 Task: Search for people on LinkedIn using the following filters: School - Babu Banarasi Das University, Location - Sanchazi, Talks about - Wellness, Current company - BookMyShow, Service categories - Life Insurance, Title - Control.
Action: Mouse moved to (684, 98)
Screenshot: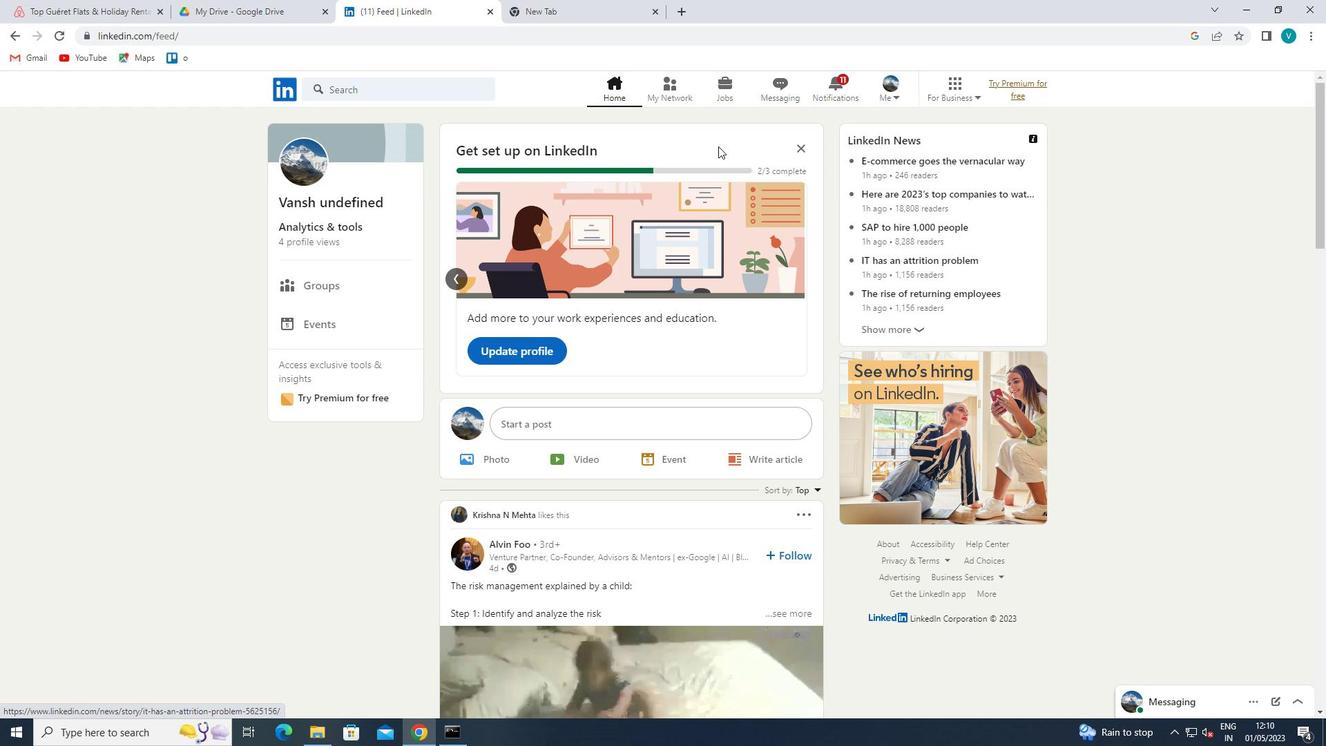 
Action: Mouse pressed left at (684, 98)
Screenshot: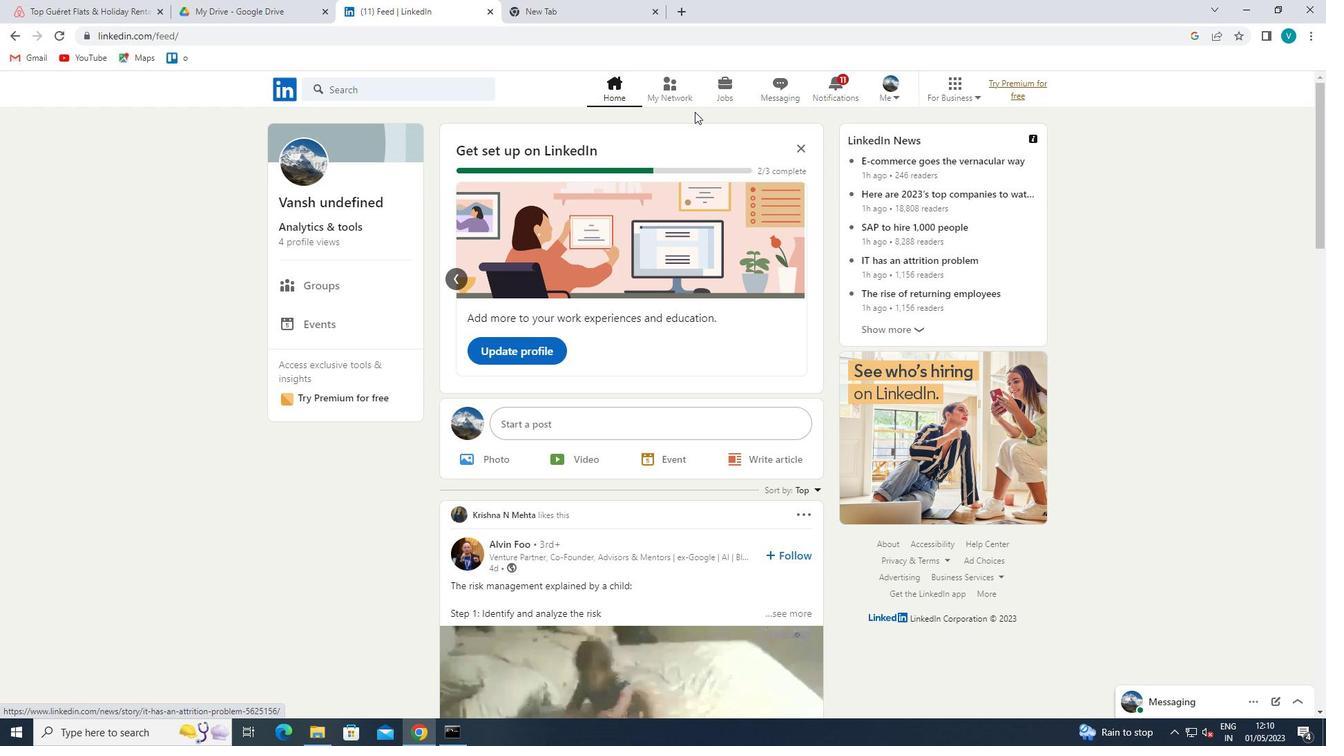 
Action: Mouse moved to (410, 167)
Screenshot: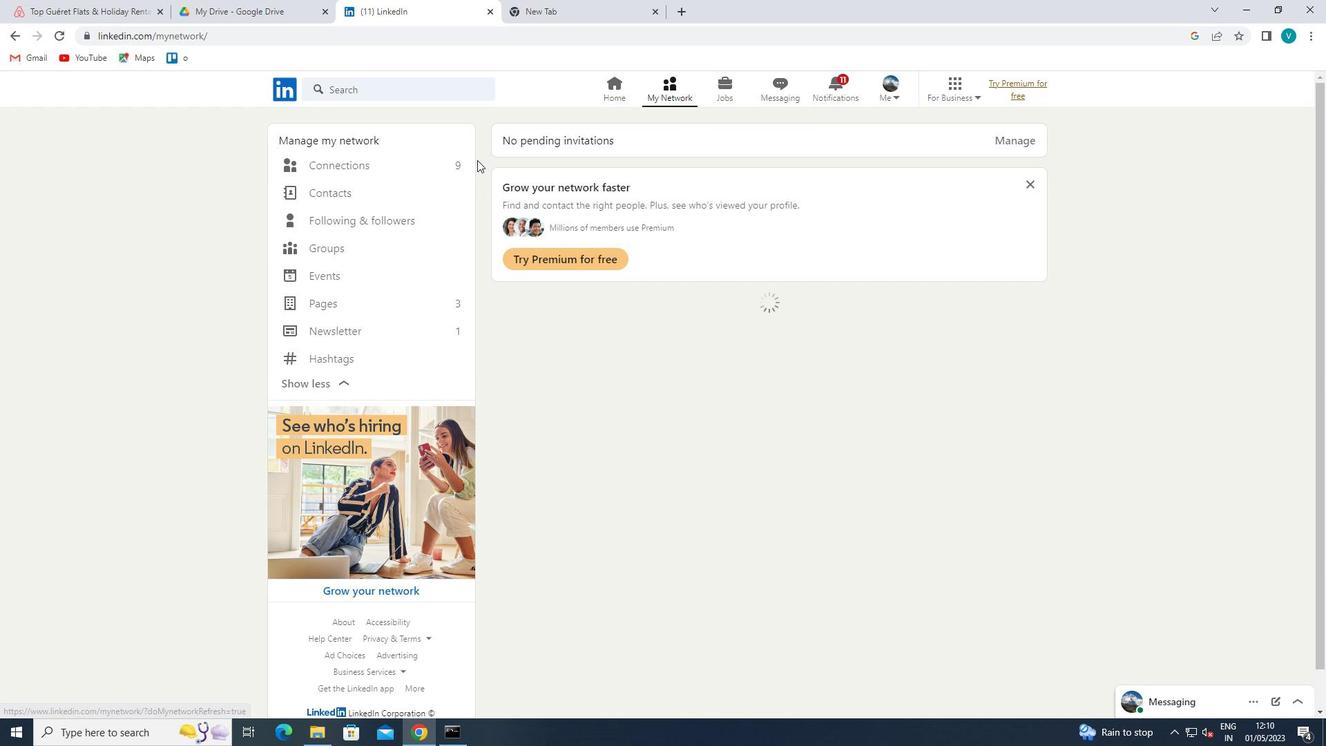 
Action: Mouse pressed left at (410, 167)
Screenshot: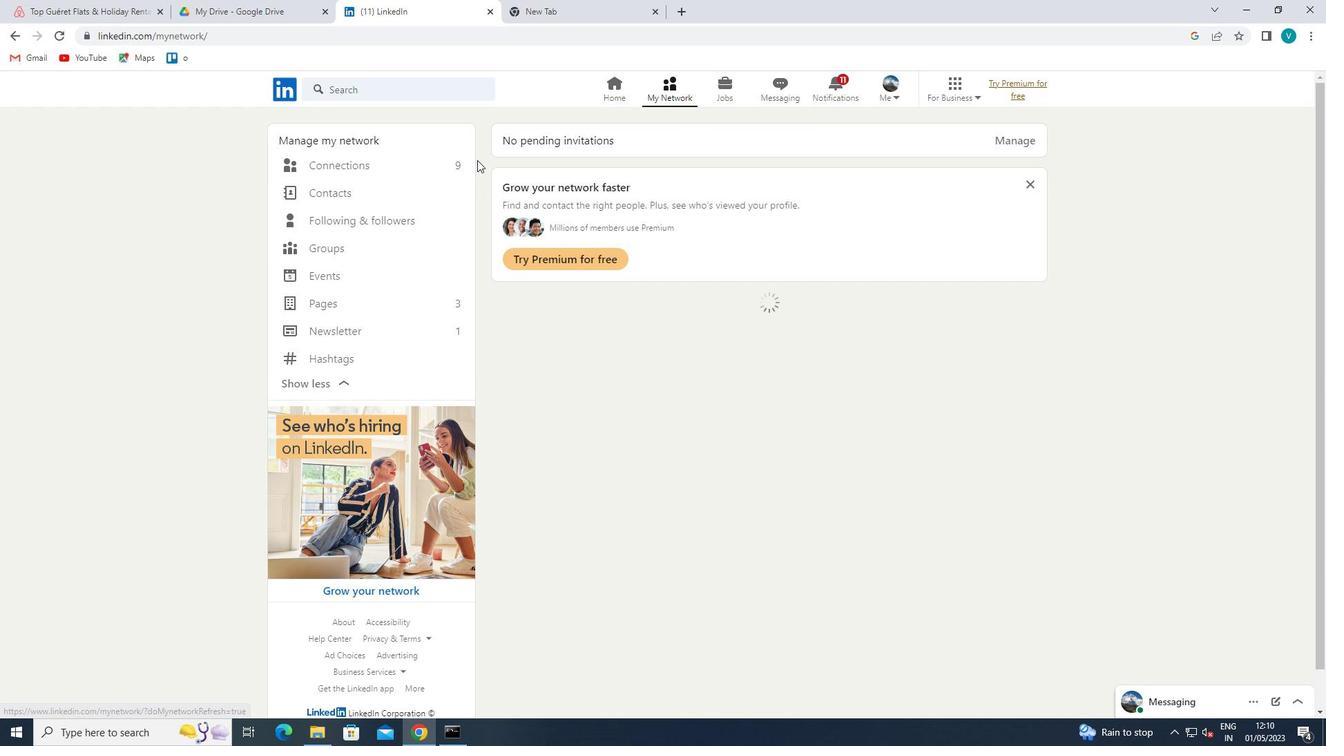 
Action: Mouse moved to (747, 163)
Screenshot: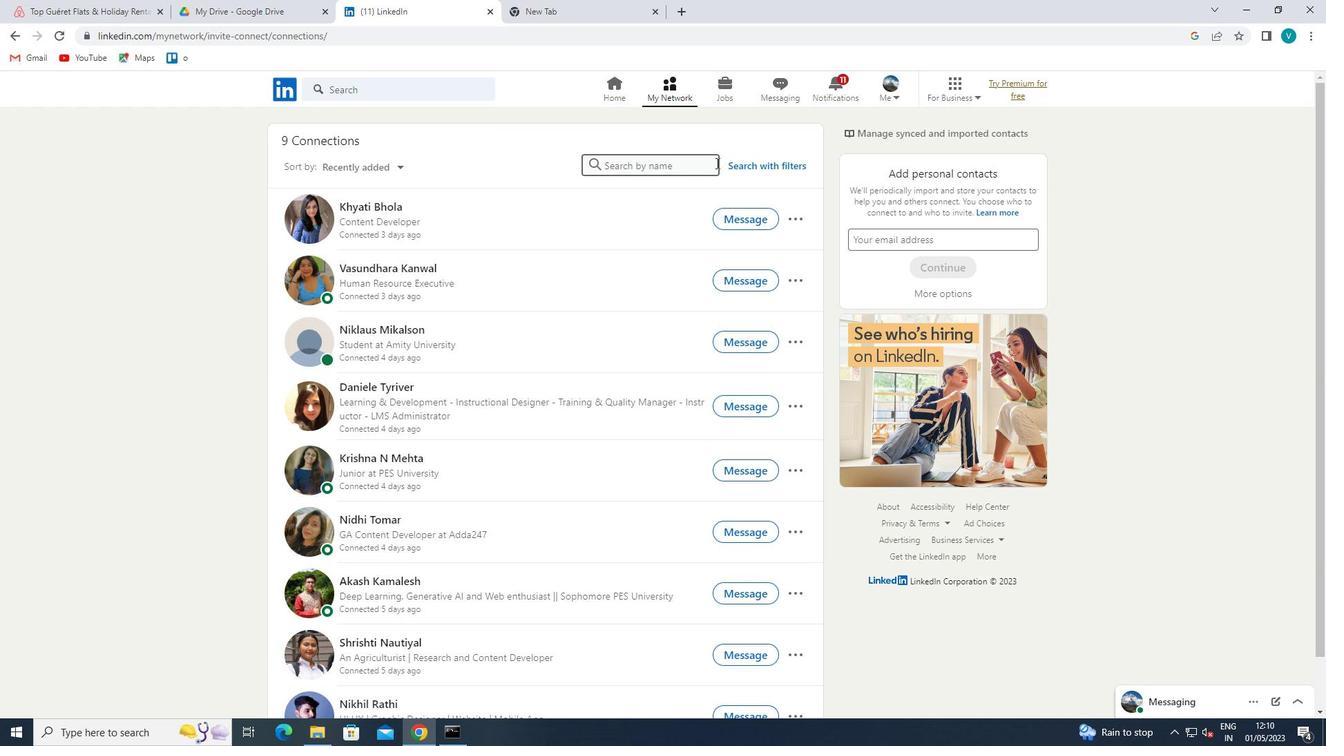 
Action: Mouse pressed left at (747, 163)
Screenshot: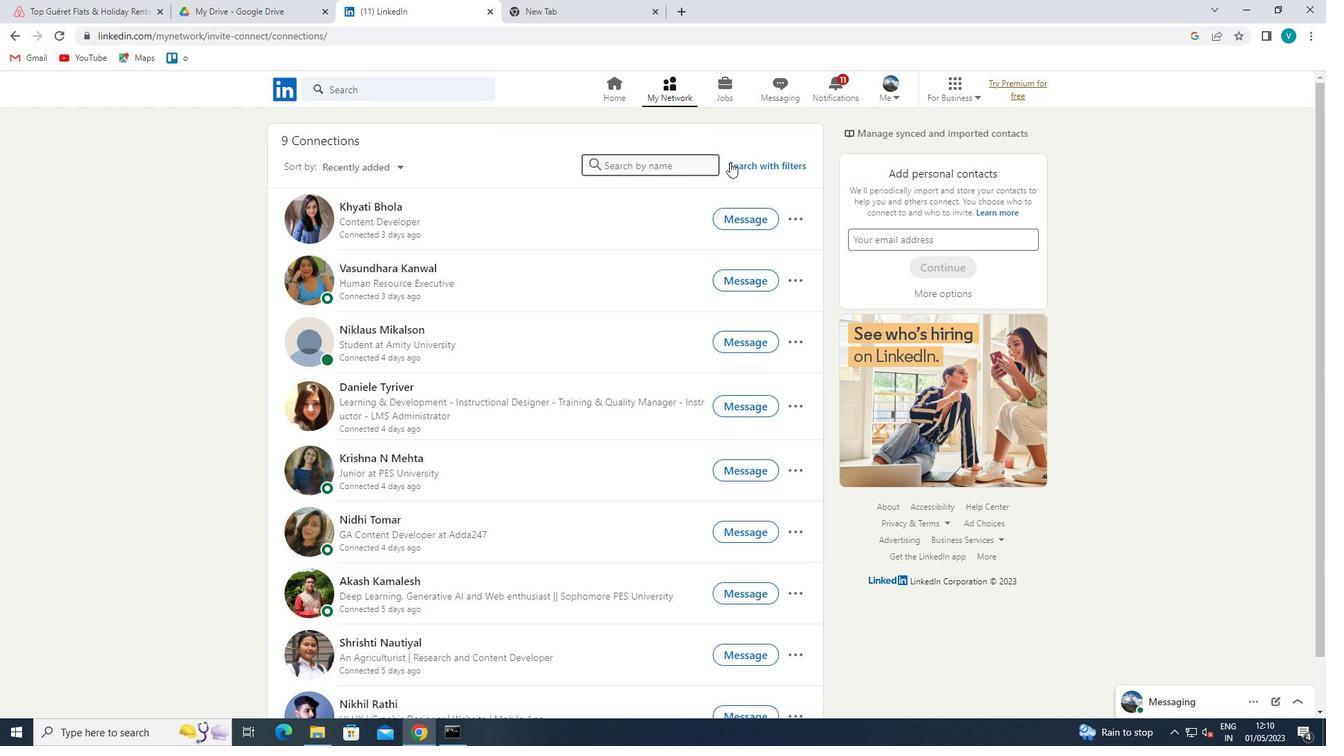 
Action: Mouse moved to (624, 110)
Screenshot: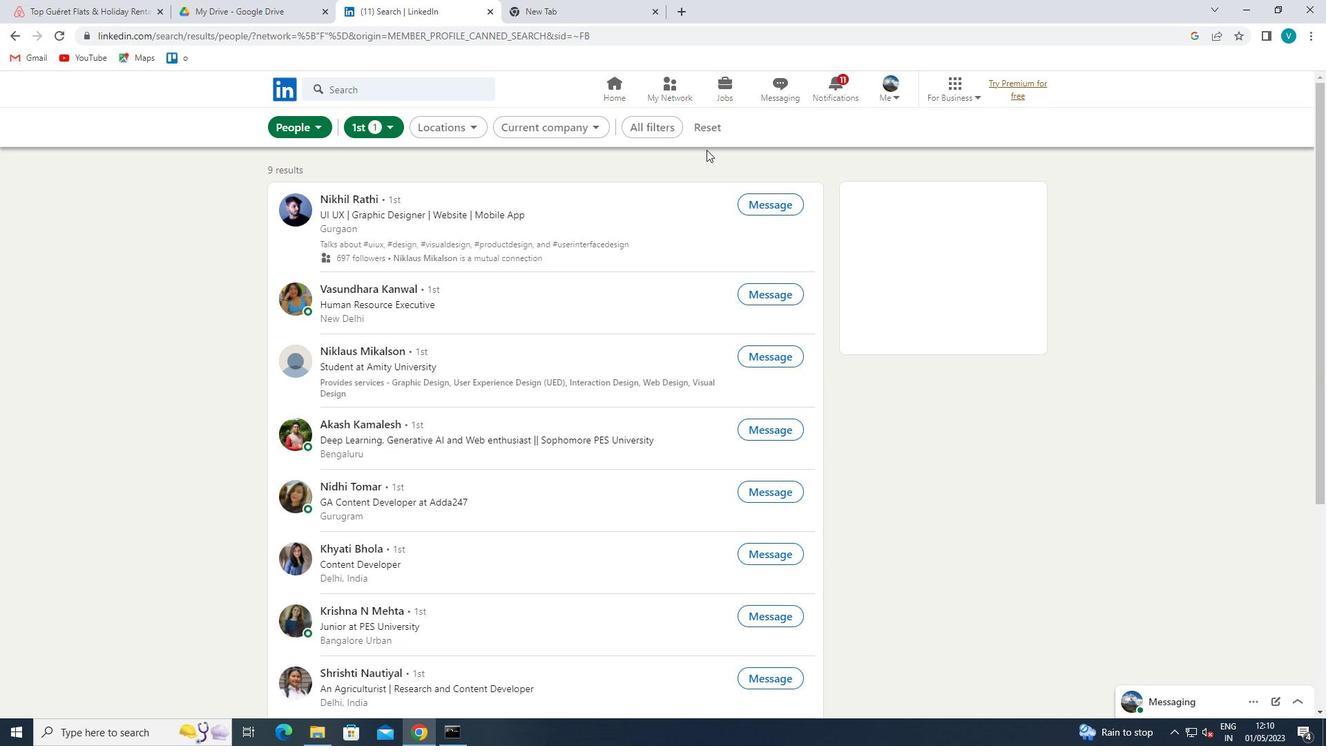 
Action: Mouse pressed left at (624, 110)
Screenshot: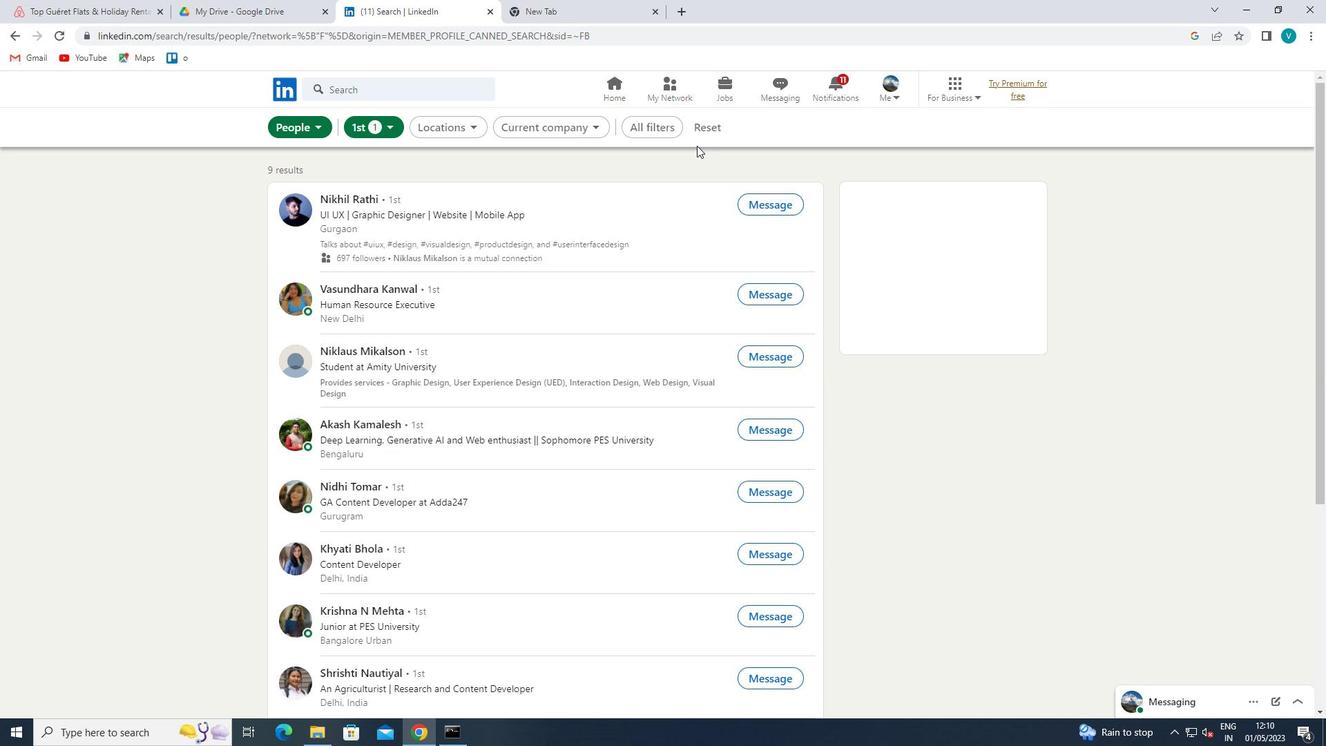 
Action: Mouse moved to (633, 123)
Screenshot: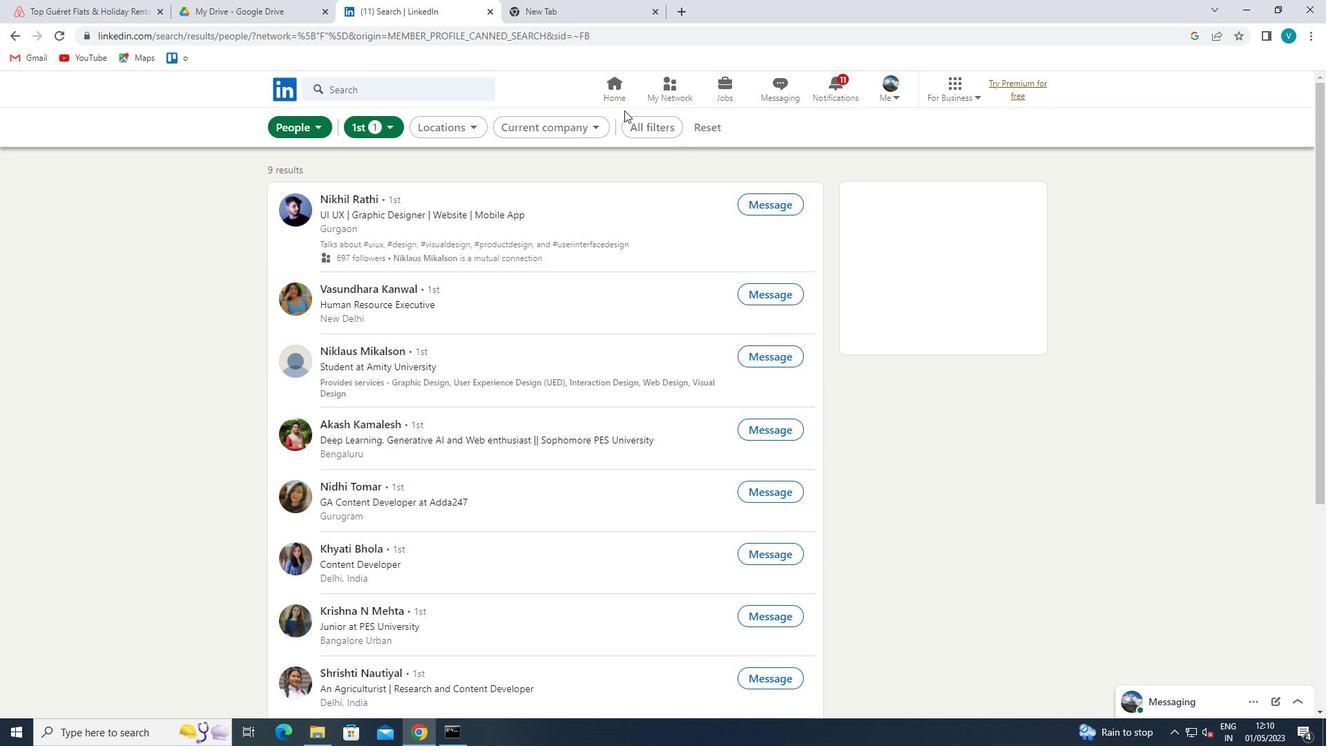 
Action: Mouse pressed left at (633, 123)
Screenshot: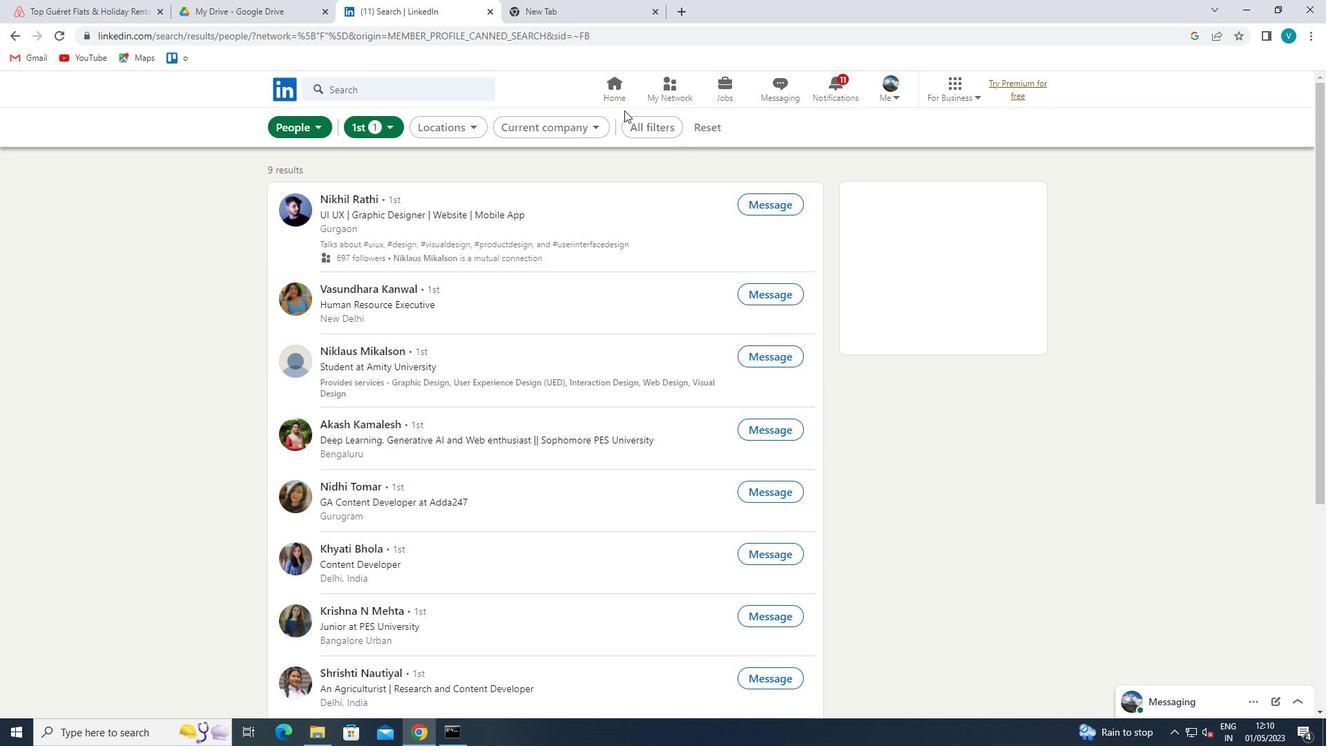 
Action: Mouse moved to (1156, 328)
Screenshot: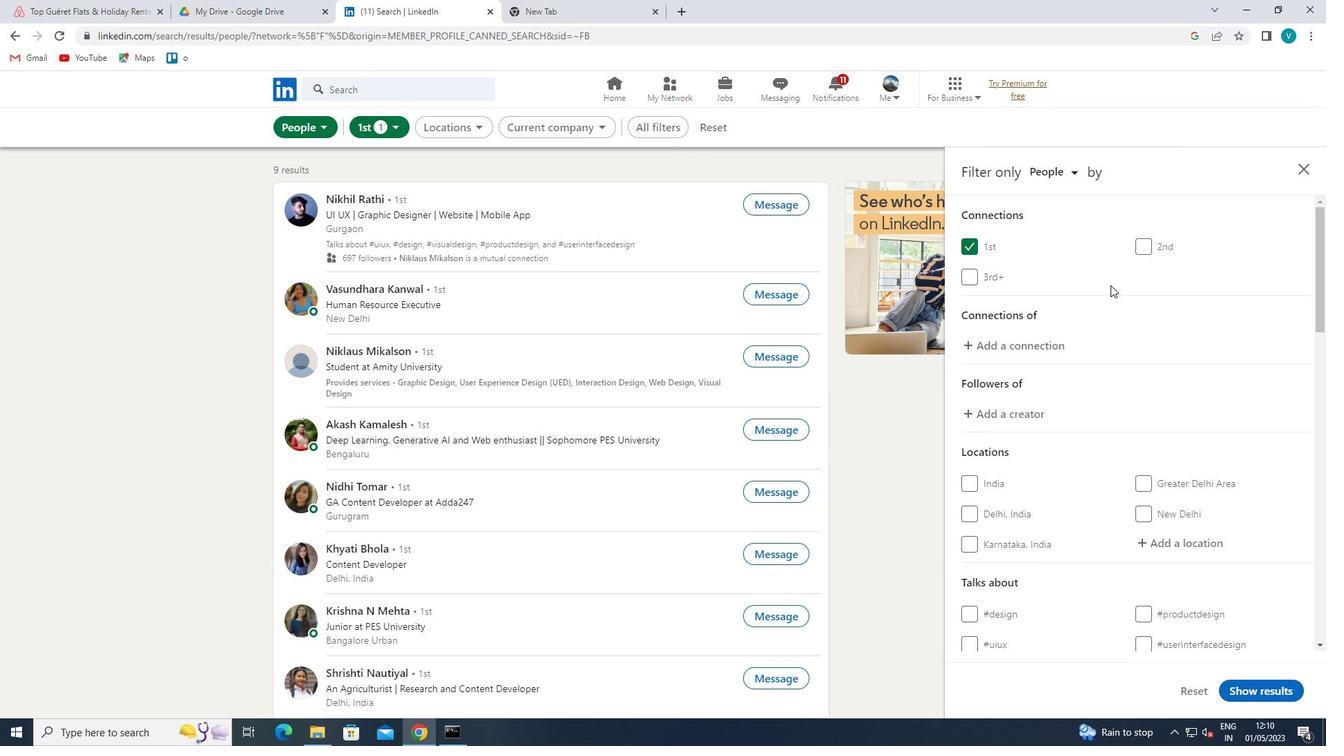 
Action: Mouse scrolled (1156, 328) with delta (0, 0)
Screenshot: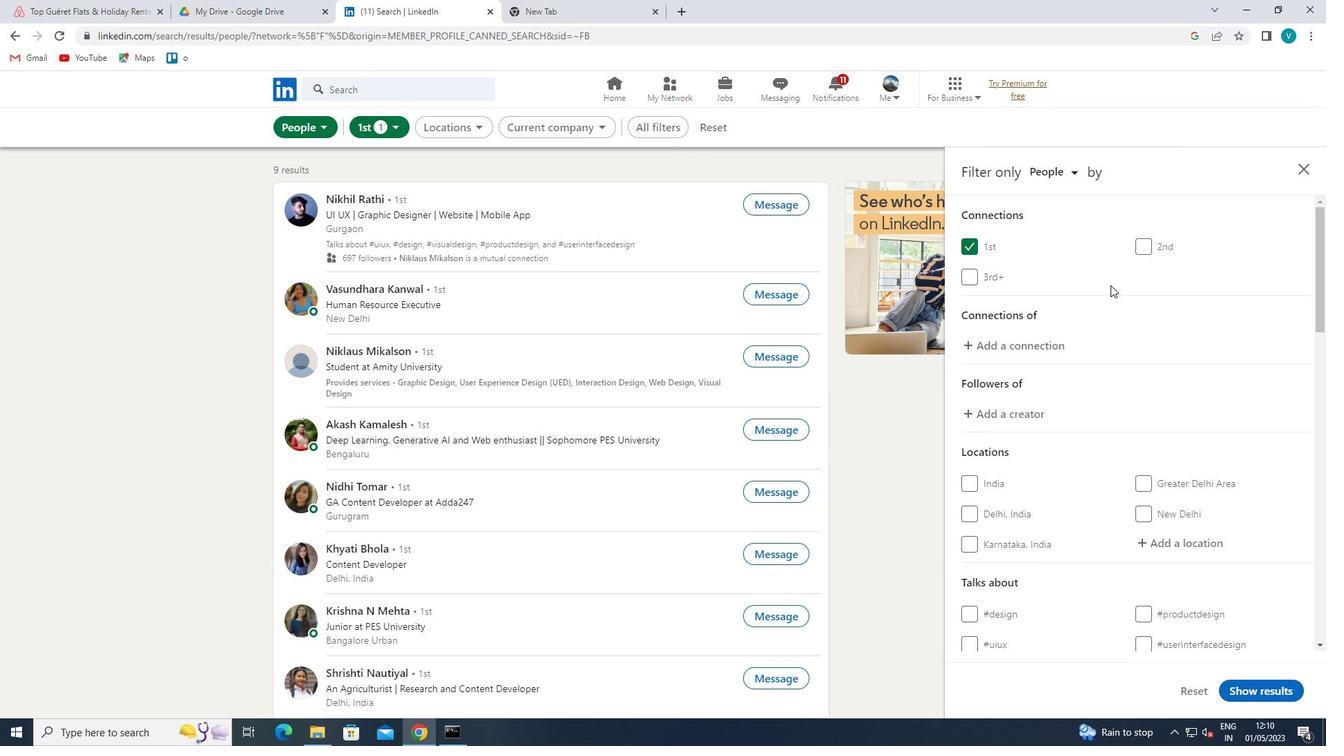 
Action: Mouse moved to (1202, 472)
Screenshot: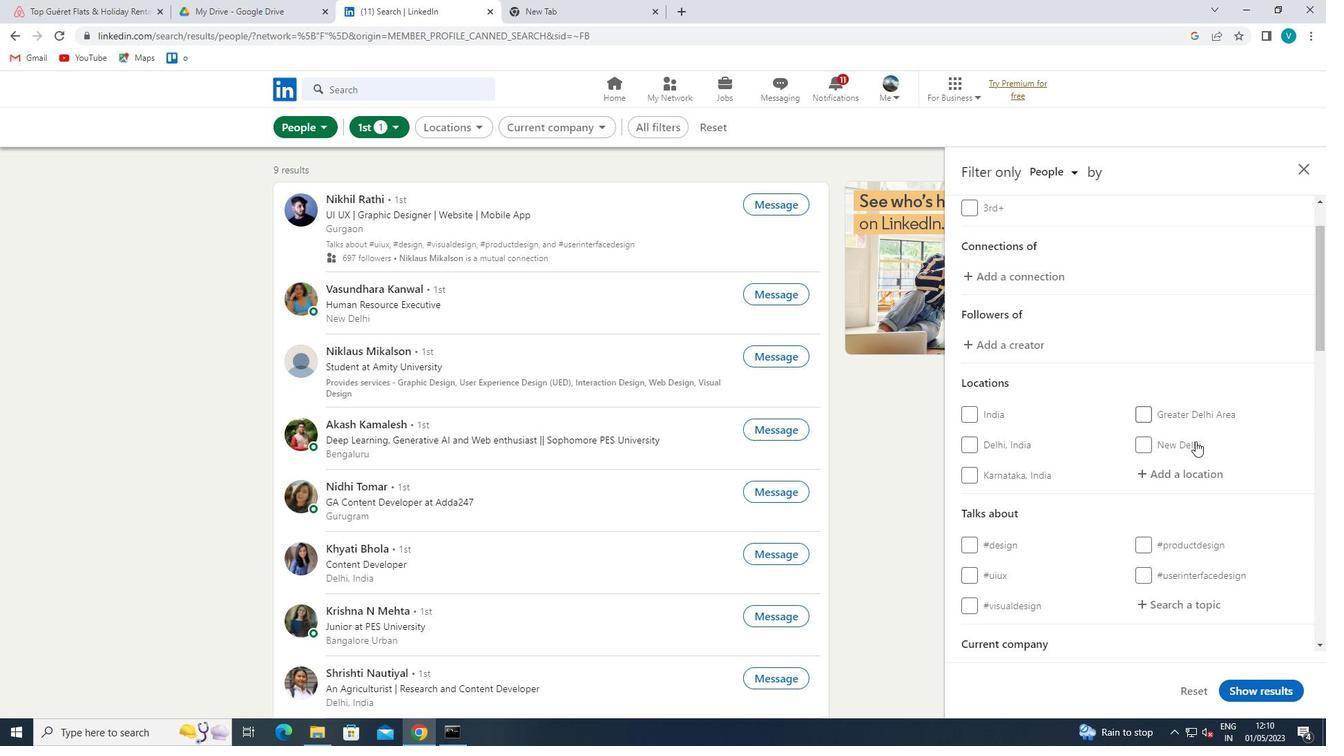 
Action: Mouse pressed left at (1202, 472)
Screenshot: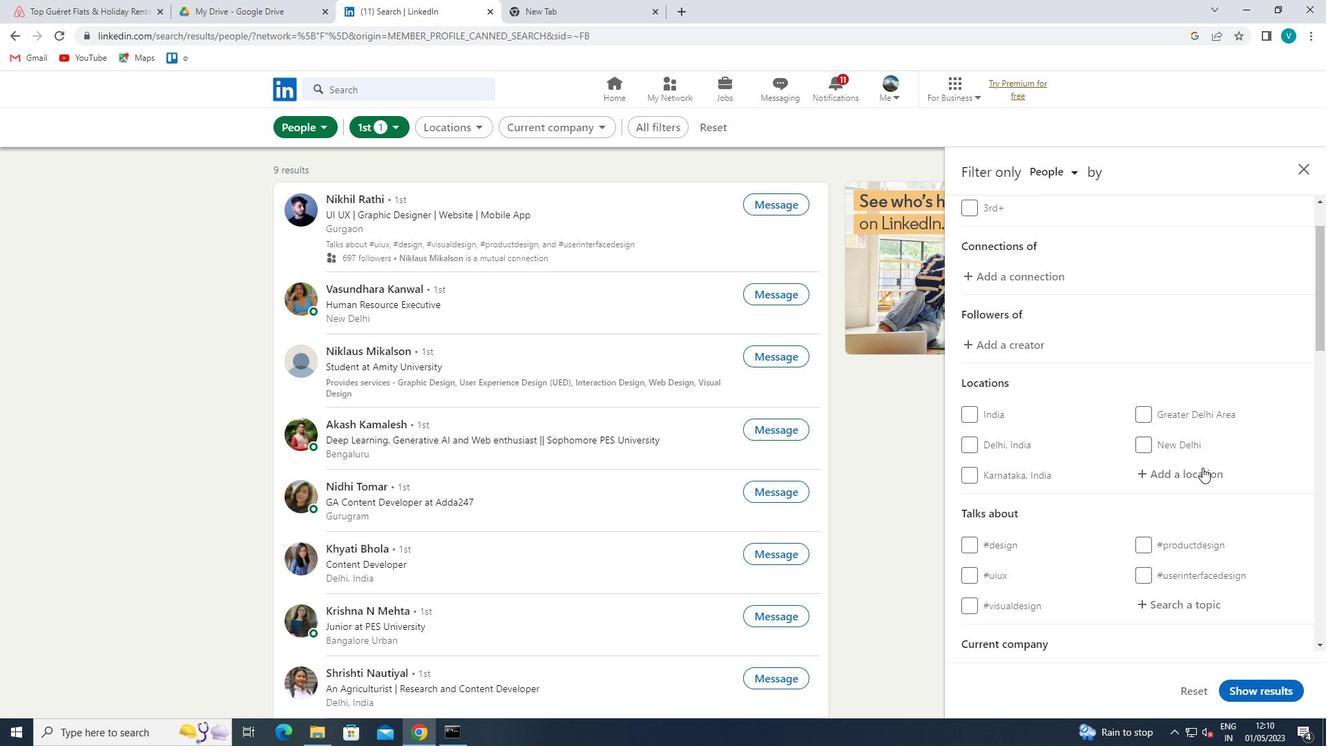 
Action: Mouse moved to (1100, 445)
Screenshot: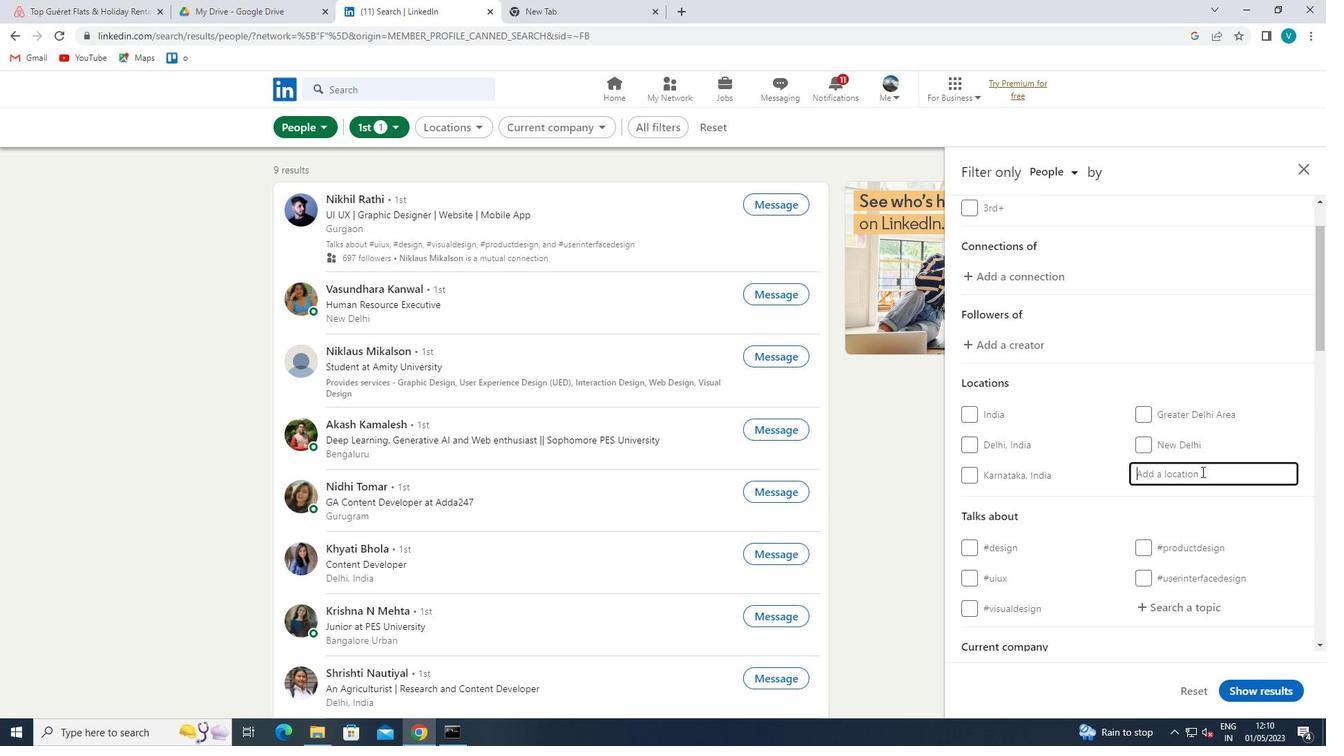 
Action: Key pressed <Key.shift>SANCHAZI<Key.space>
Screenshot: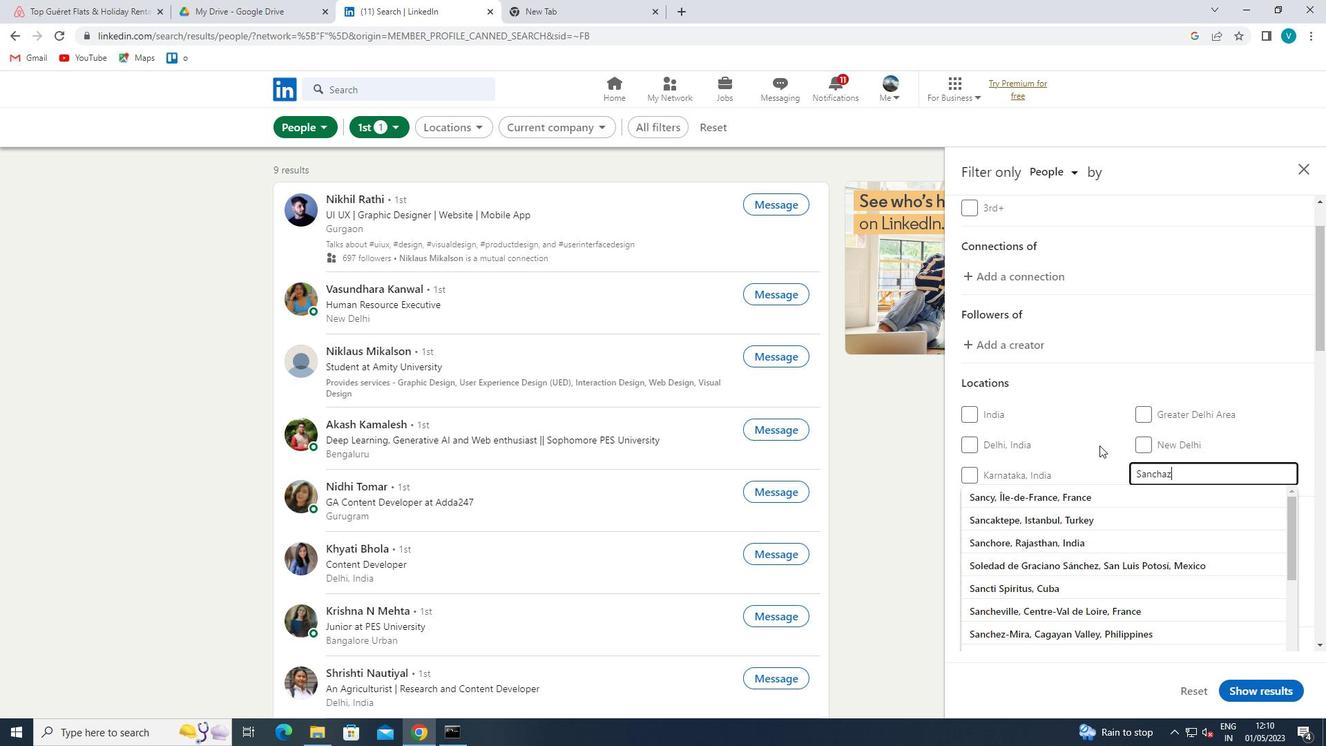 
Action: Mouse pressed left at (1100, 445)
Screenshot: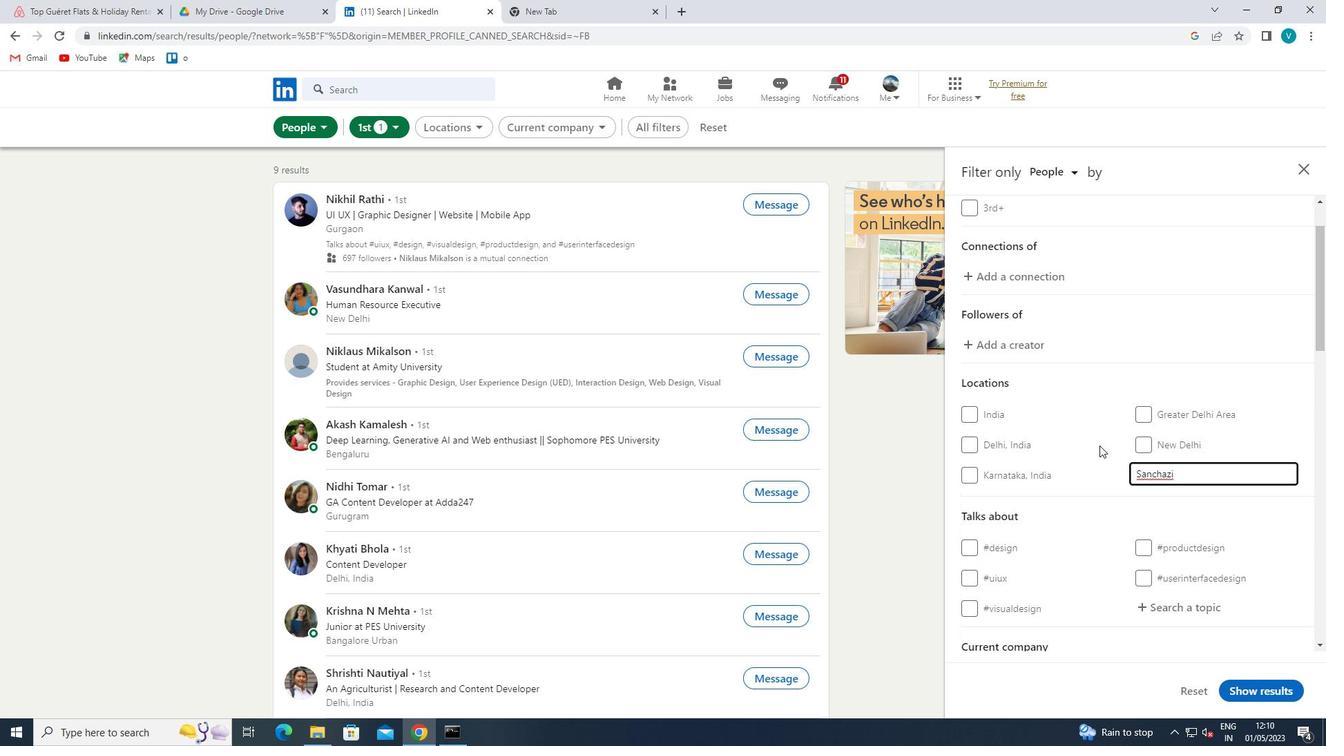
Action: Mouse scrolled (1100, 445) with delta (0, 0)
Screenshot: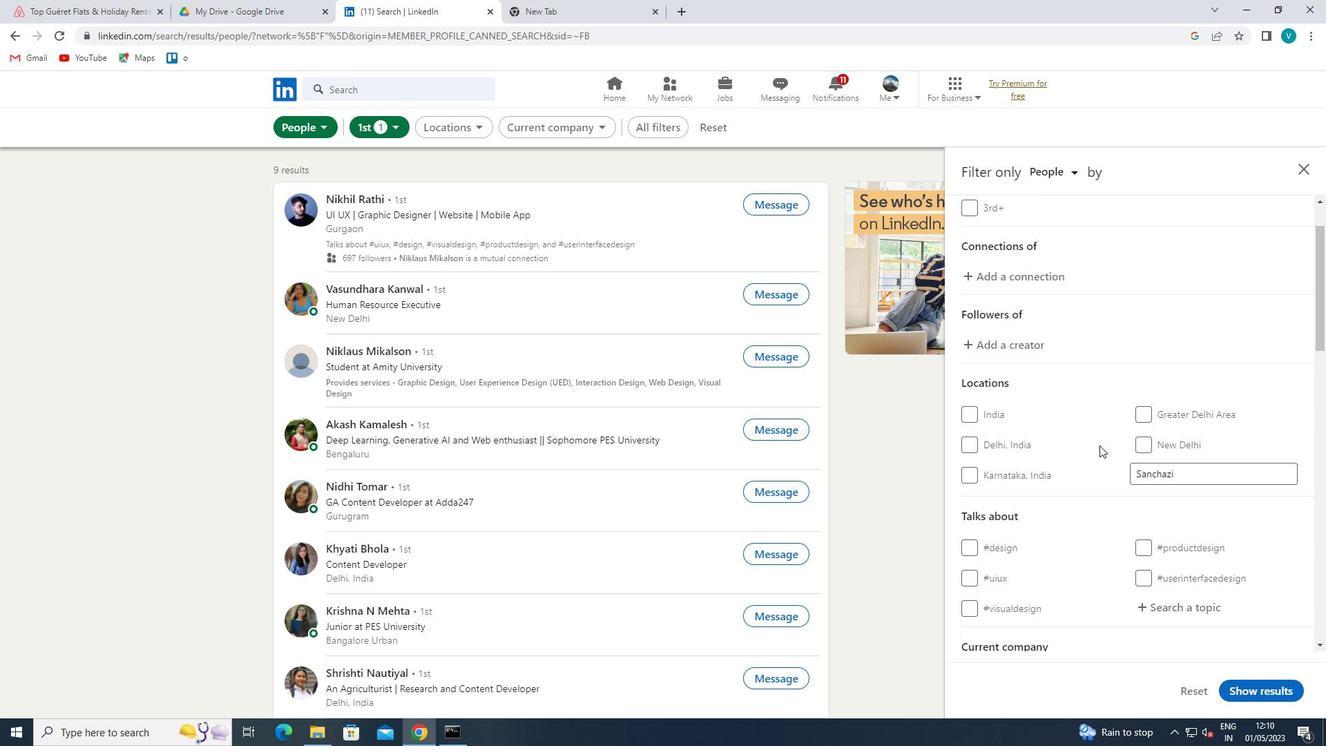 
Action: Mouse scrolled (1100, 445) with delta (0, 0)
Screenshot: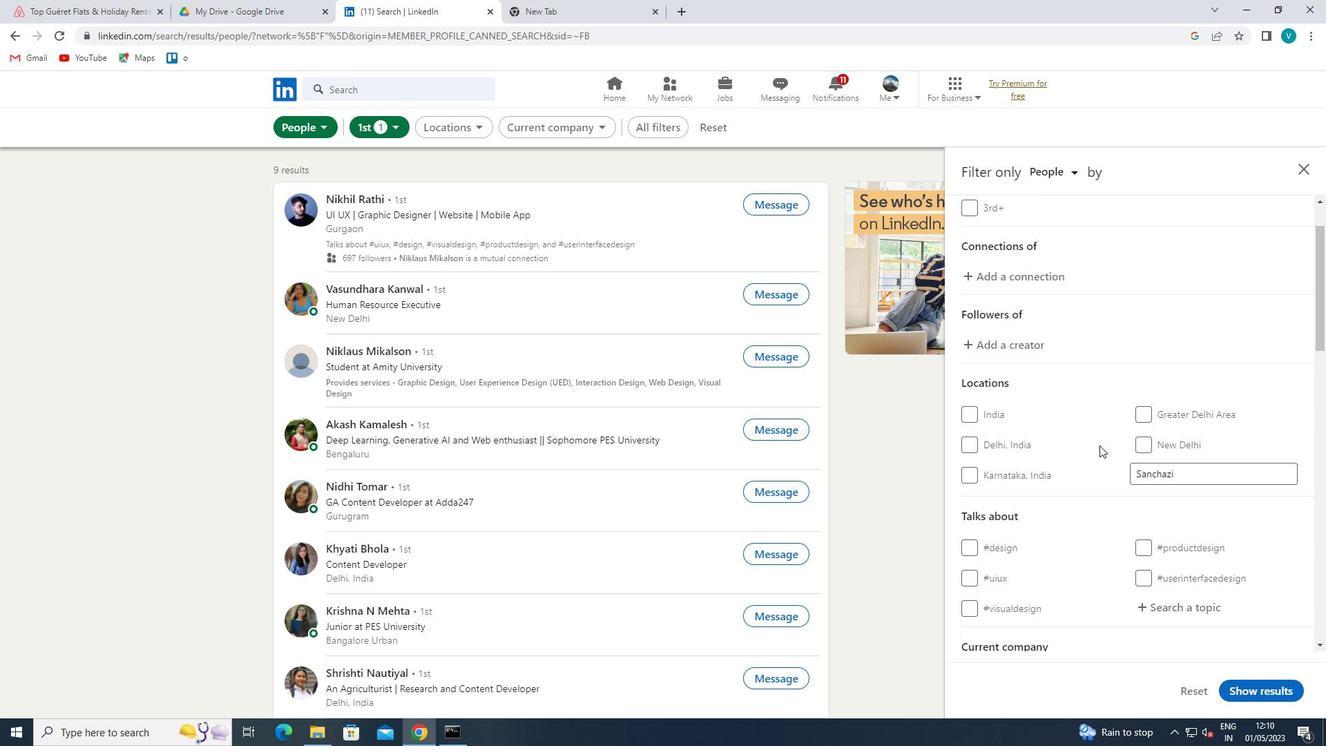 
Action: Mouse moved to (1147, 467)
Screenshot: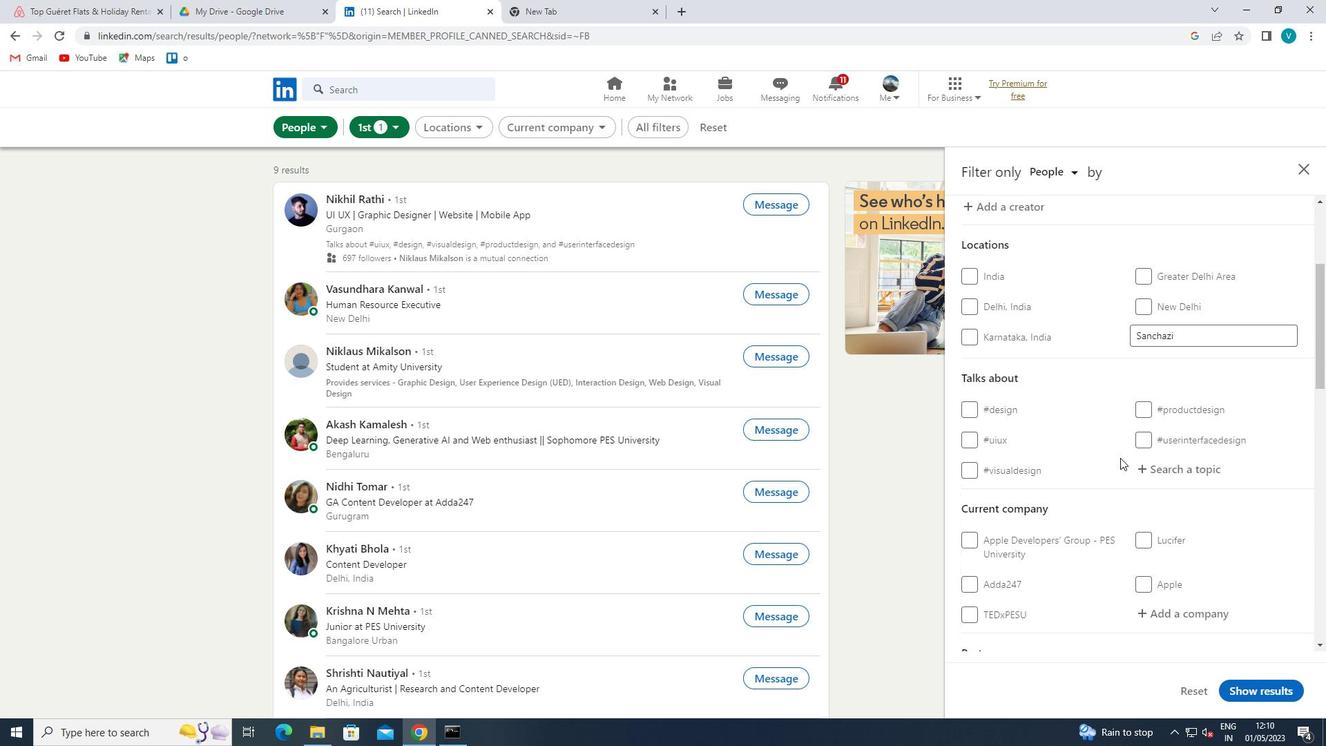 
Action: Mouse pressed left at (1147, 467)
Screenshot: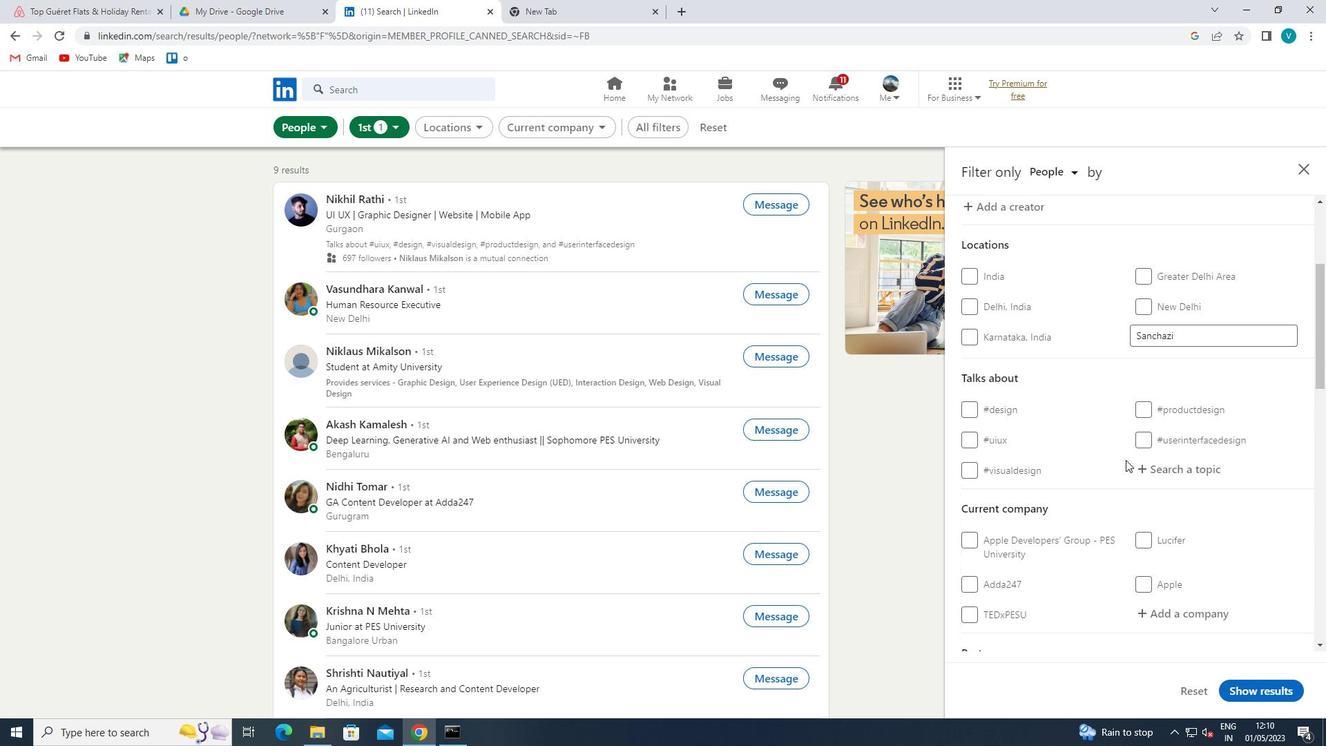 
Action: Mouse moved to (1148, 467)
Screenshot: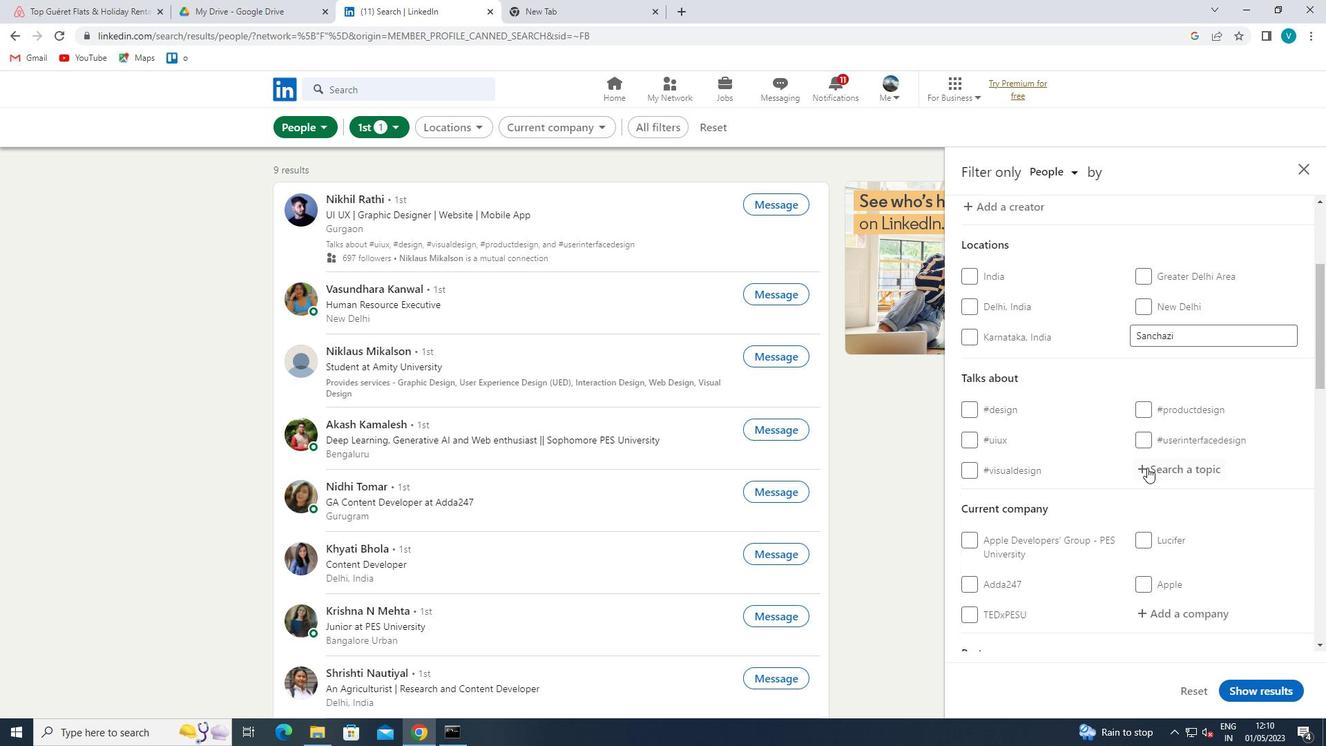 
Action: Key pressed <Key.shift>
Screenshot: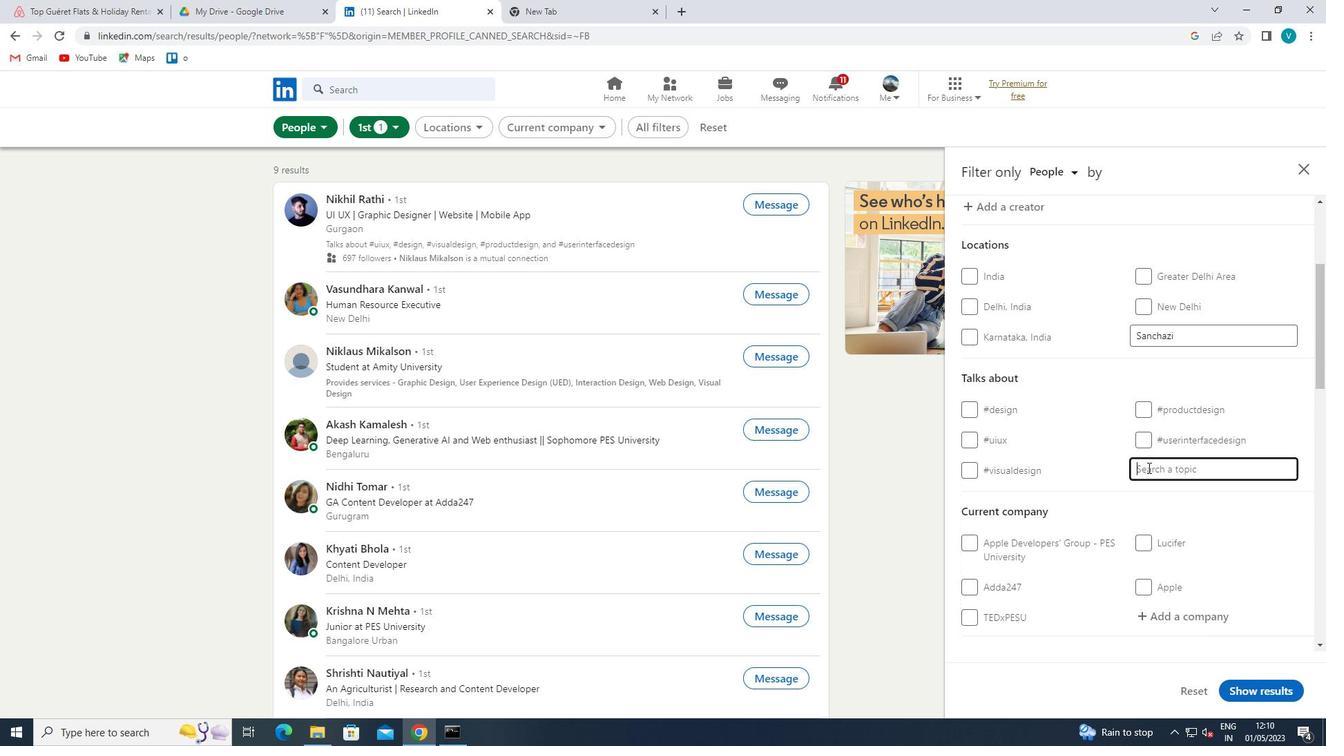 
Action: Mouse moved to (1119, 460)
Screenshot: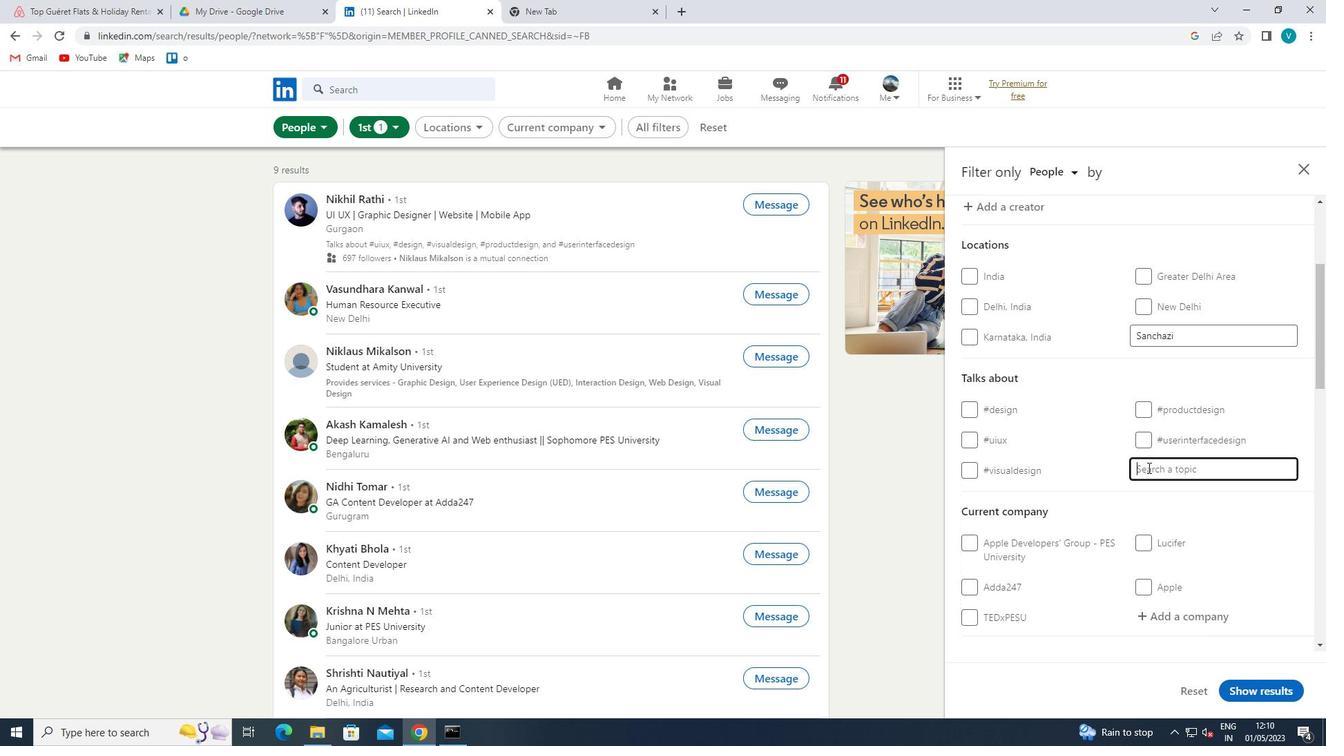 
Action: Key pressed #WELLNESS<Key.space>
Screenshot: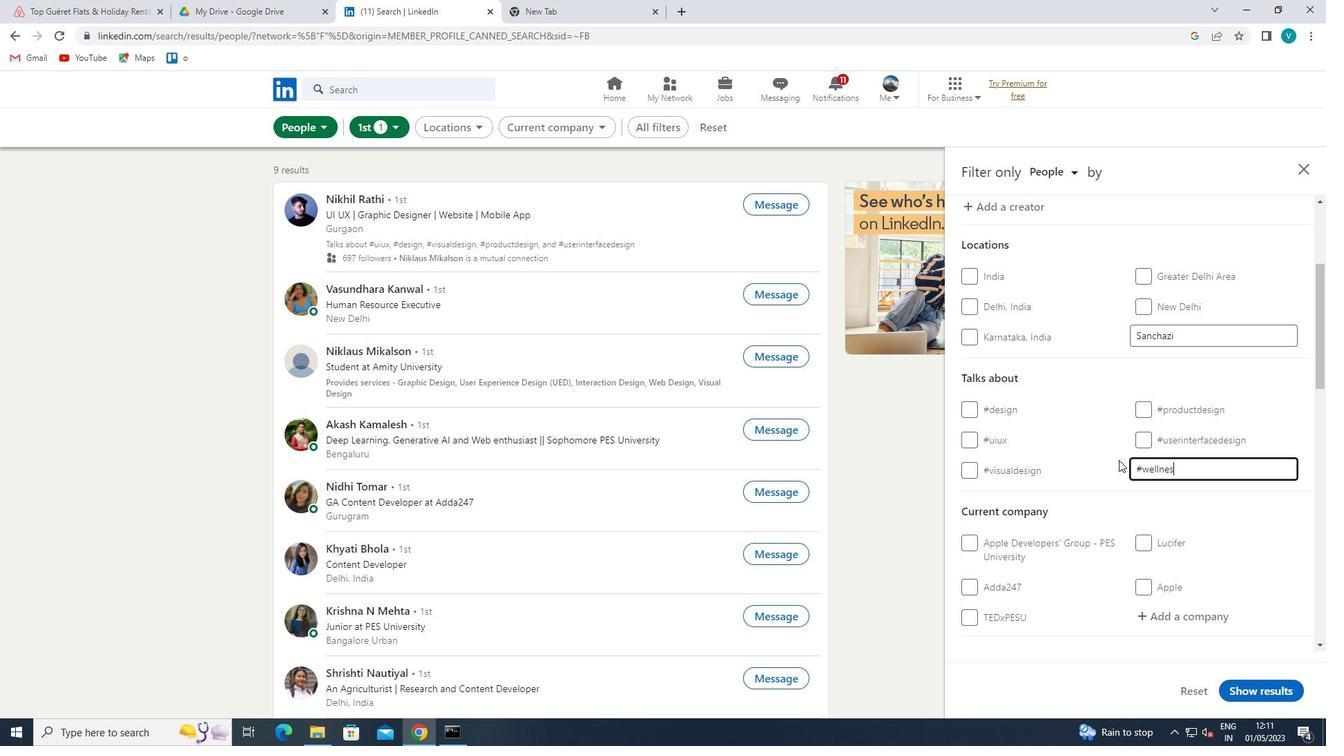 
Action: Mouse pressed left at (1119, 460)
Screenshot: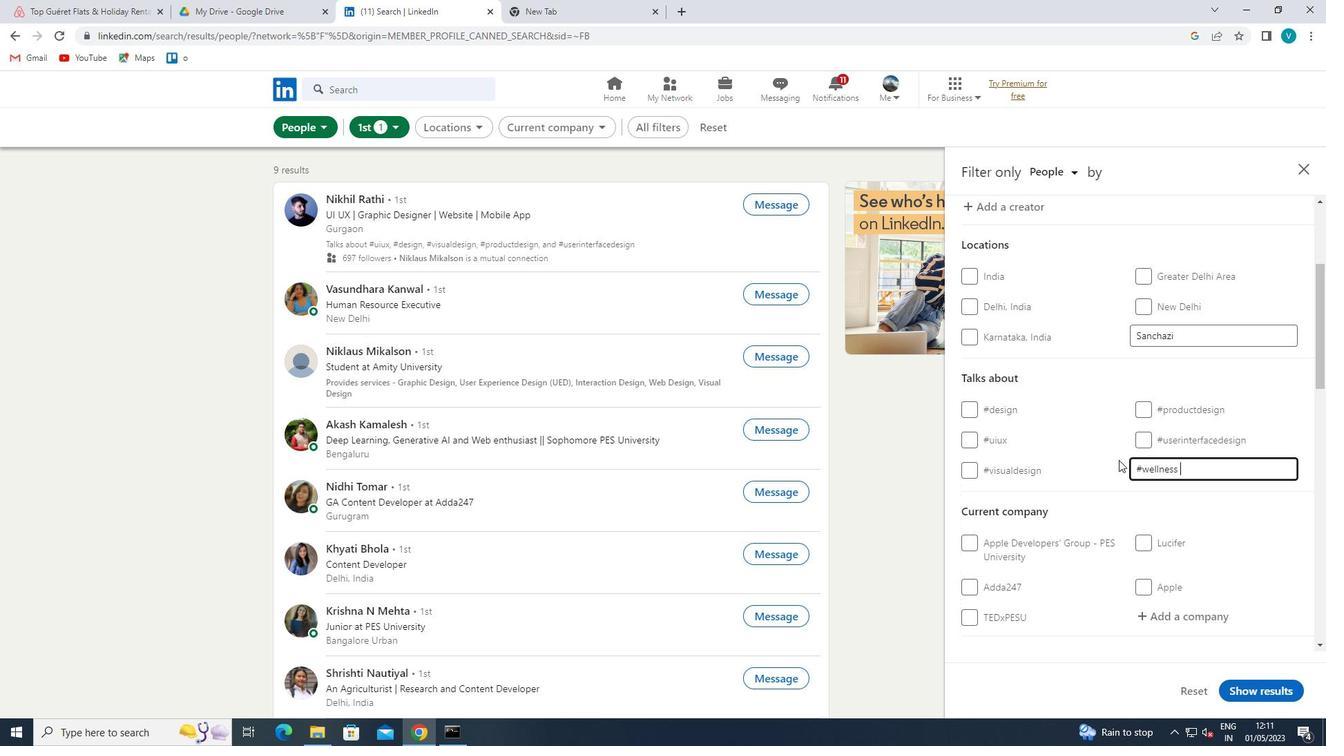 
Action: Mouse moved to (1118, 460)
Screenshot: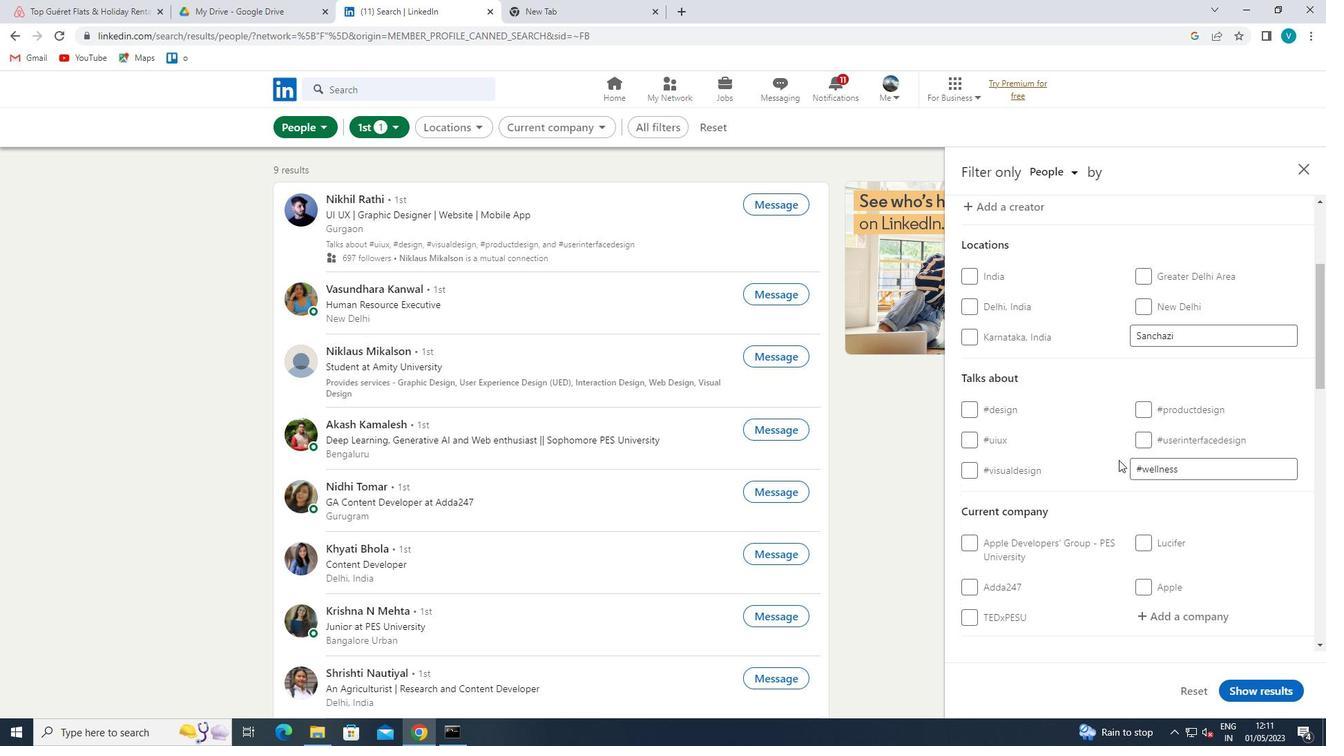 
Action: Mouse scrolled (1118, 459) with delta (0, 0)
Screenshot: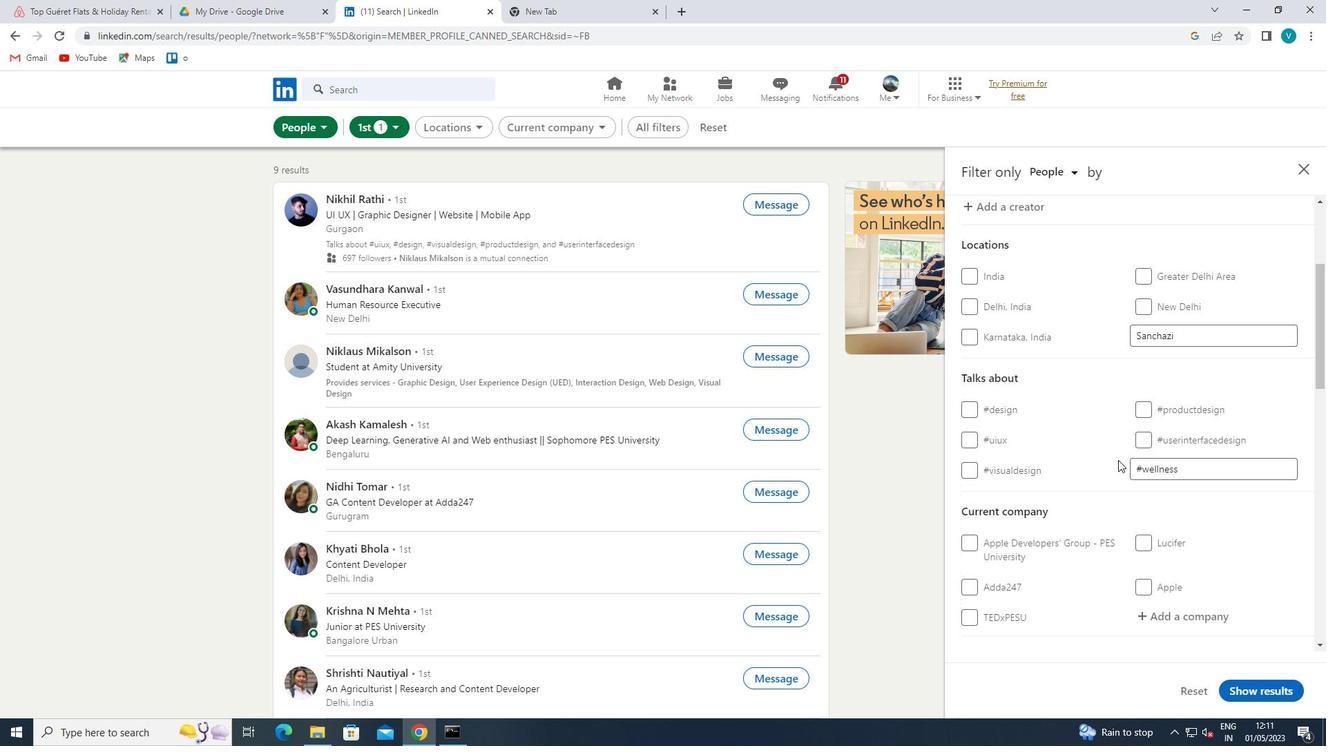 
Action: Mouse scrolled (1118, 459) with delta (0, 0)
Screenshot: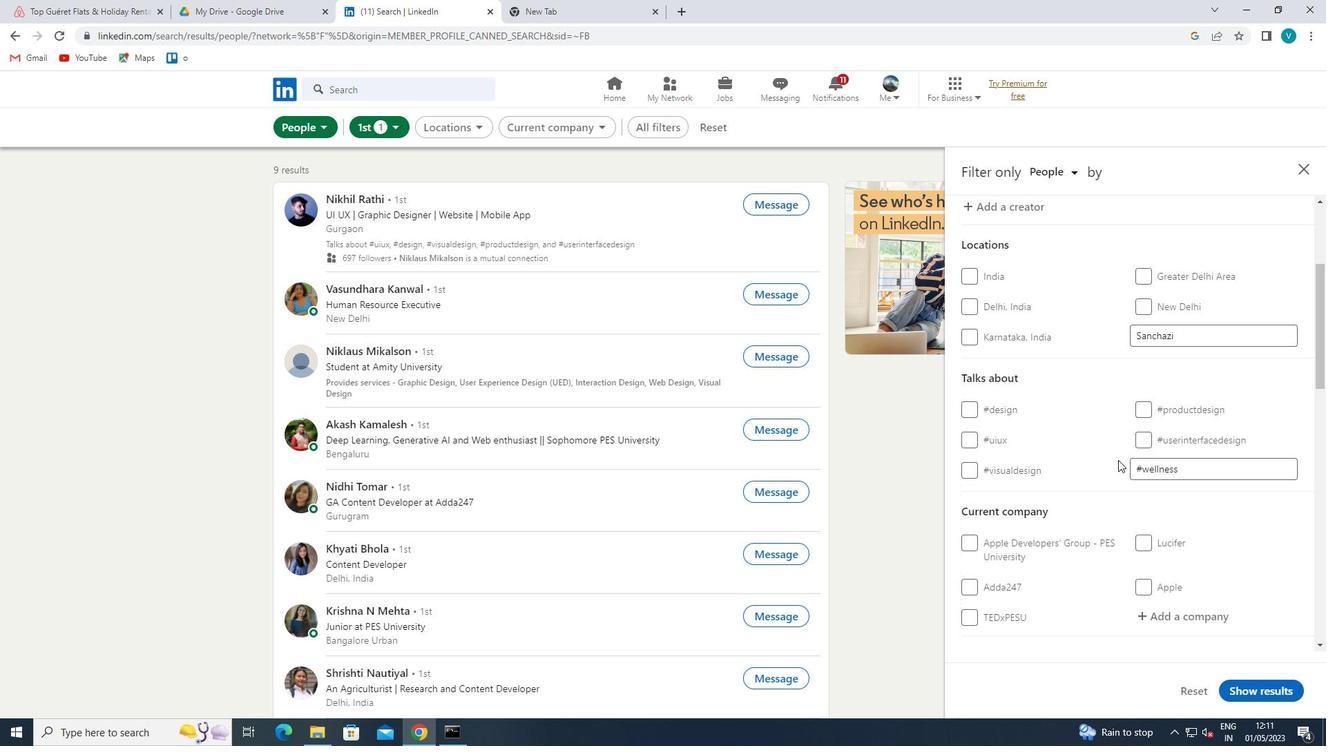 
Action: Mouse scrolled (1118, 459) with delta (0, 0)
Screenshot: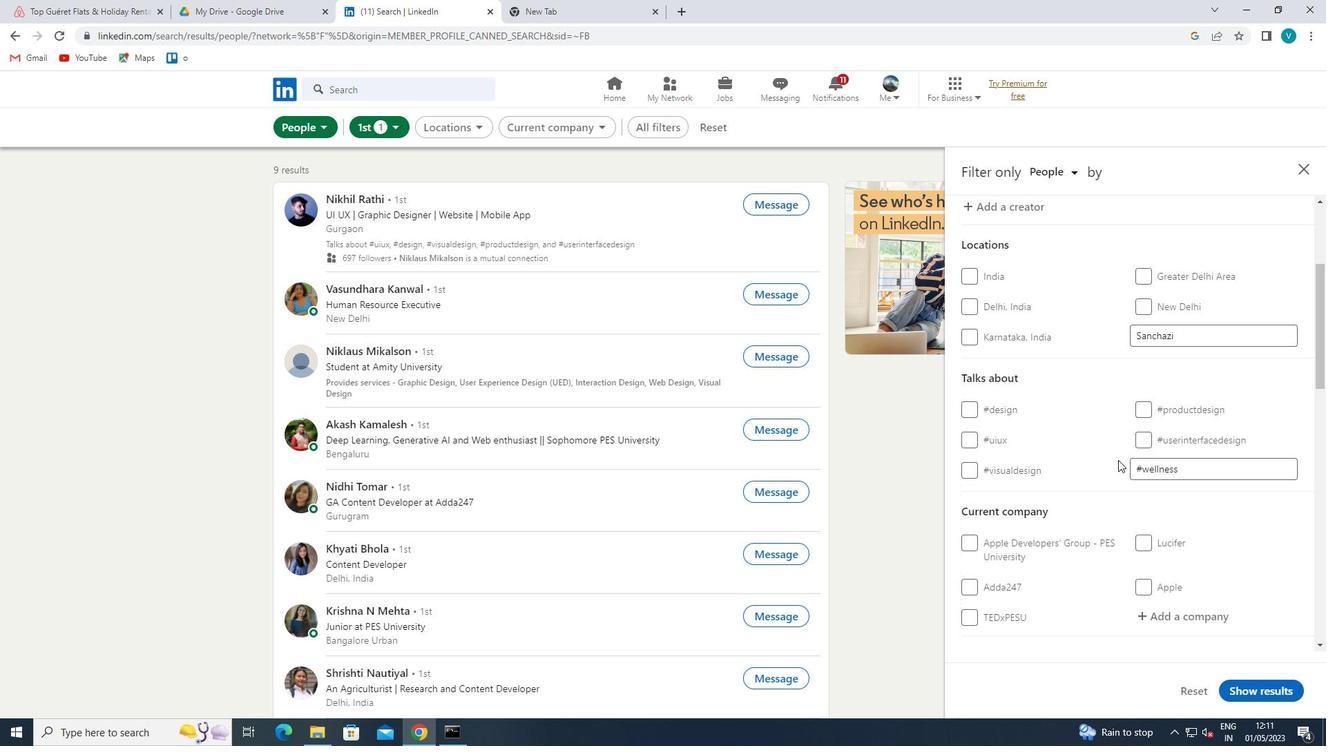 
Action: Mouse scrolled (1118, 459) with delta (0, 0)
Screenshot: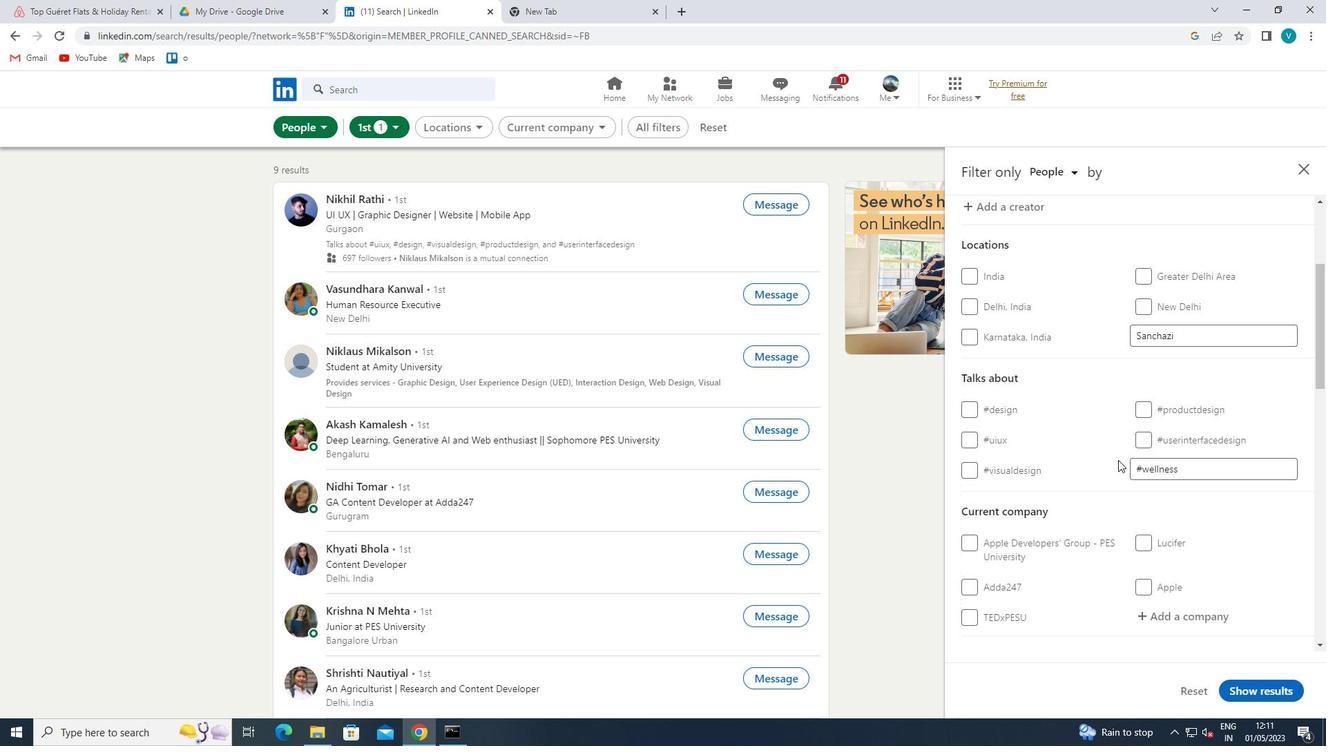 
Action: Mouse scrolled (1118, 459) with delta (0, 0)
Screenshot: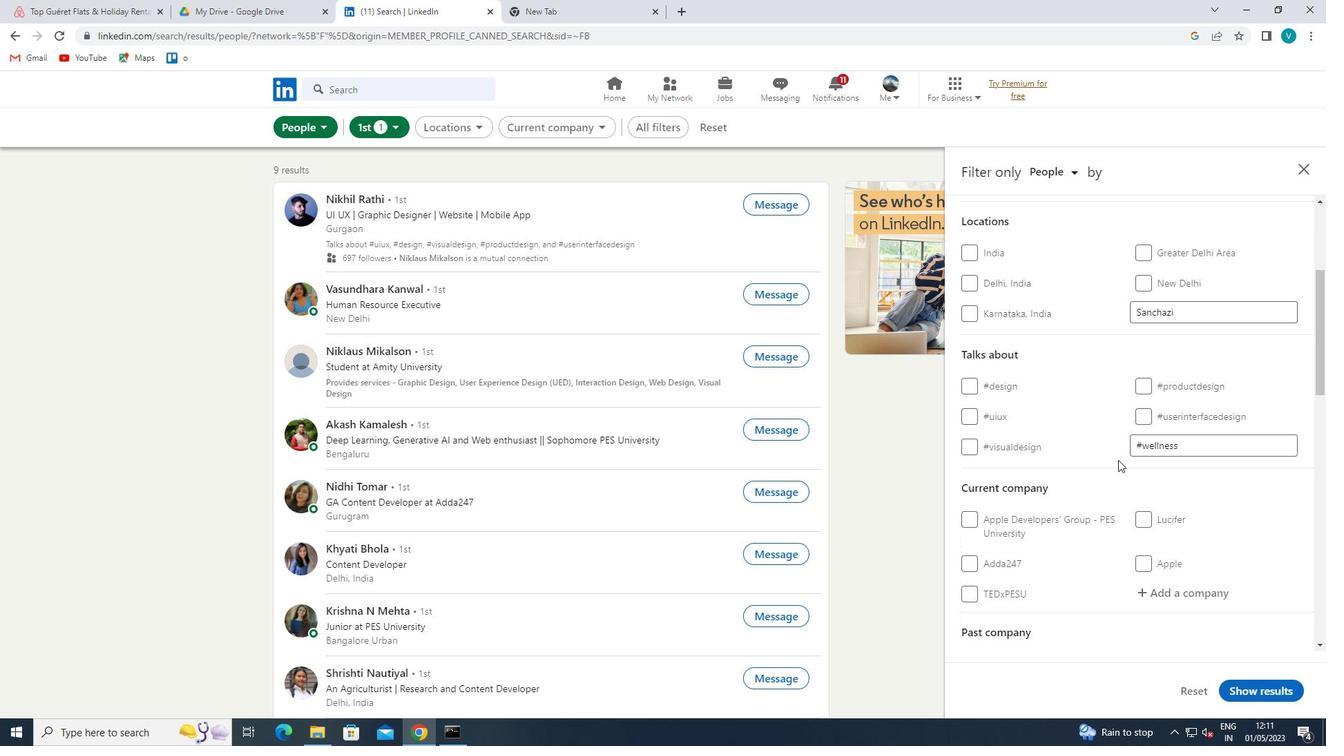 
Action: Mouse scrolled (1118, 459) with delta (0, 0)
Screenshot: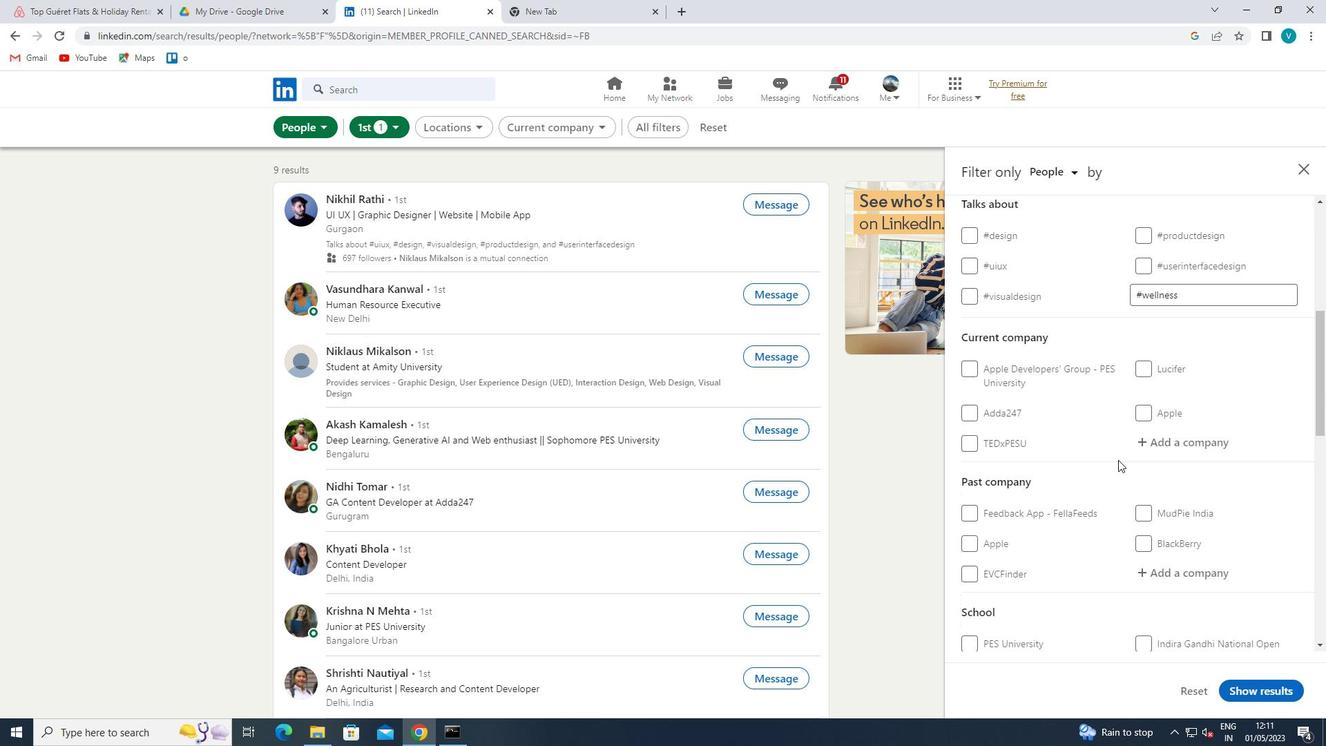 
Action: Mouse scrolled (1118, 459) with delta (0, 0)
Screenshot: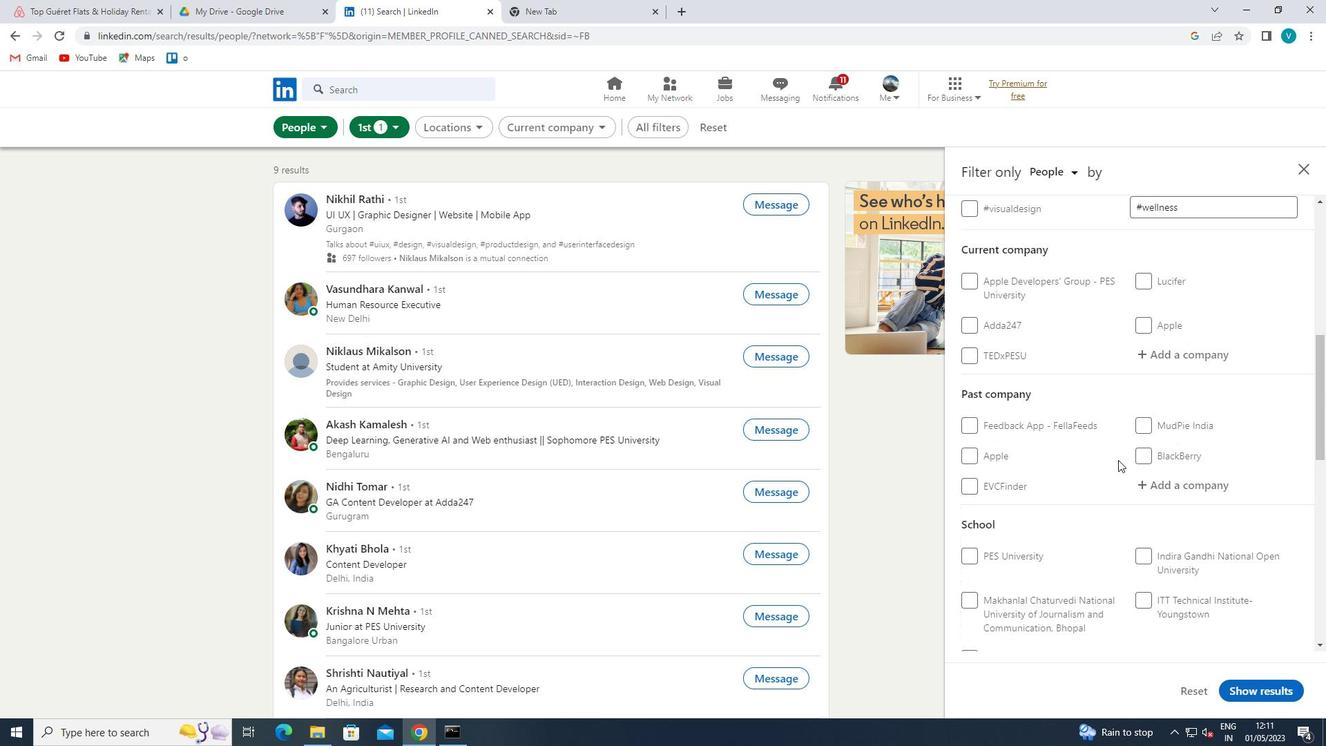 
Action: Mouse scrolled (1118, 459) with delta (0, 0)
Screenshot: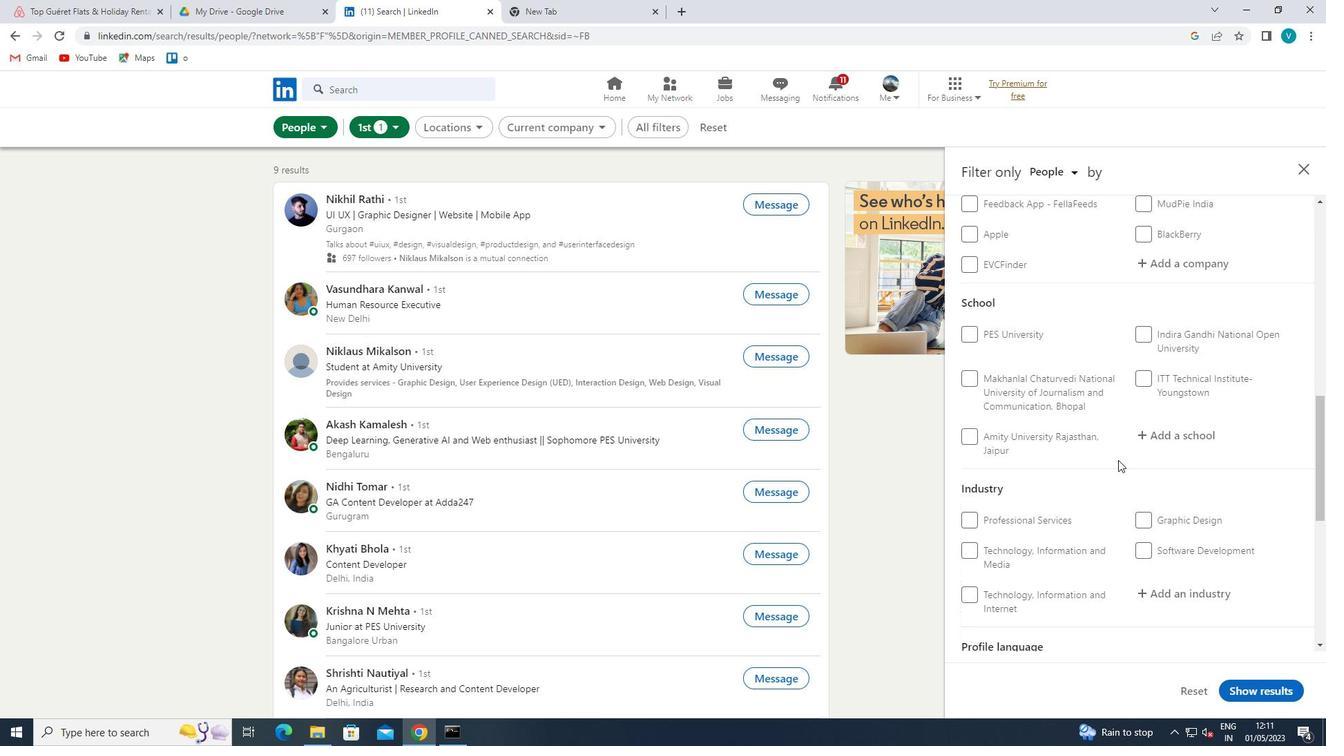 
Action: Mouse moved to (1118, 460)
Screenshot: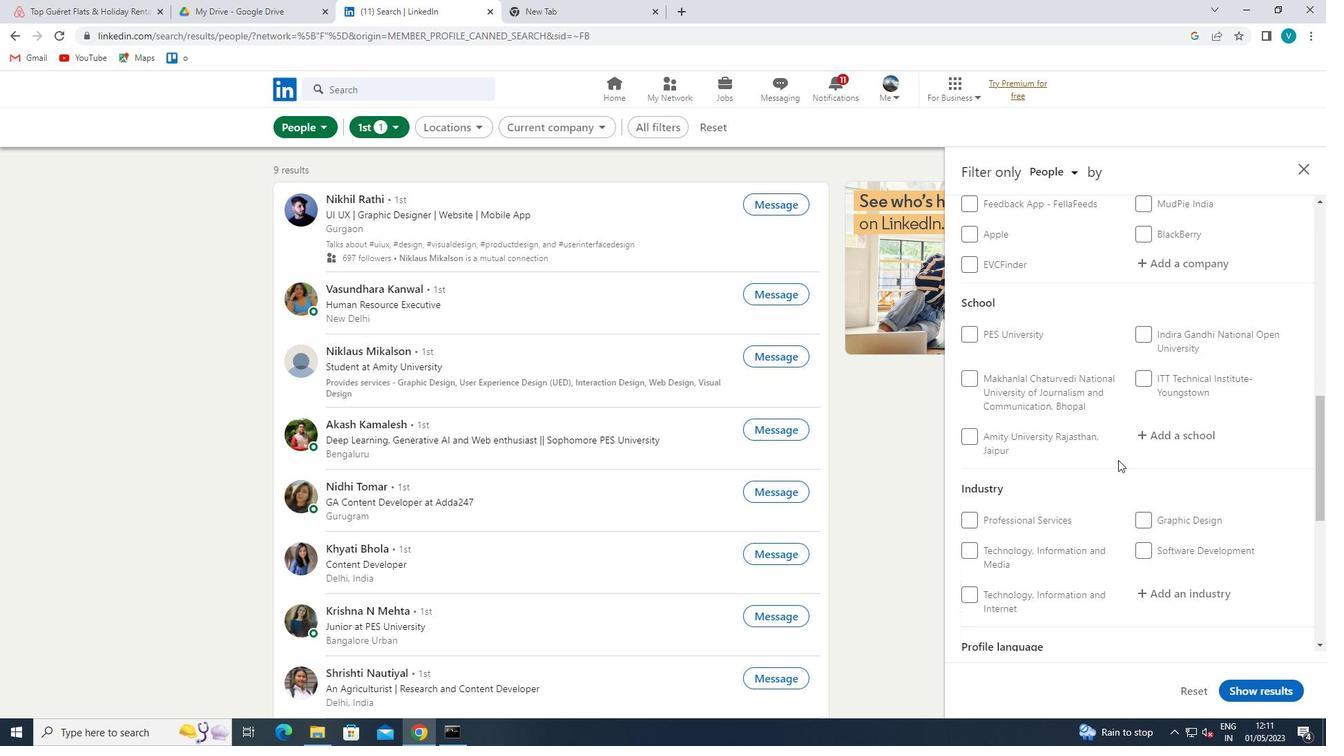 
Action: Mouse scrolled (1118, 459) with delta (0, 0)
Screenshot: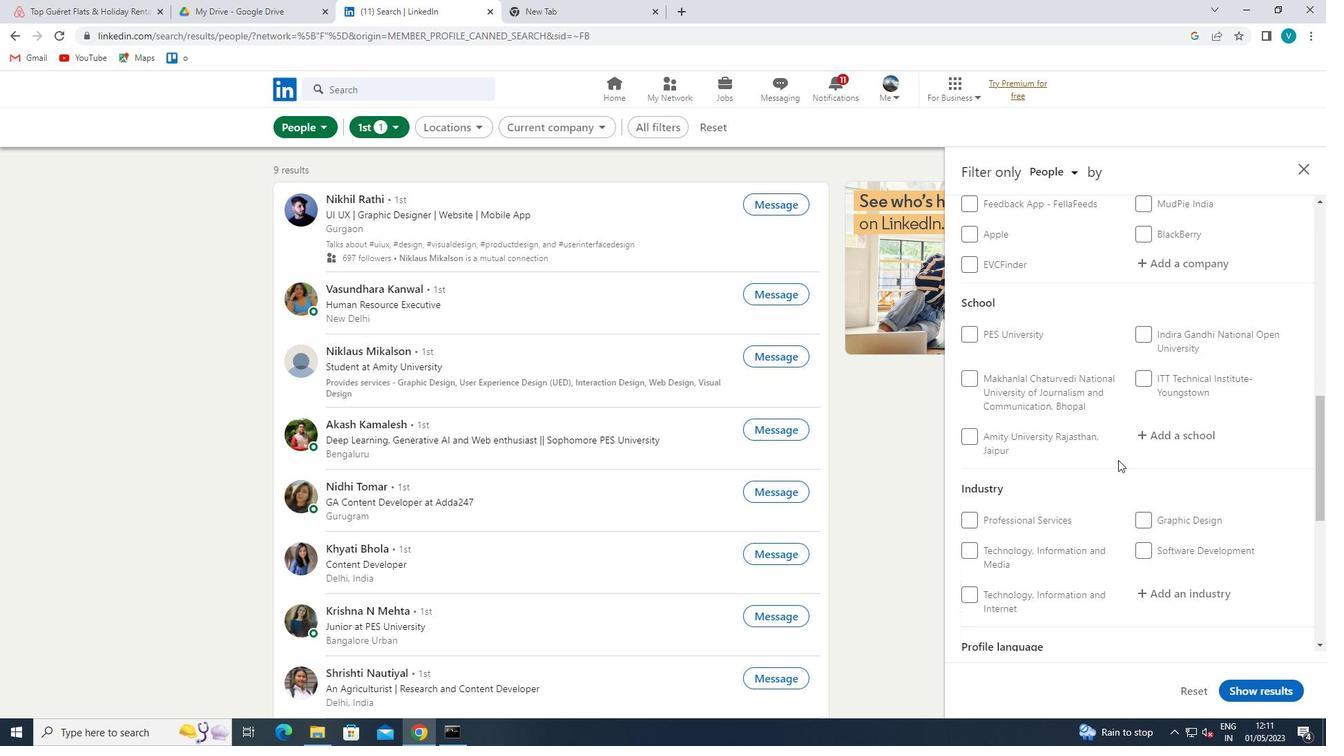 
Action: Mouse scrolled (1118, 459) with delta (0, 0)
Screenshot: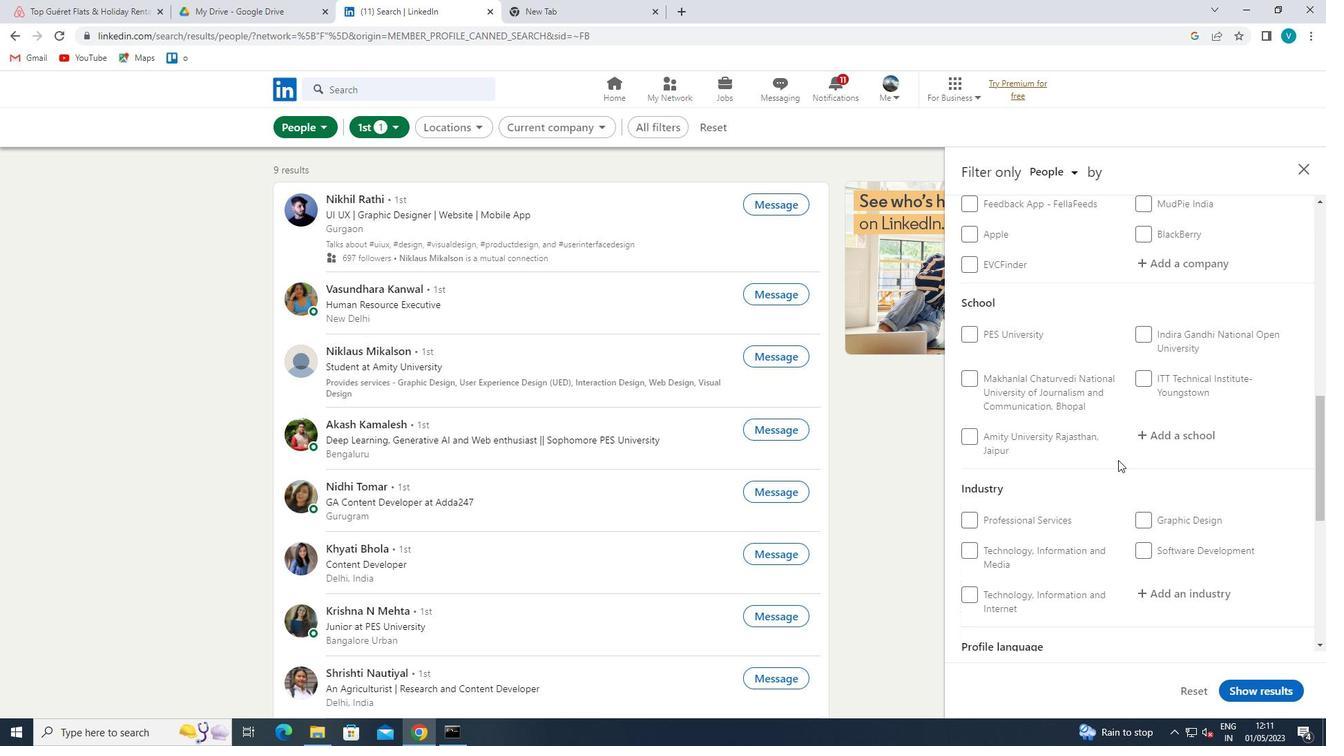 
Action: Mouse scrolled (1118, 459) with delta (0, 0)
Screenshot: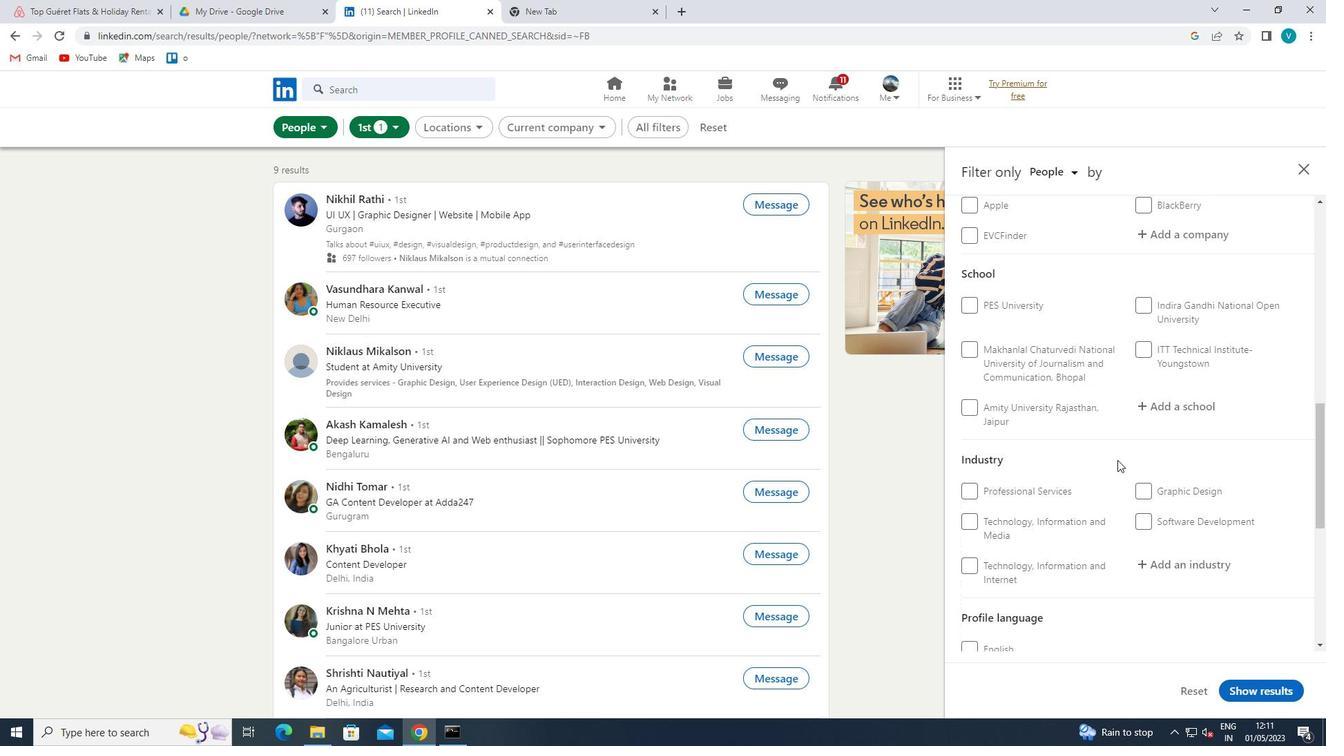 
Action: Mouse moved to (1051, 514)
Screenshot: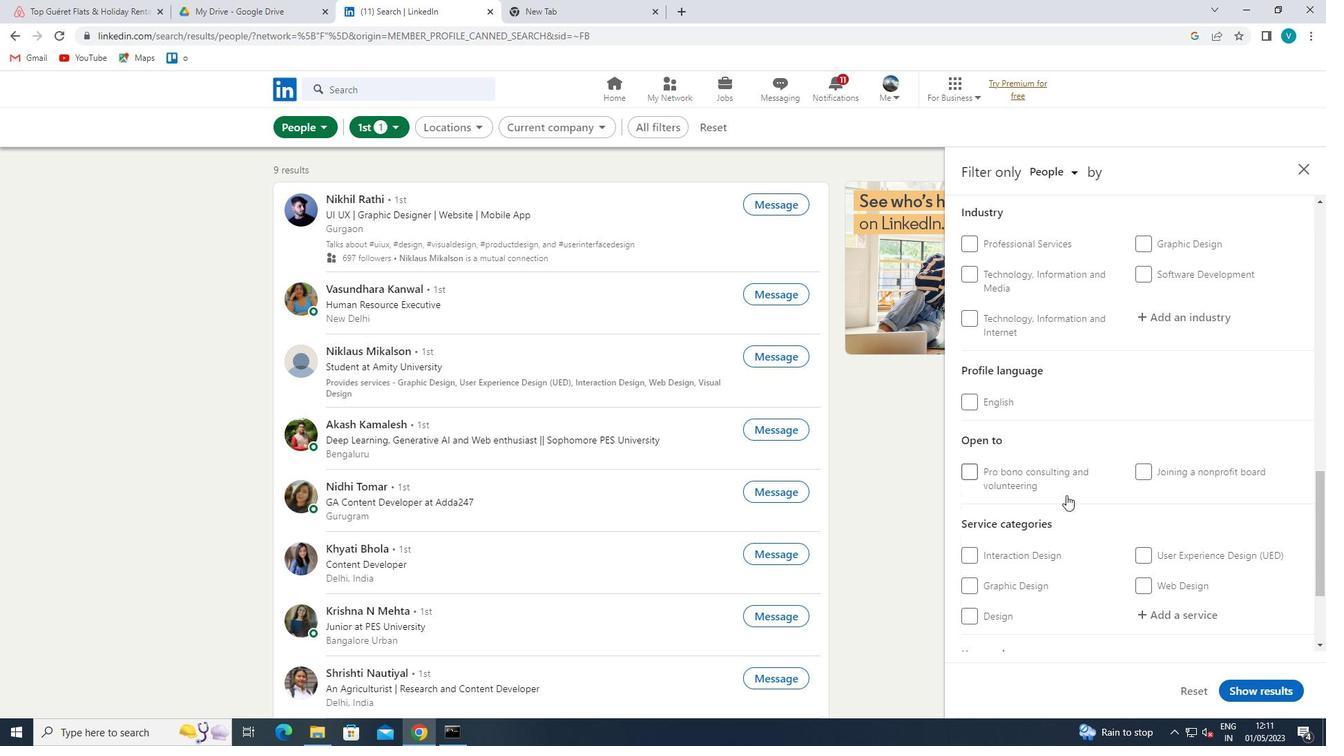 
Action: Mouse scrolled (1051, 513) with delta (0, 0)
Screenshot: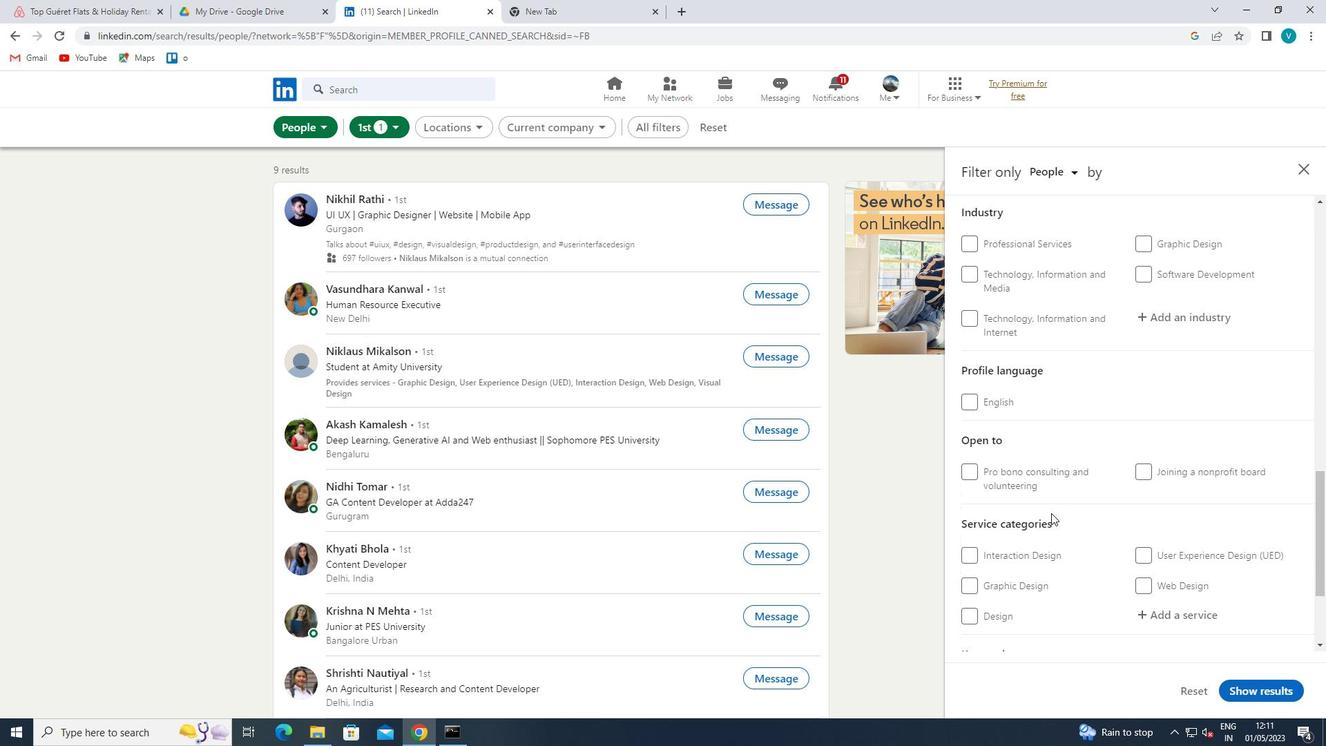 
Action: Mouse scrolled (1051, 513) with delta (0, 0)
Screenshot: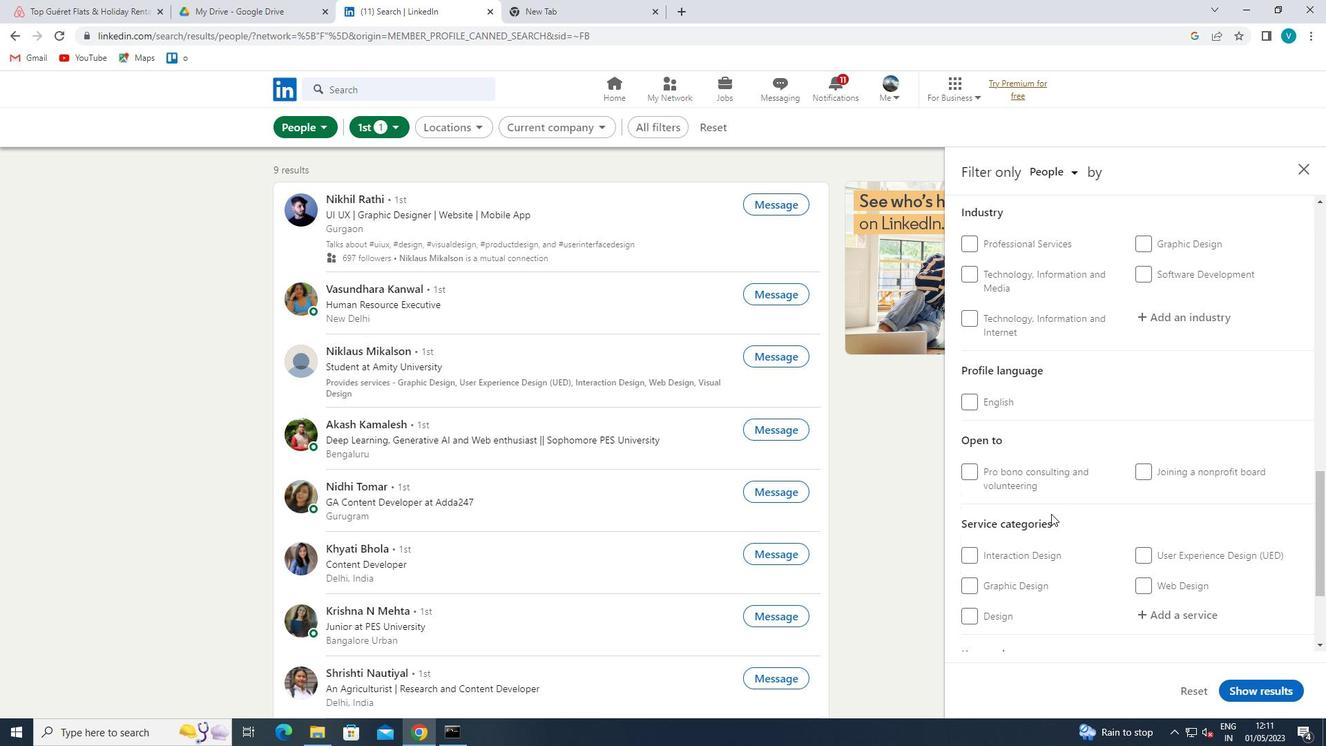 
Action: Mouse moved to (1015, 529)
Screenshot: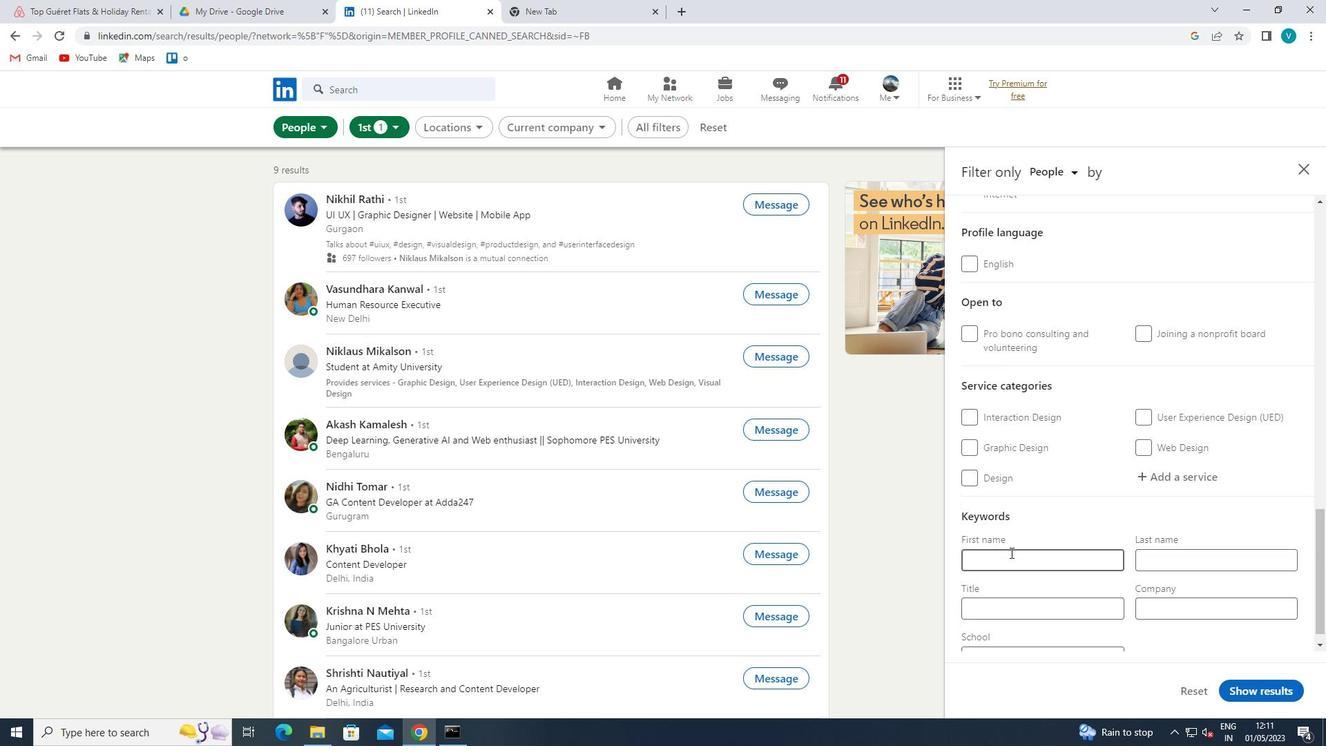 
Action: Mouse scrolled (1015, 530) with delta (0, 0)
Screenshot: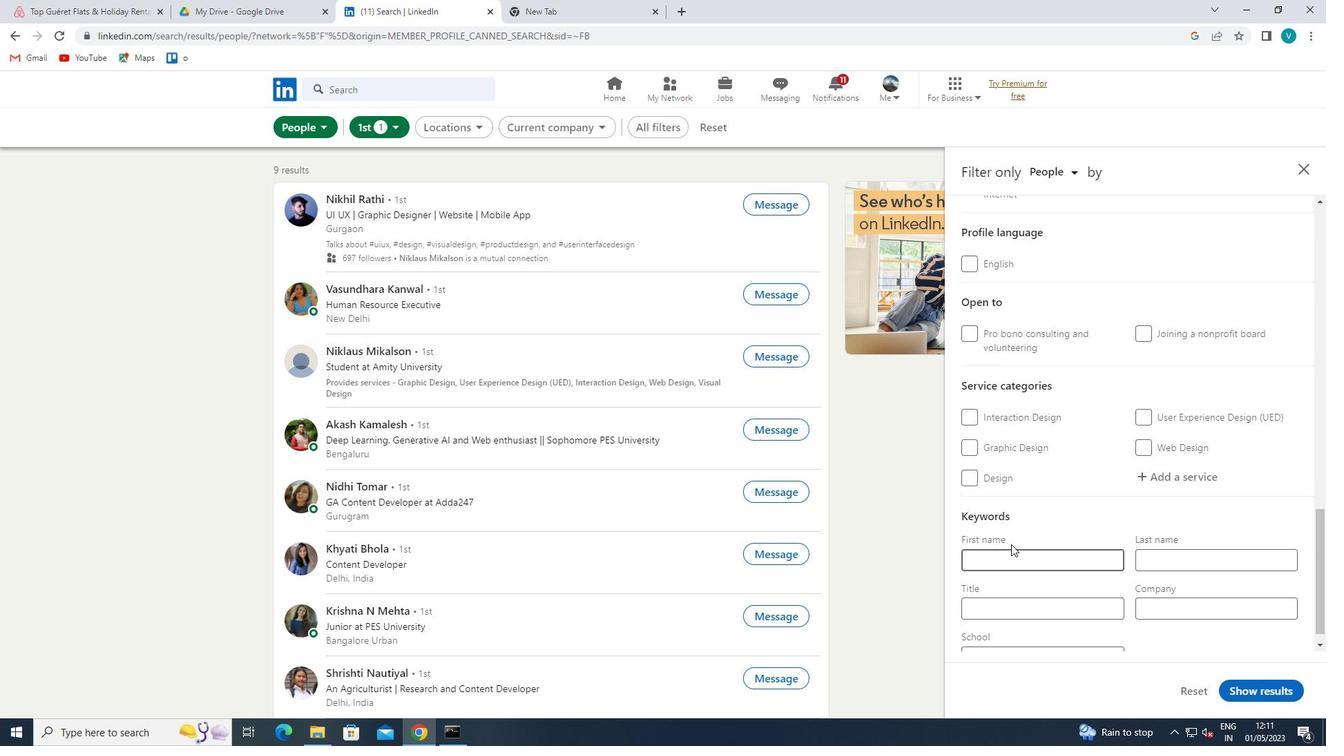 
Action: Mouse moved to (1015, 528)
Screenshot: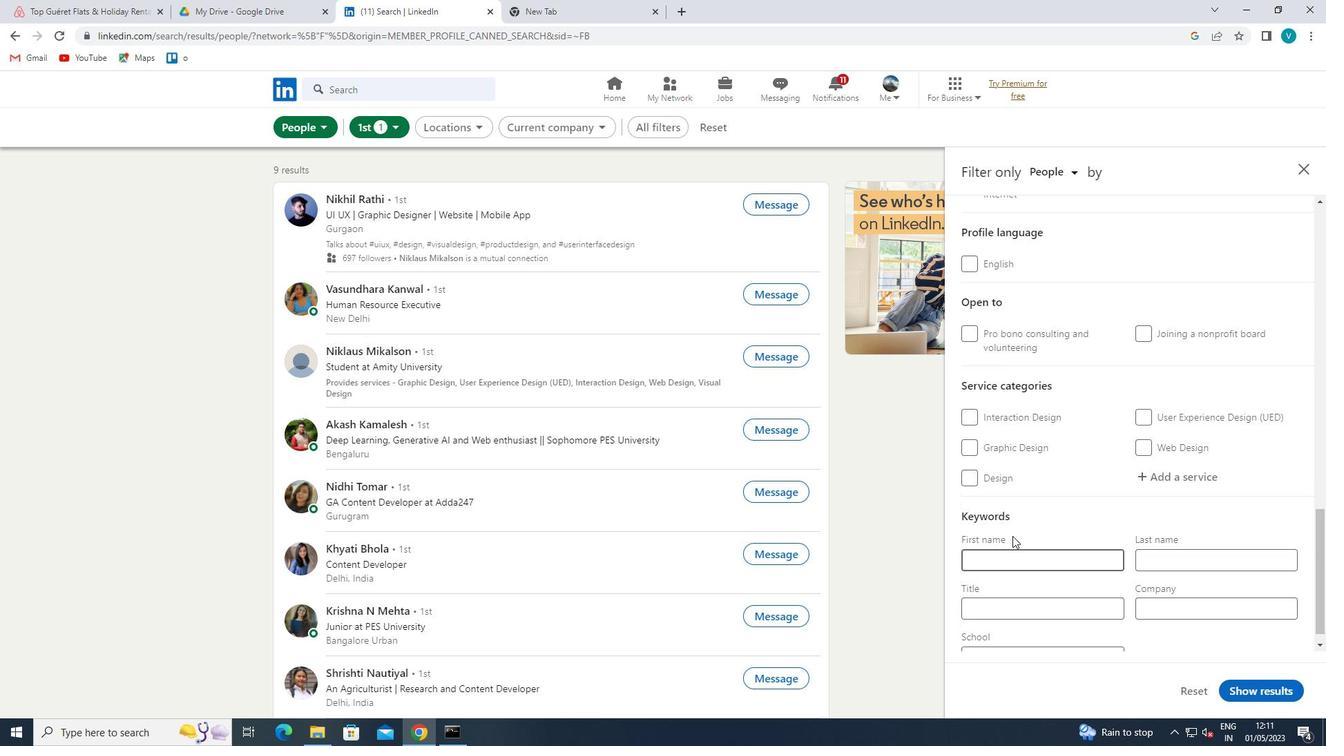 
Action: Mouse scrolled (1015, 528) with delta (0, 0)
Screenshot: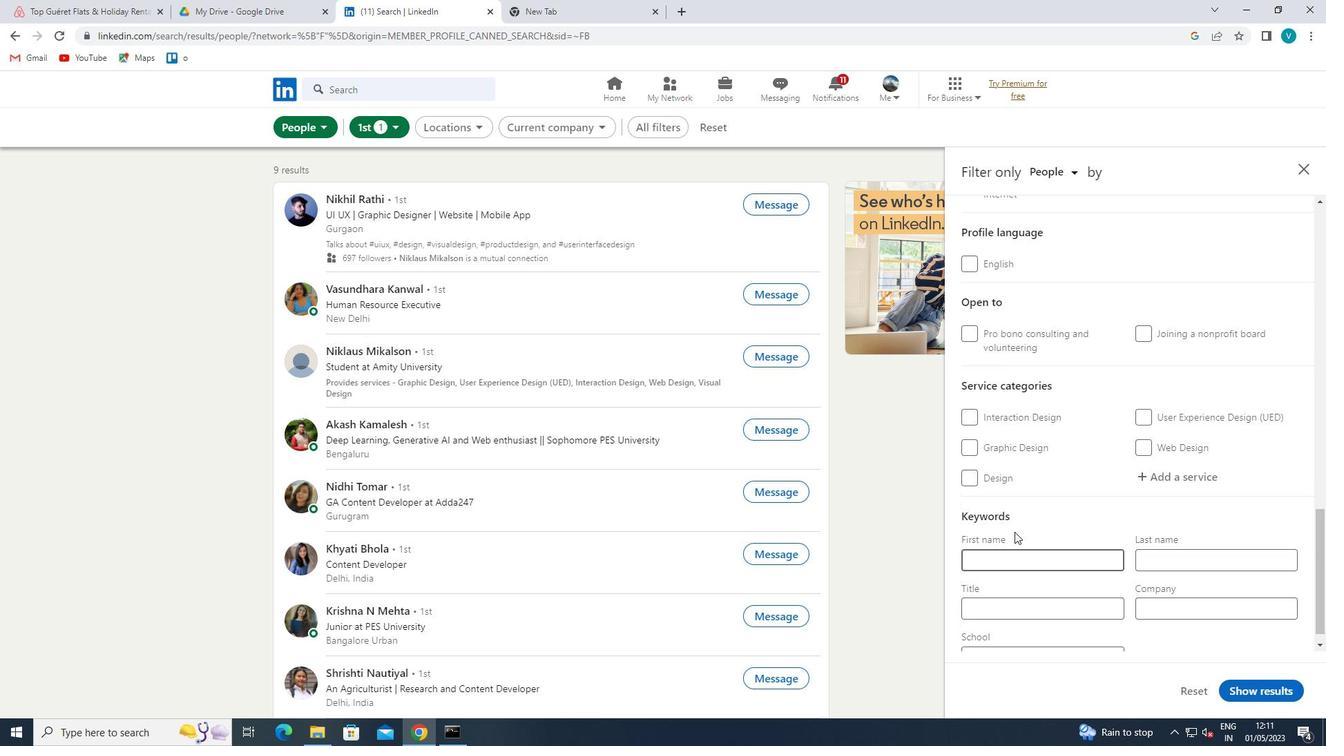 
Action: Mouse scrolled (1015, 528) with delta (0, 0)
Screenshot: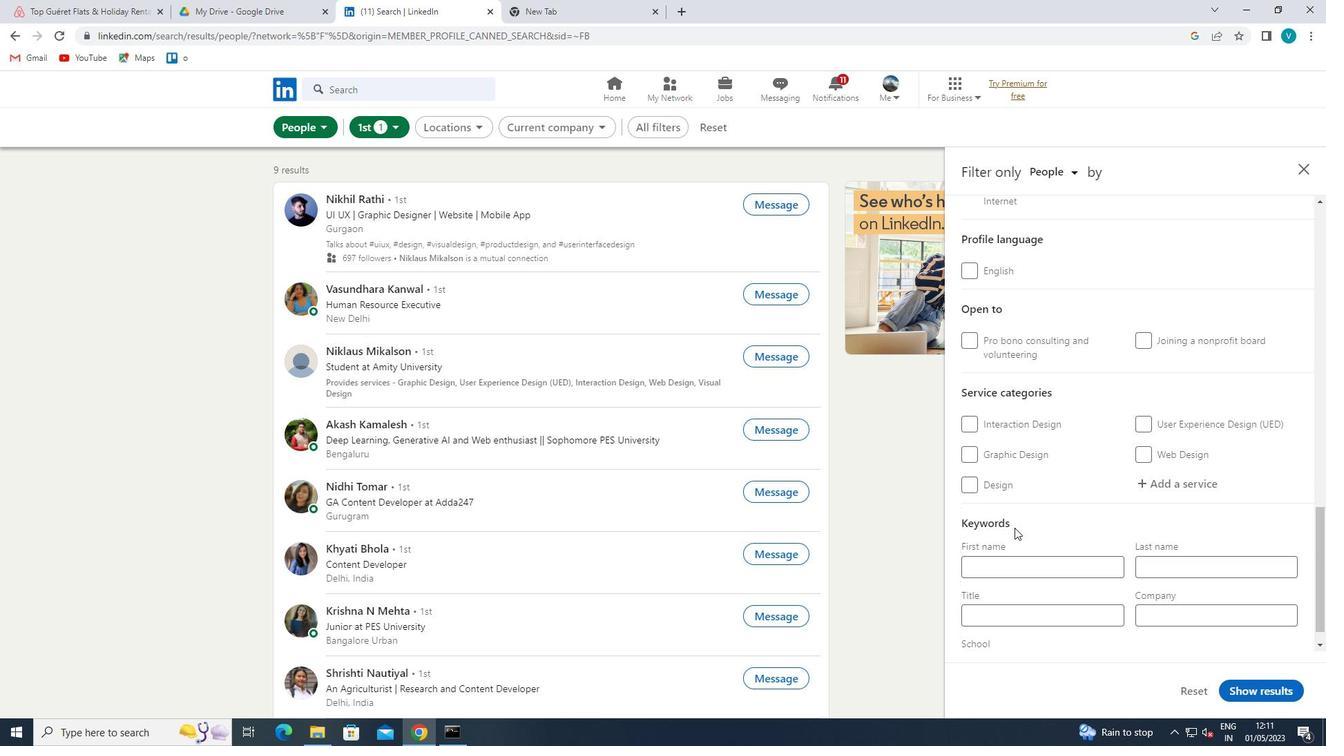 
Action: Mouse moved to (967, 474)
Screenshot: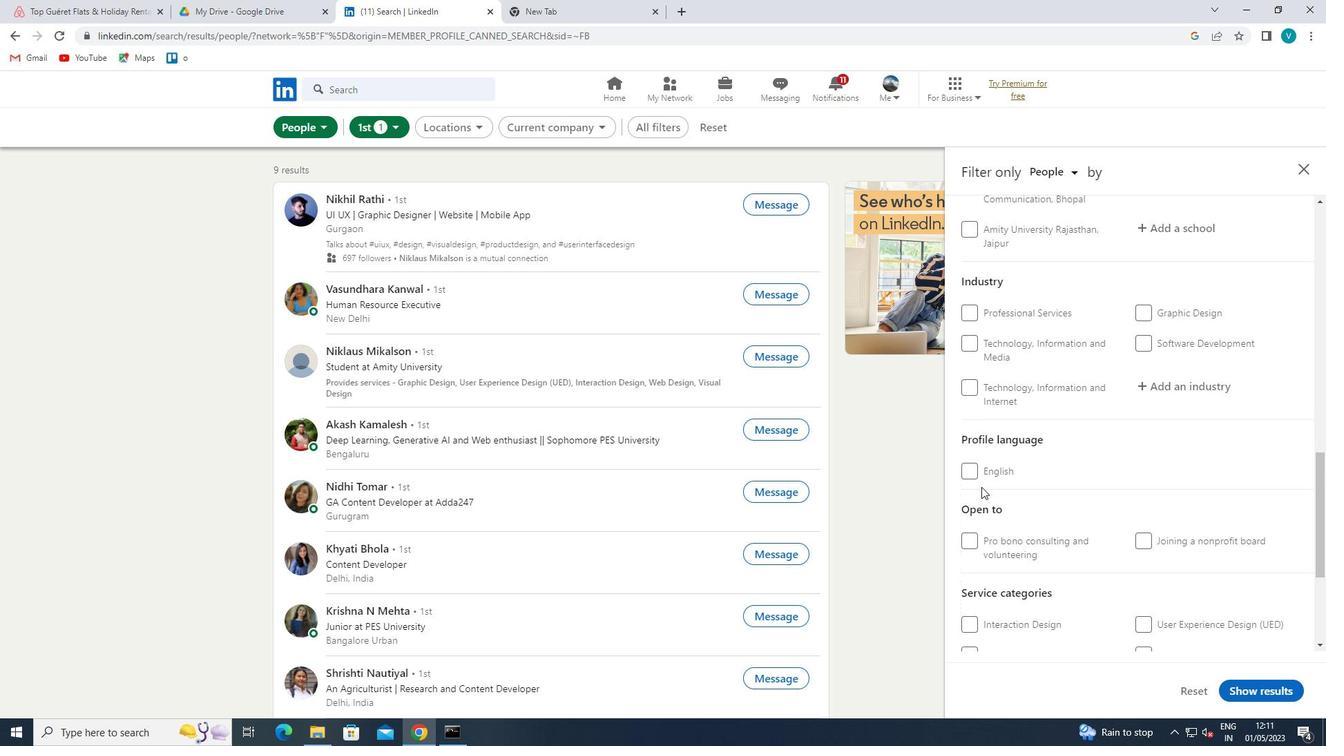 
Action: Mouse pressed left at (967, 474)
Screenshot: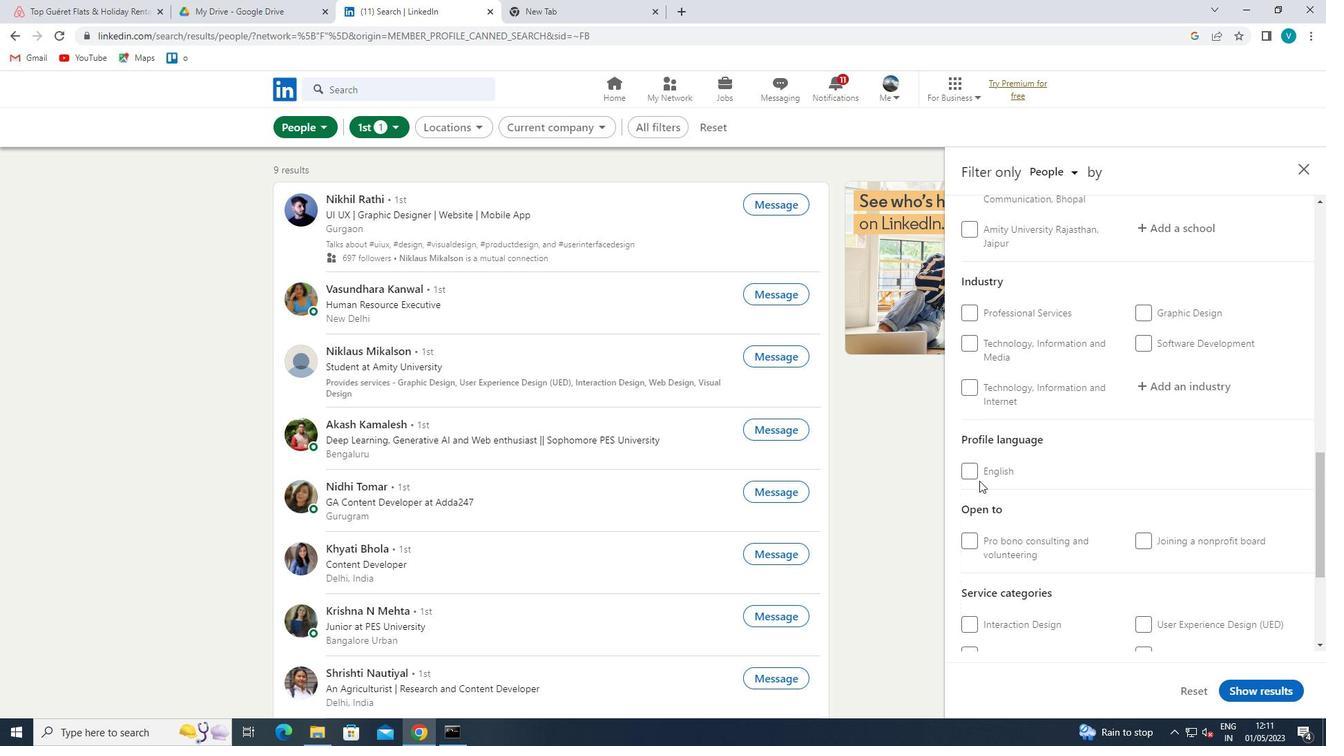 
Action: Mouse moved to (1099, 451)
Screenshot: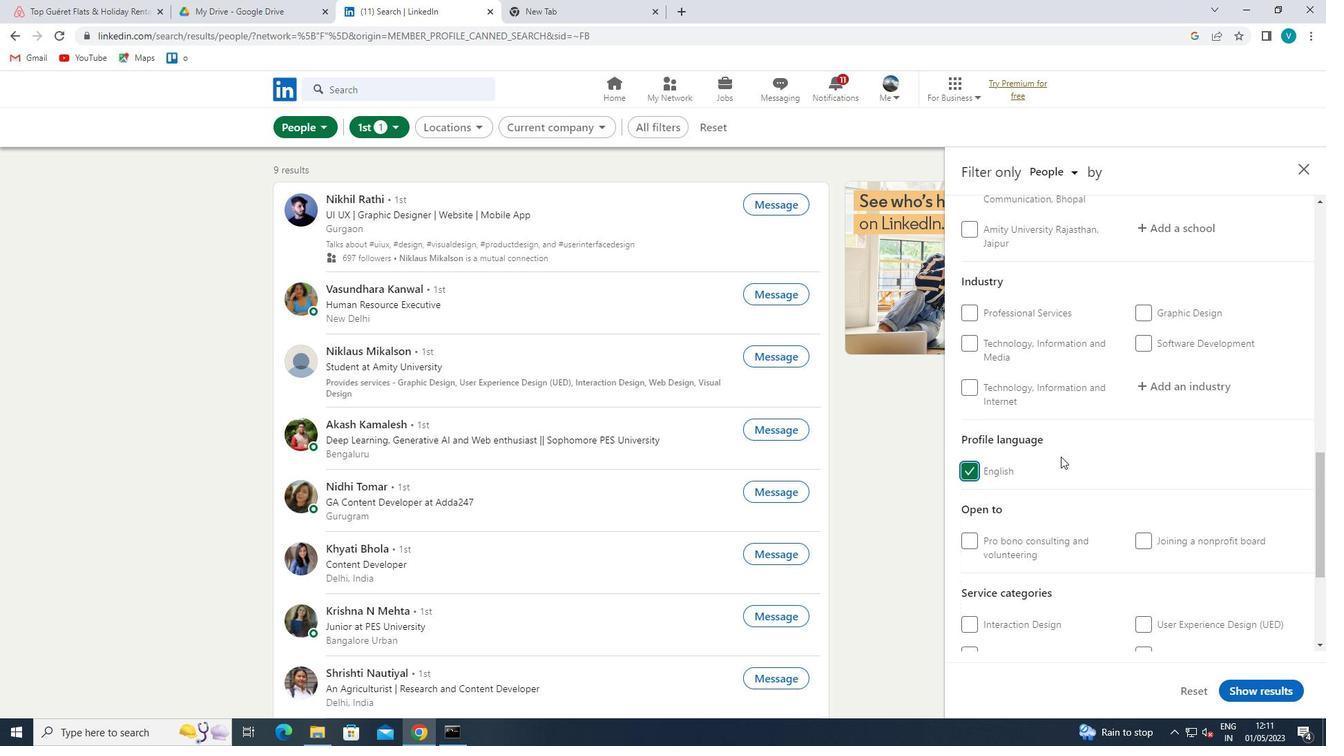
Action: Mouse scrolled (1099, 451) with delta (0, 0)
Screenshot: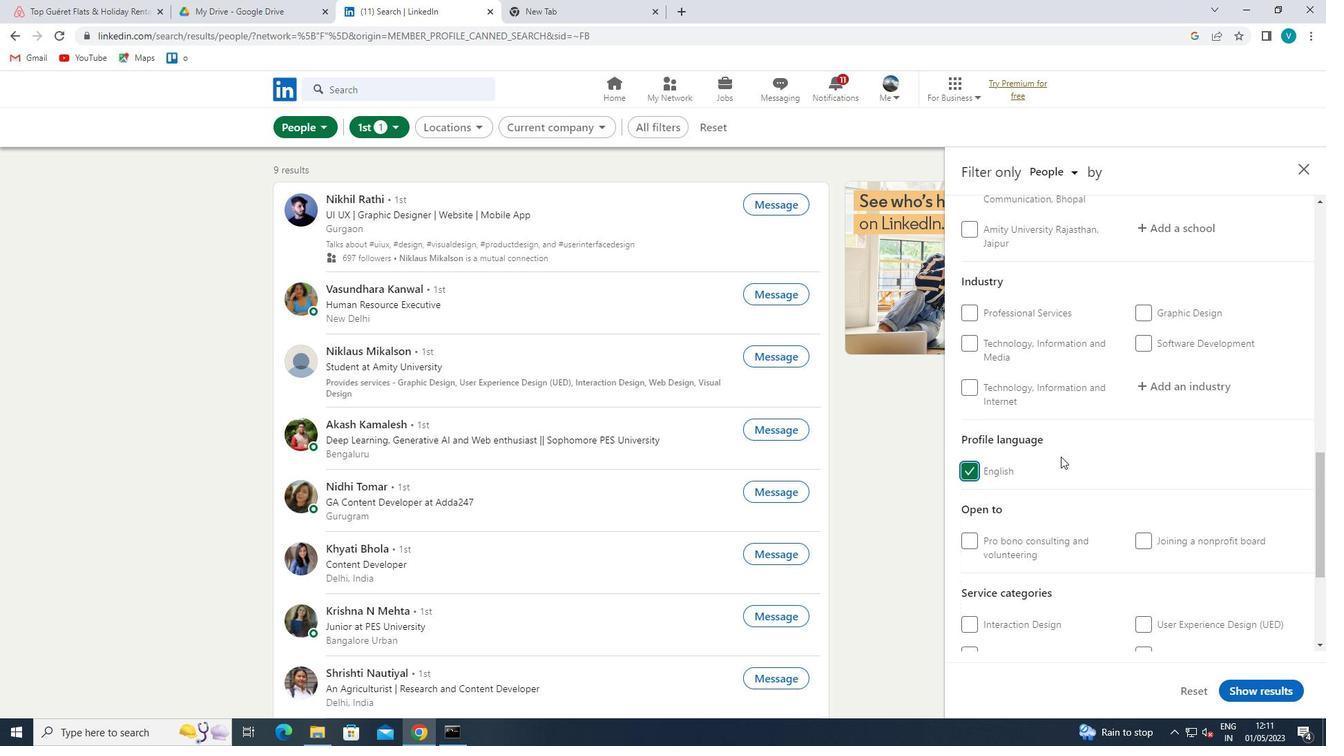 
Action: Mouse moved to (1100, 451)
Screenshot: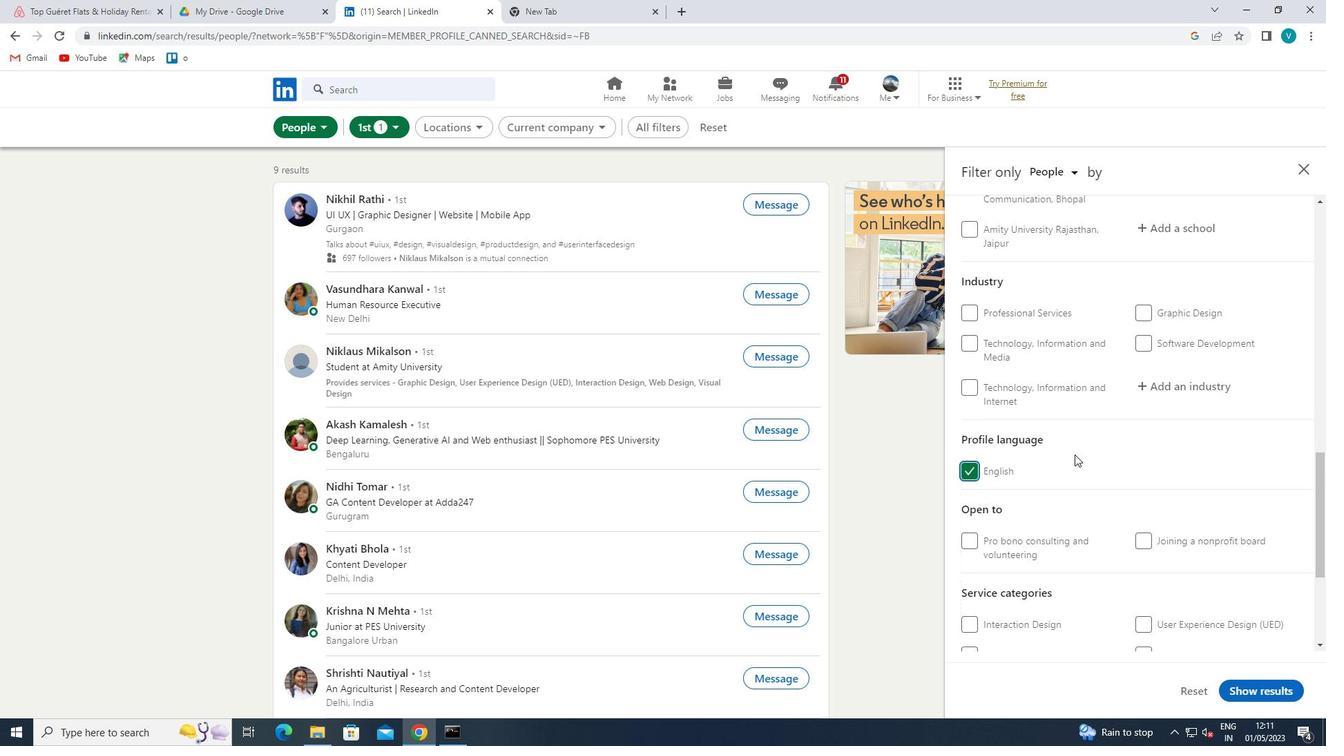 
Action: Mouse scrolled (1100, 451) with delta (0, 0)
Screenshot: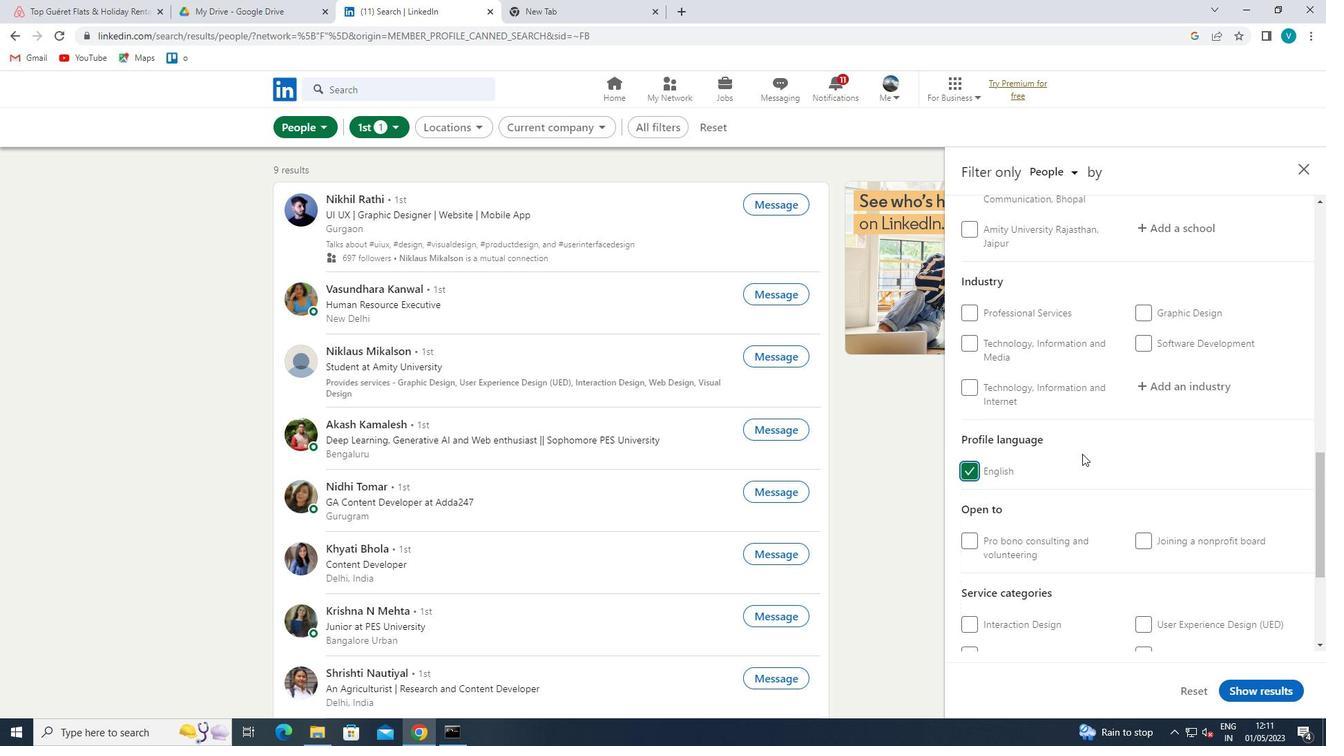 
Action: Mouse scrolled (1100, 451) with delta (0, 0)
Screenshot: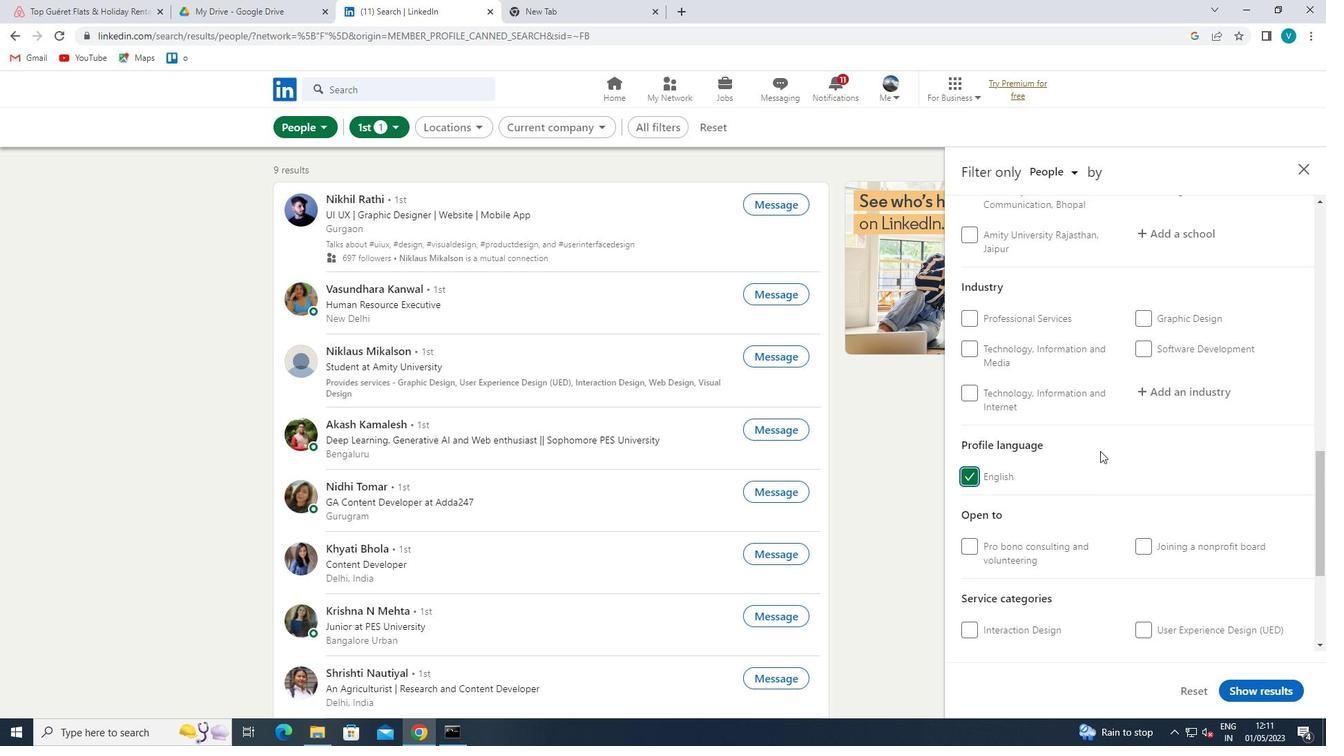
Action: Mouse scrolled (1100, 451) with delta (0, 0)
Screenshot: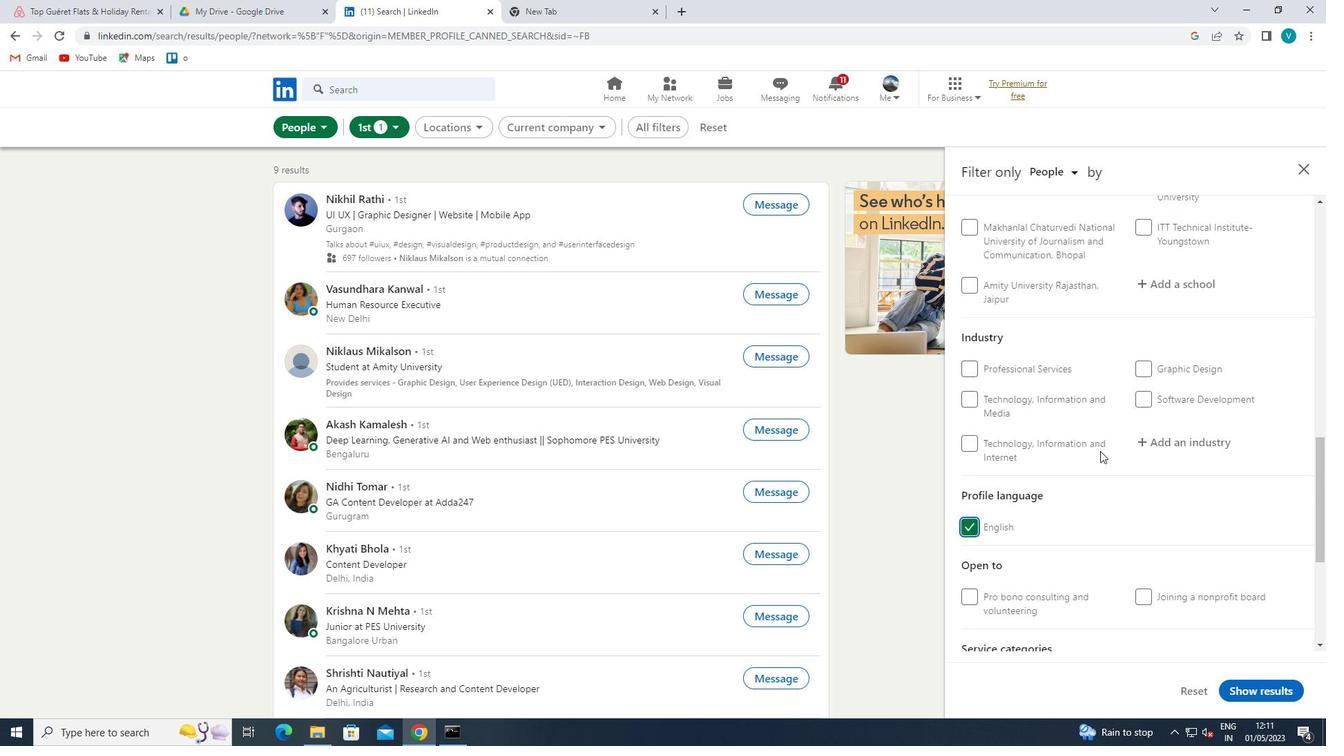 
Action: Mouse scrolled (1100, 451) with delta (0, 0)
Screenshot: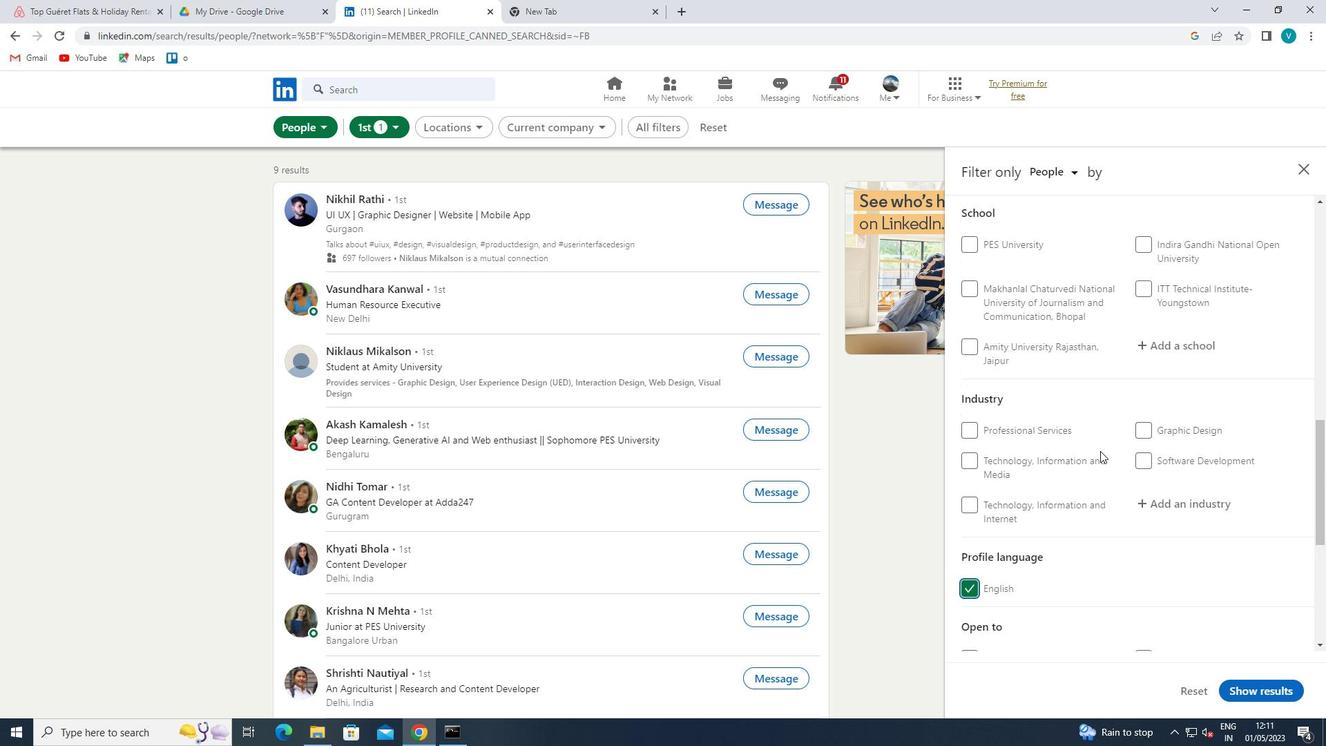 
Action: Mouse scrolled (1100, 451) with delta (0, 0)
Screenshot: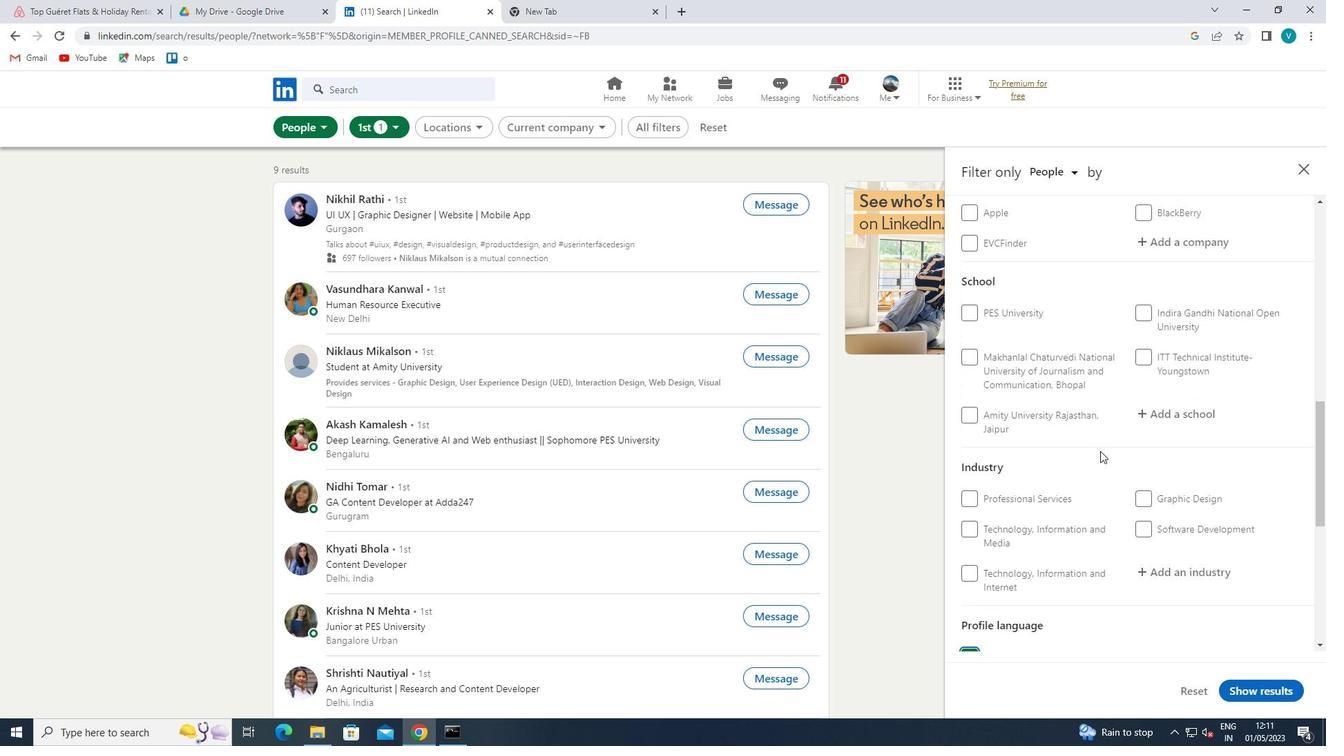 
Action: Mouse scrolled (1100, 451) with delta (0, 0)
Screenshot: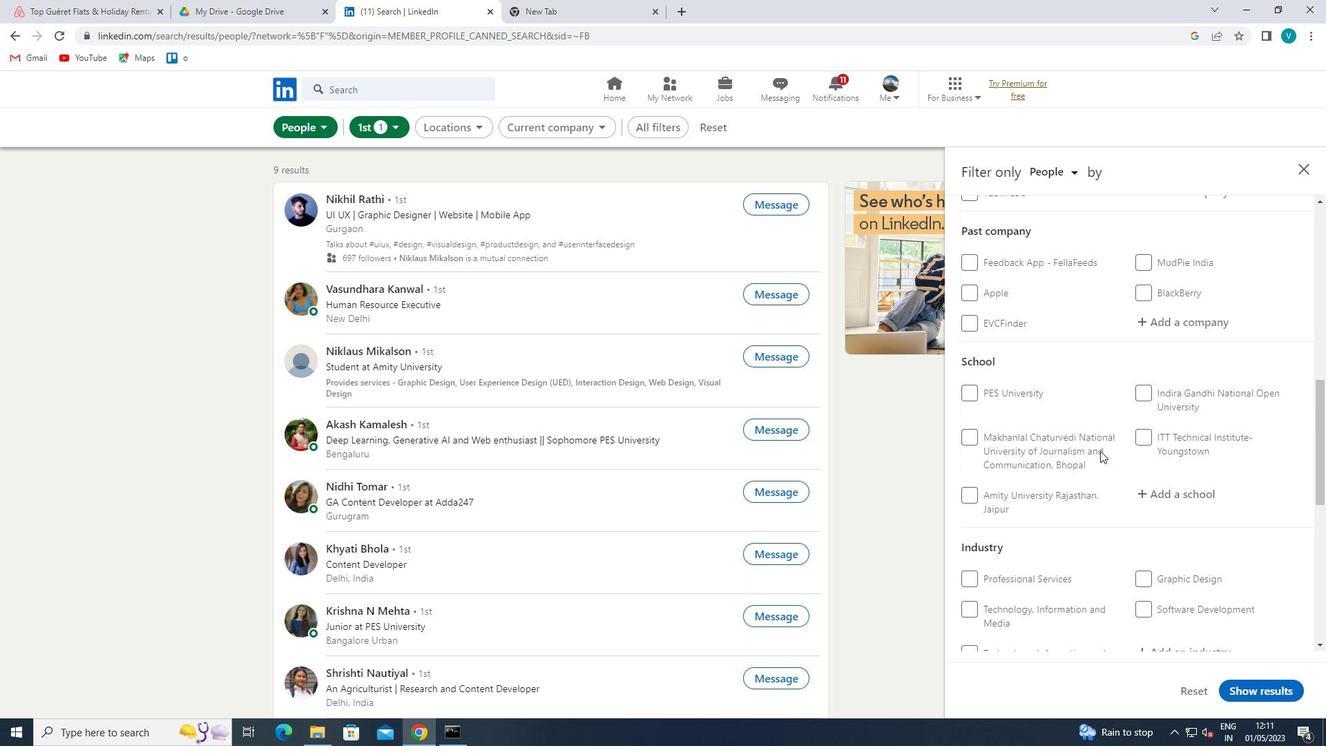 
Action: Mouse scrolled (1100, 451) with delta (0, 0)
Screenshot: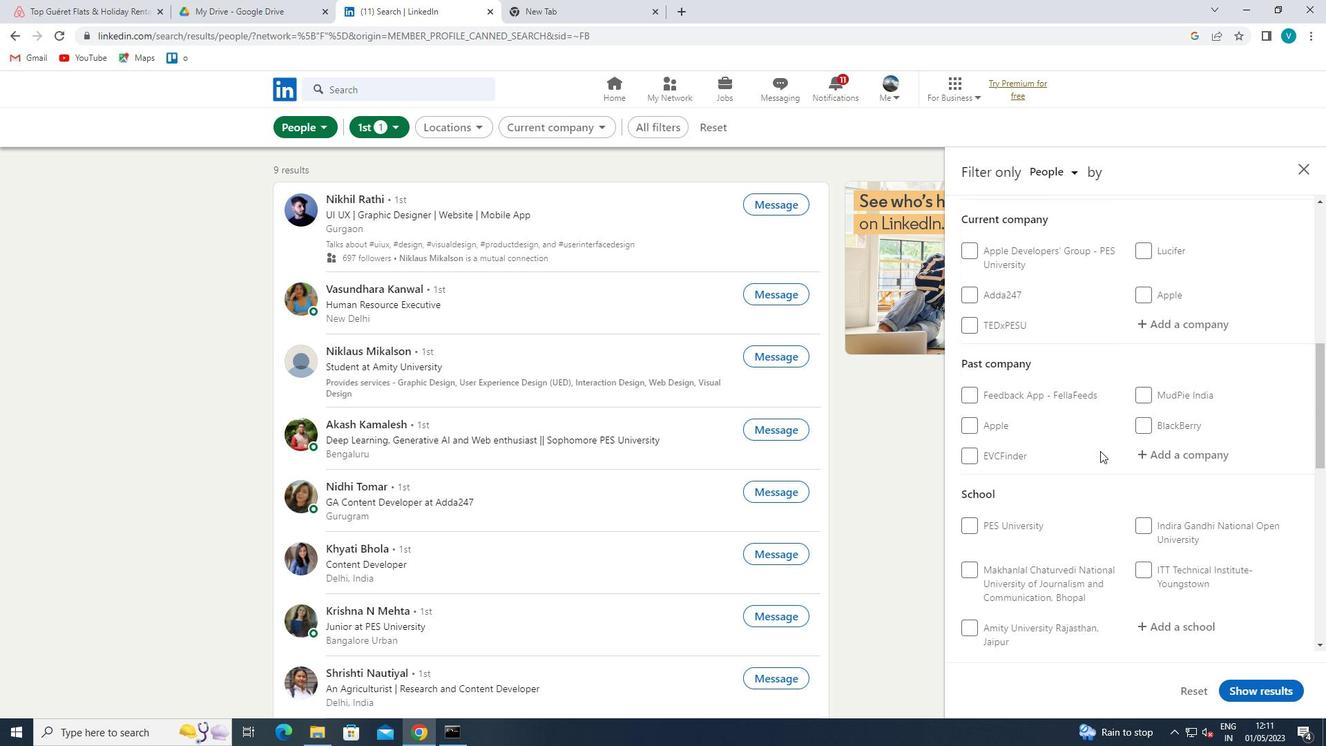 
Action: Mouse moved to (1177, 485)
Screenshot: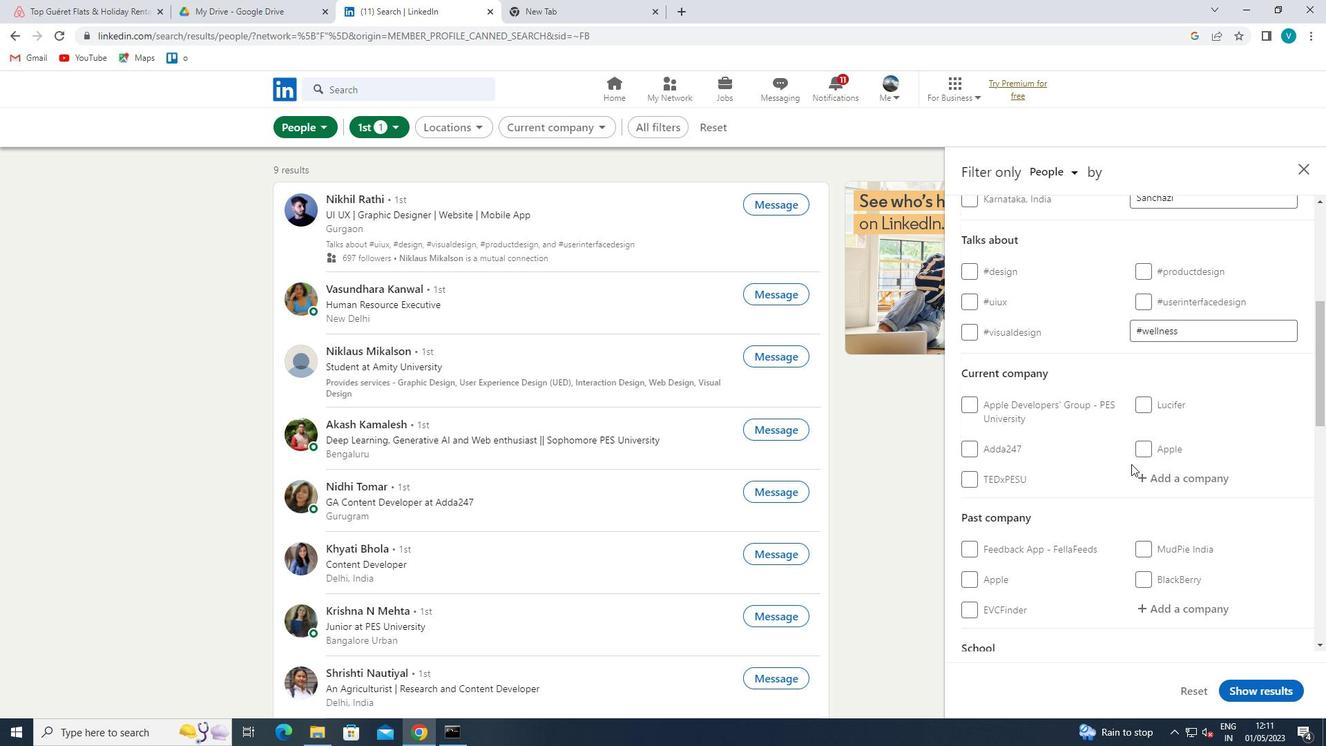 
Action: Mouse pressed left at (1177, 485)
Screenshot: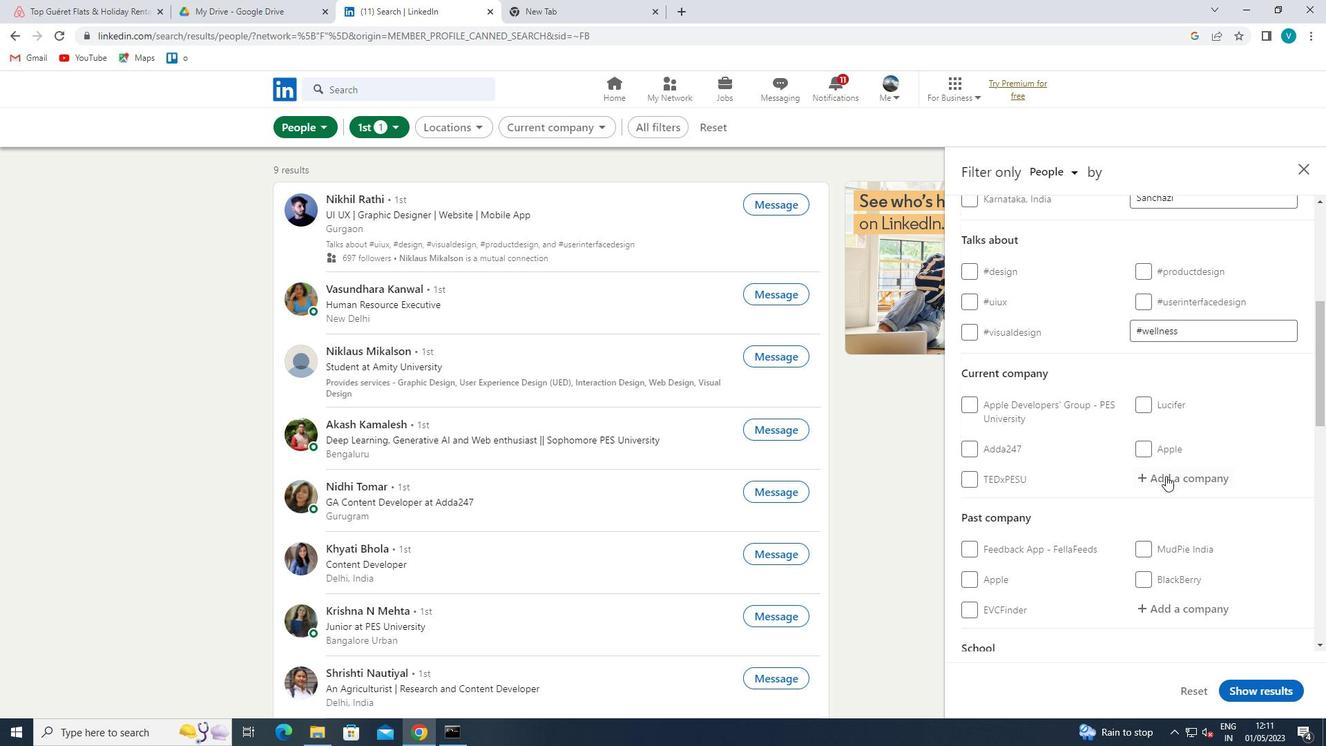 
Action: Mouse moved to (1099, 465)
Screenshot: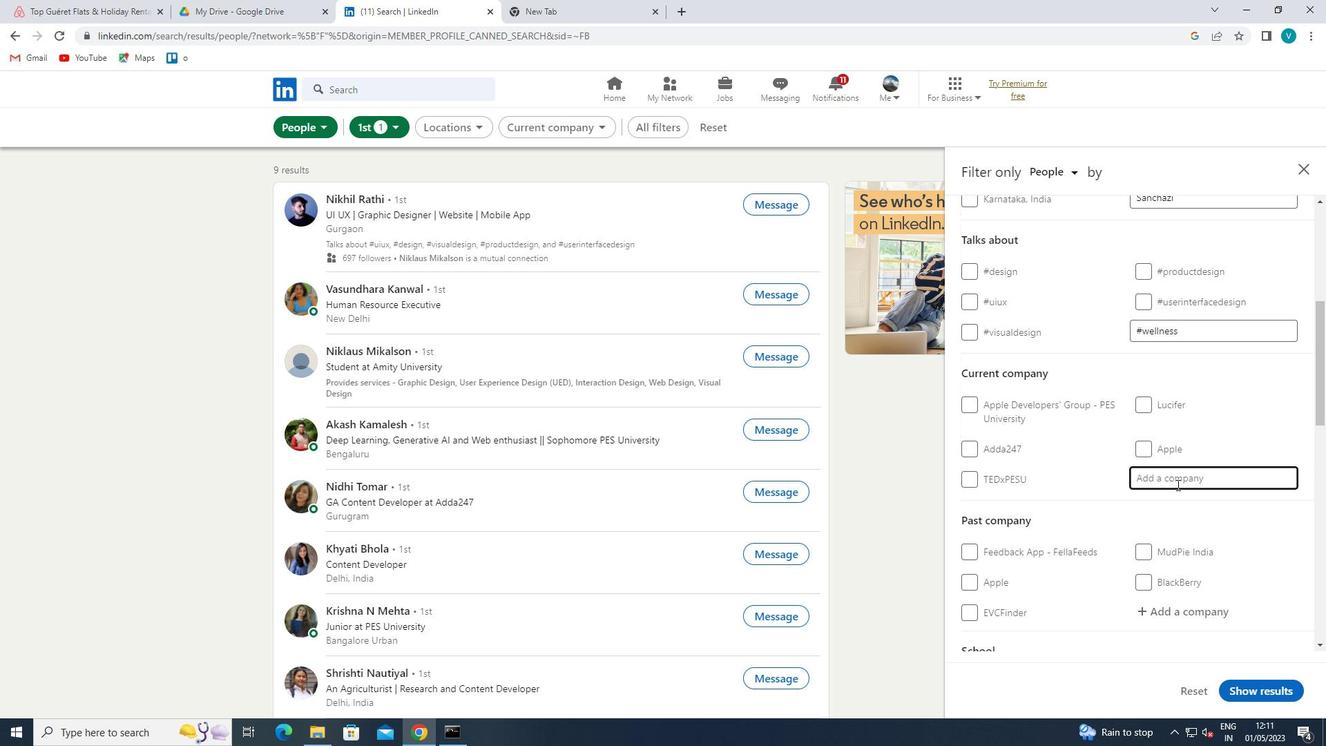 
Action: Key pressed <Key.shift>BOOK<Key.shift>MY
Screenshot: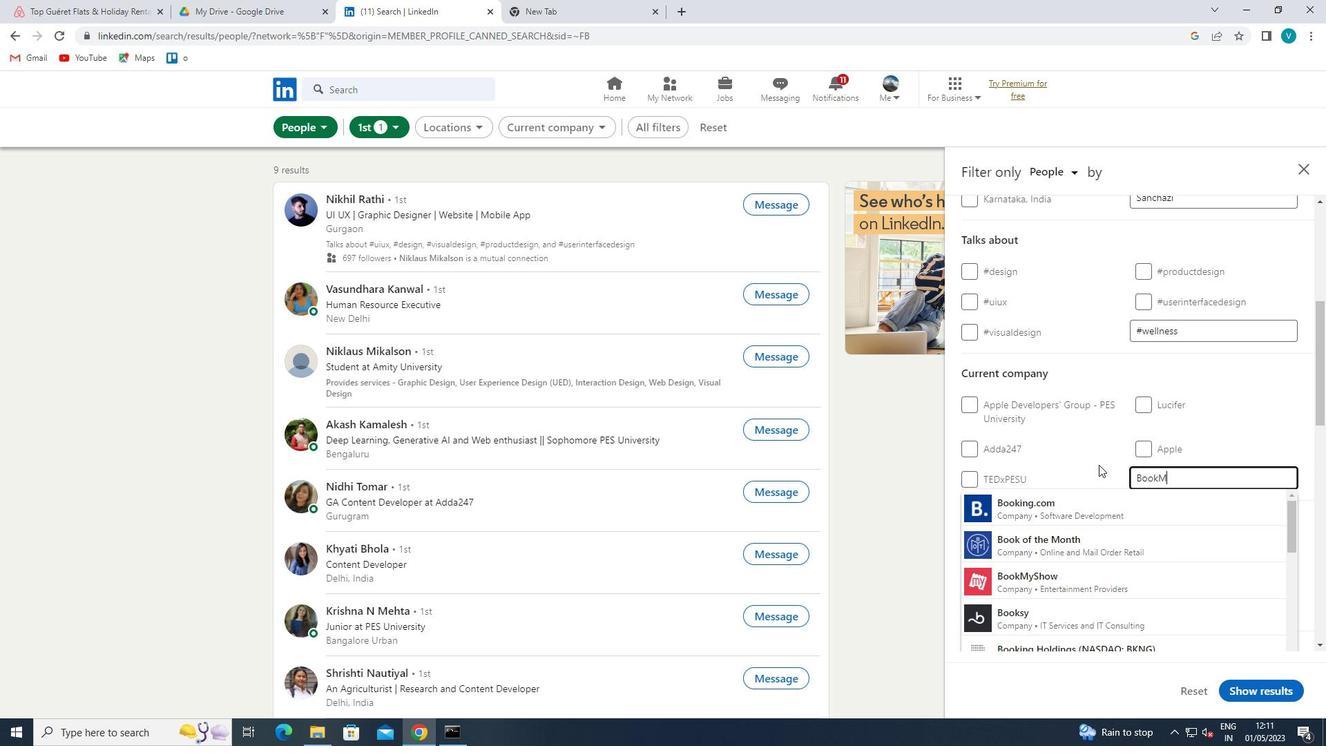 
Action: Mouse moved to (1094, 494)
Screenshot: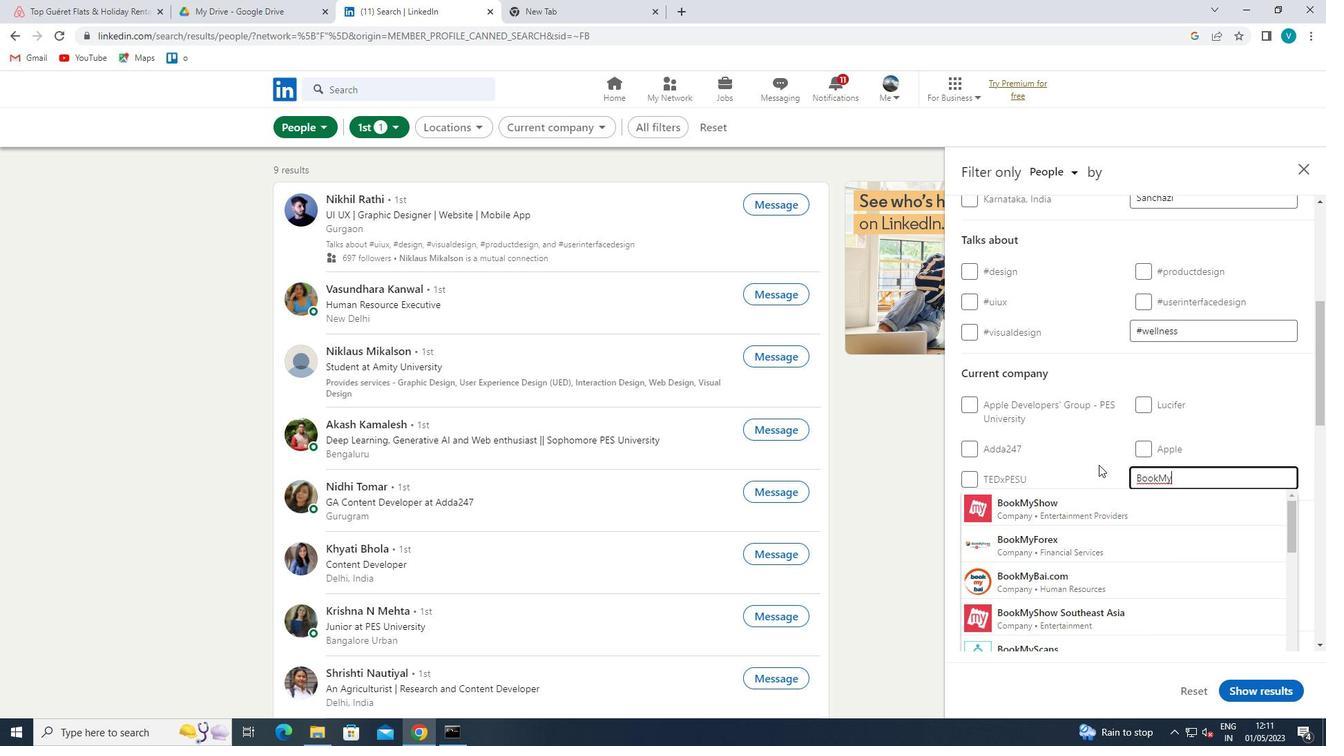 
Action: Mouse pressed left at (1094, 494)
Screenshot: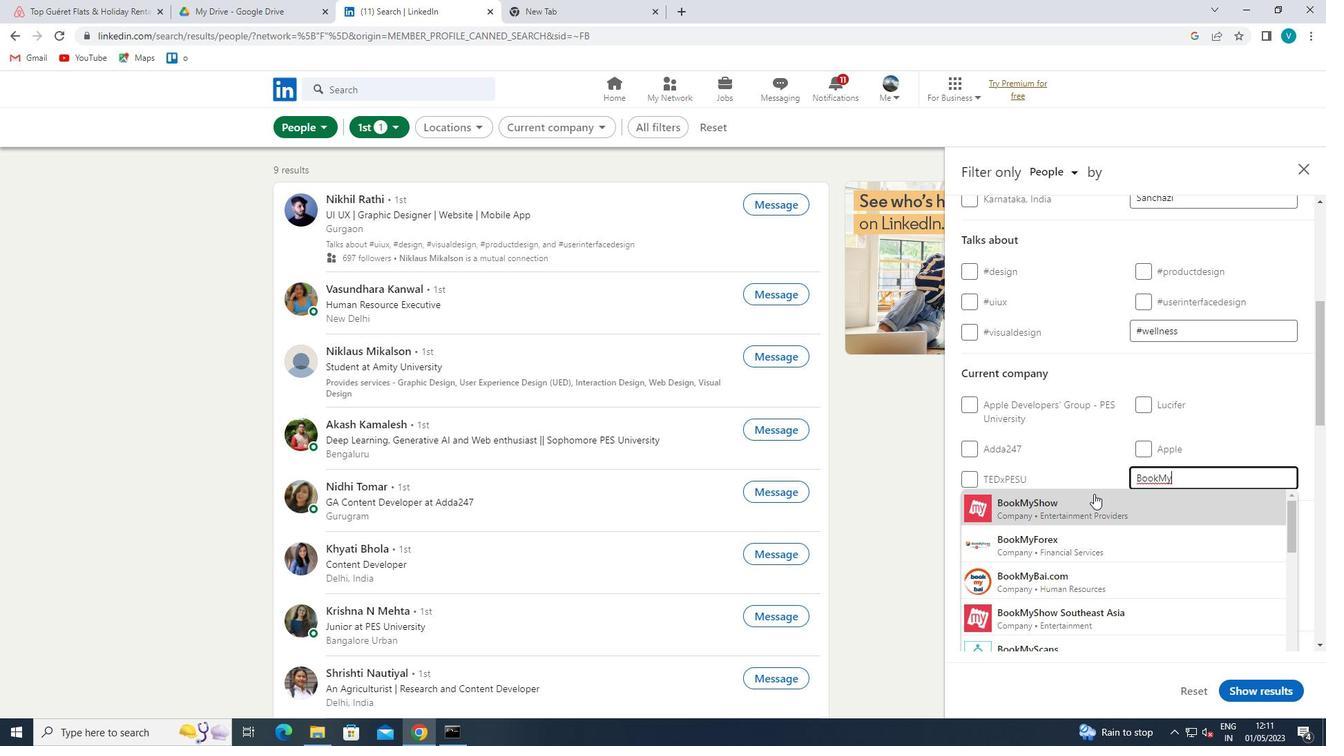 
Action: Mouse scrolled (1094, 493) with delta (0, 0)
Screenshot: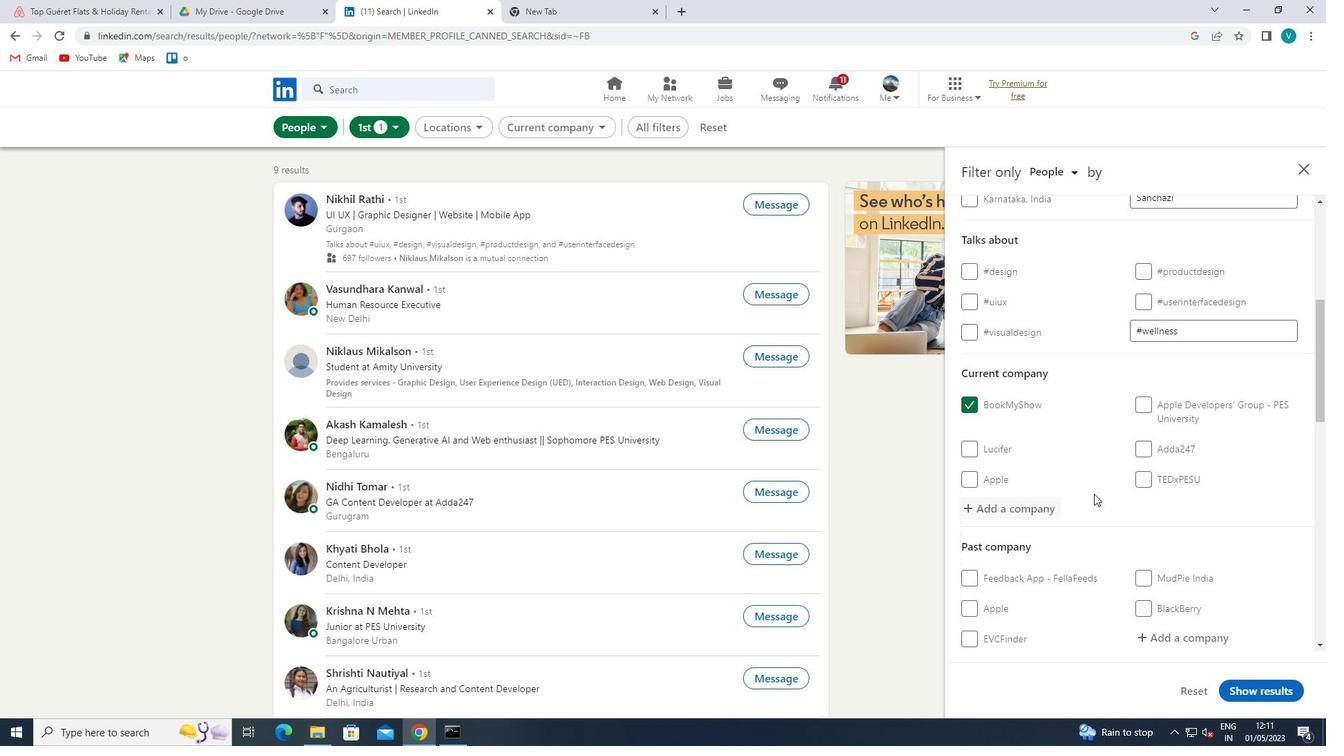 
Action: Mouse scrolled (1094, 493) with delta (0, 0)
Screenshot: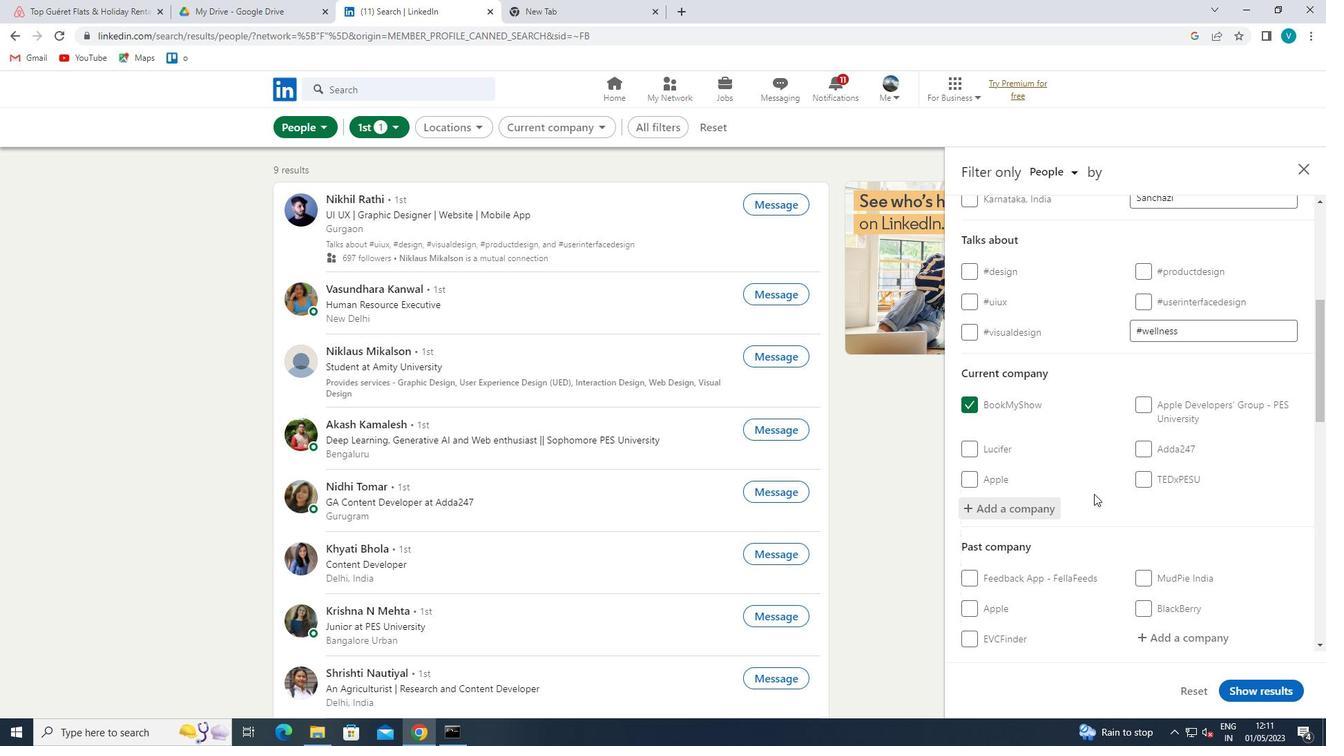 
Action: Mouse scrolled (1094, 493) with delta (0, 0)
Screenshot: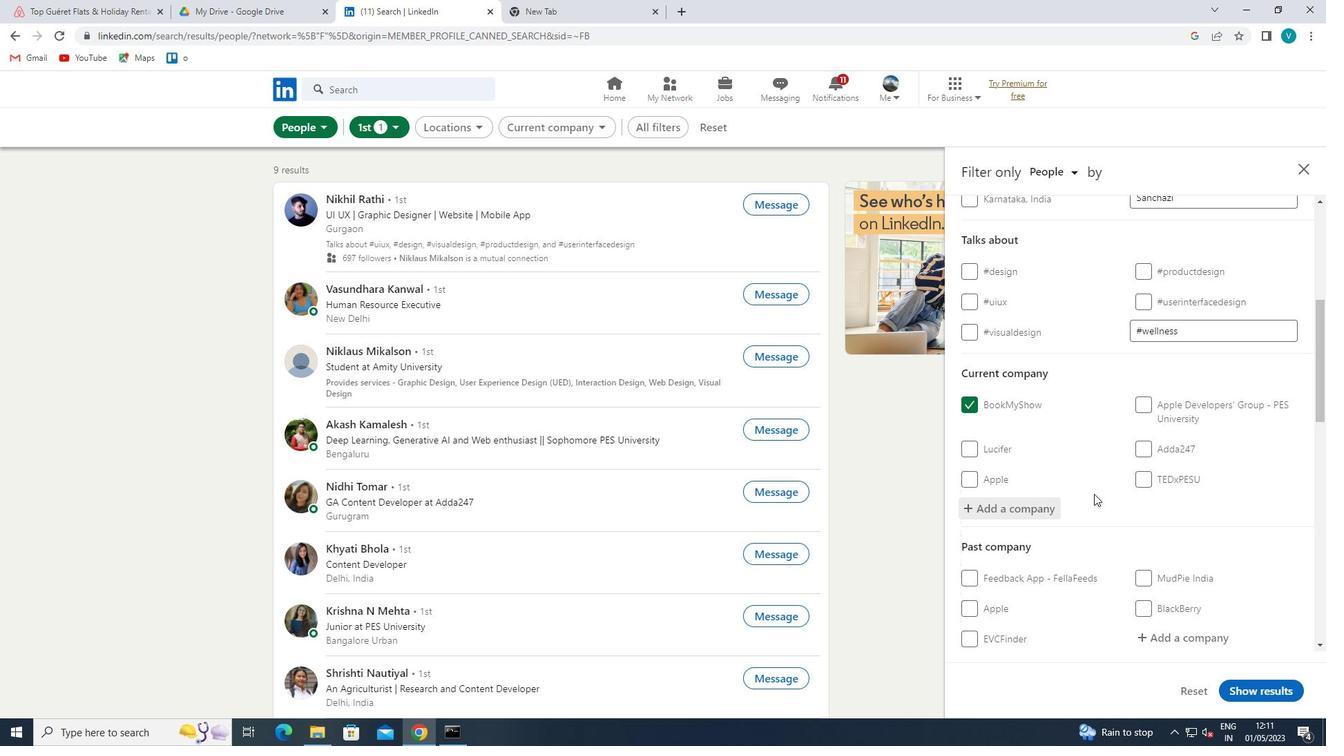 
Action: Mouse scrolled (1094, 493) with delta (0, 0)
Screenshot: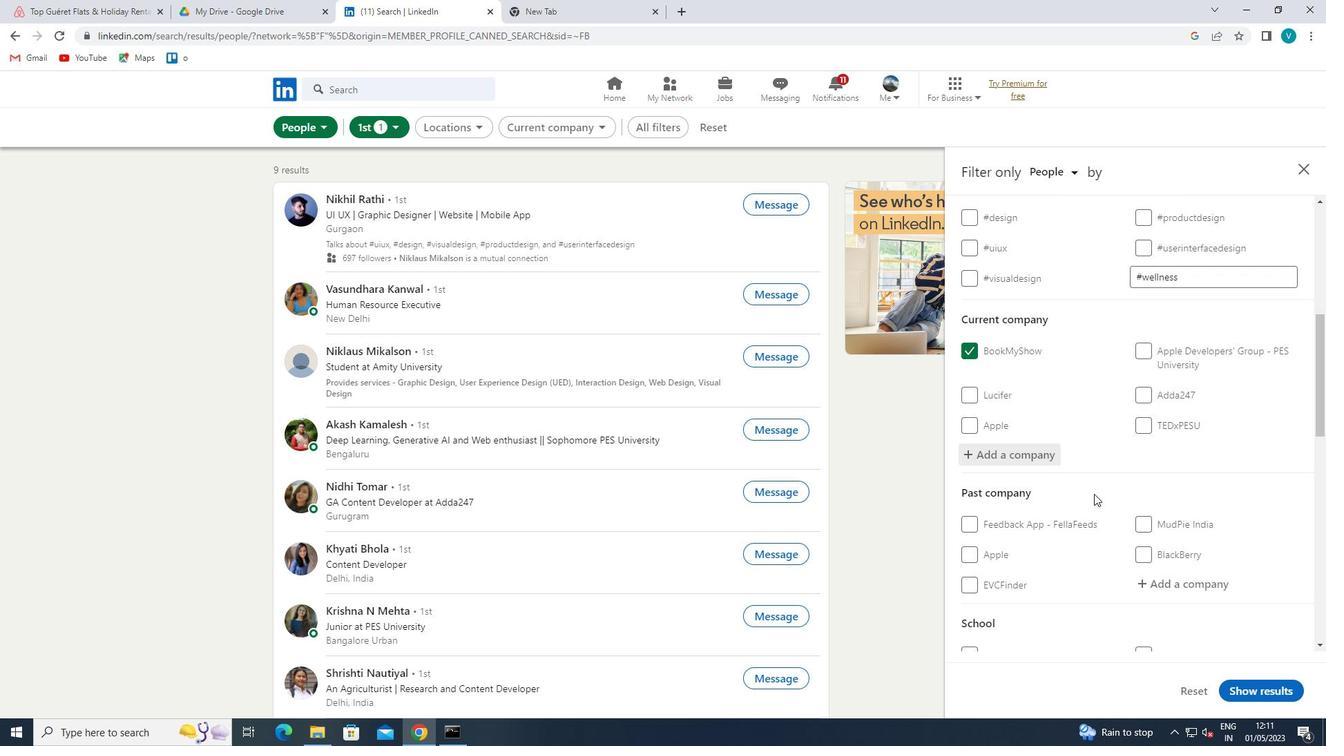 
Action: Mouse scrolled (1094, 493) with delta (0, 0)
Screenshot: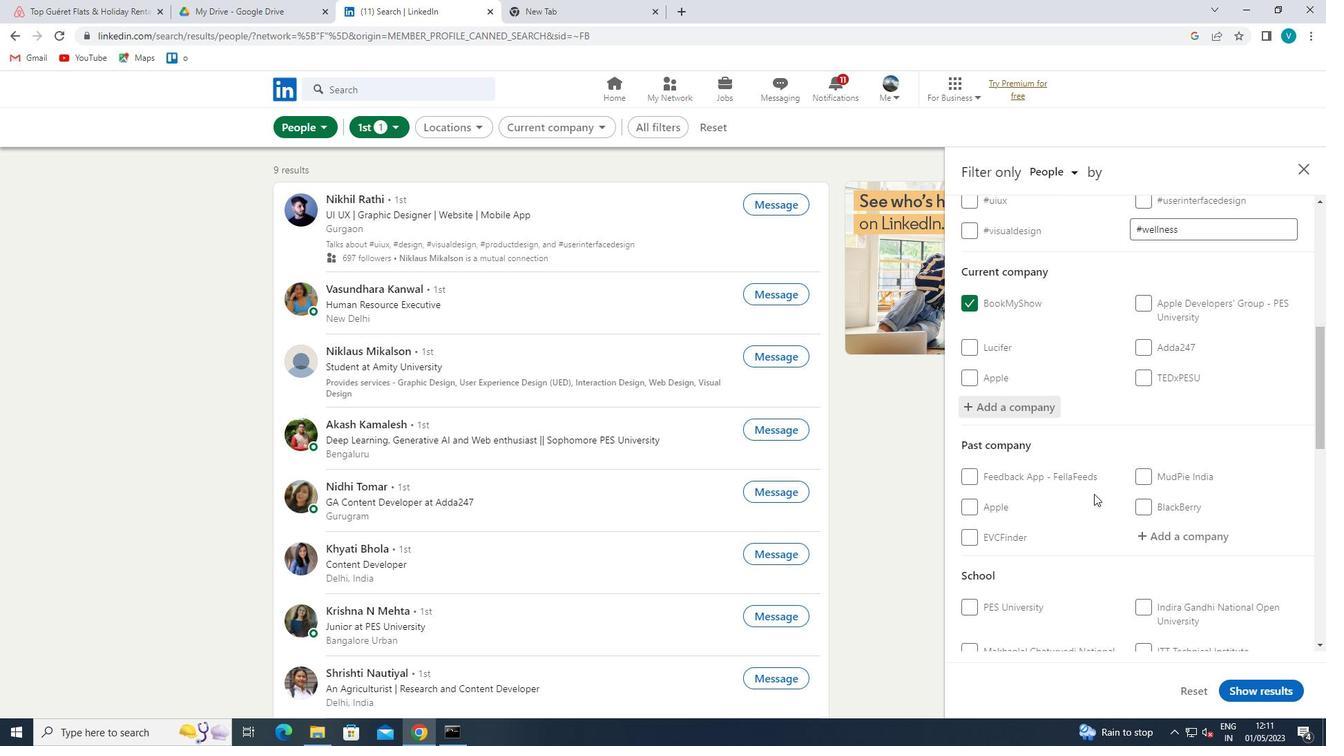
Action: Mouse moved to (1175, 472)
Screenshot: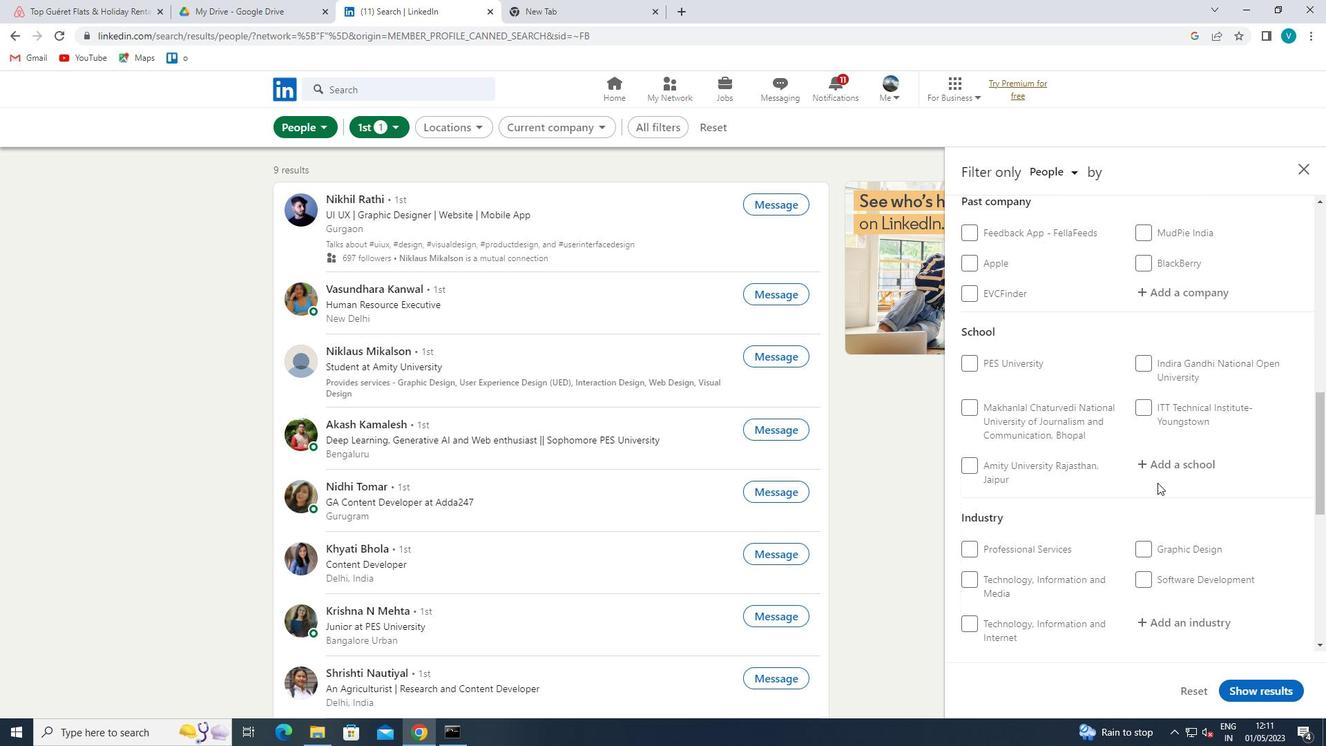 
Action: Mouse pressed left at (1175, 472)
Screenshot: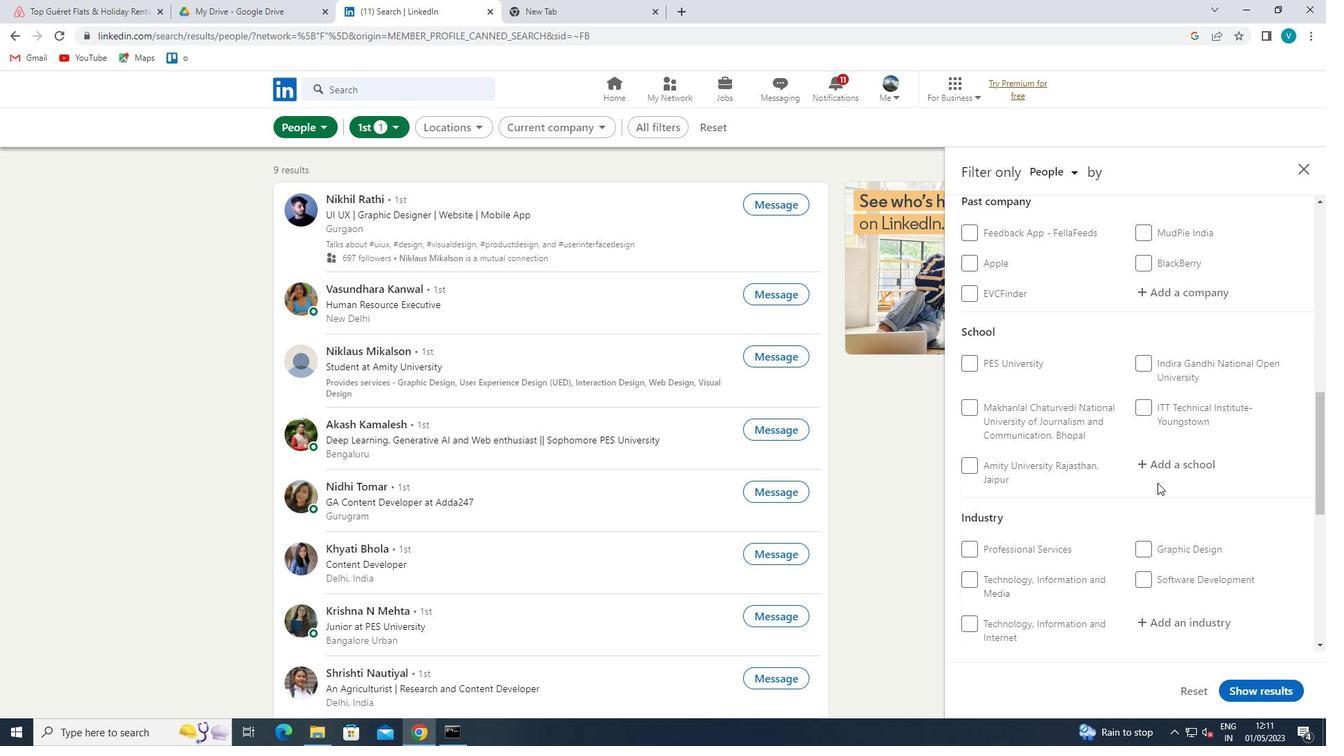 
Action: Mouse moved to (1184, 466)
Screenshot: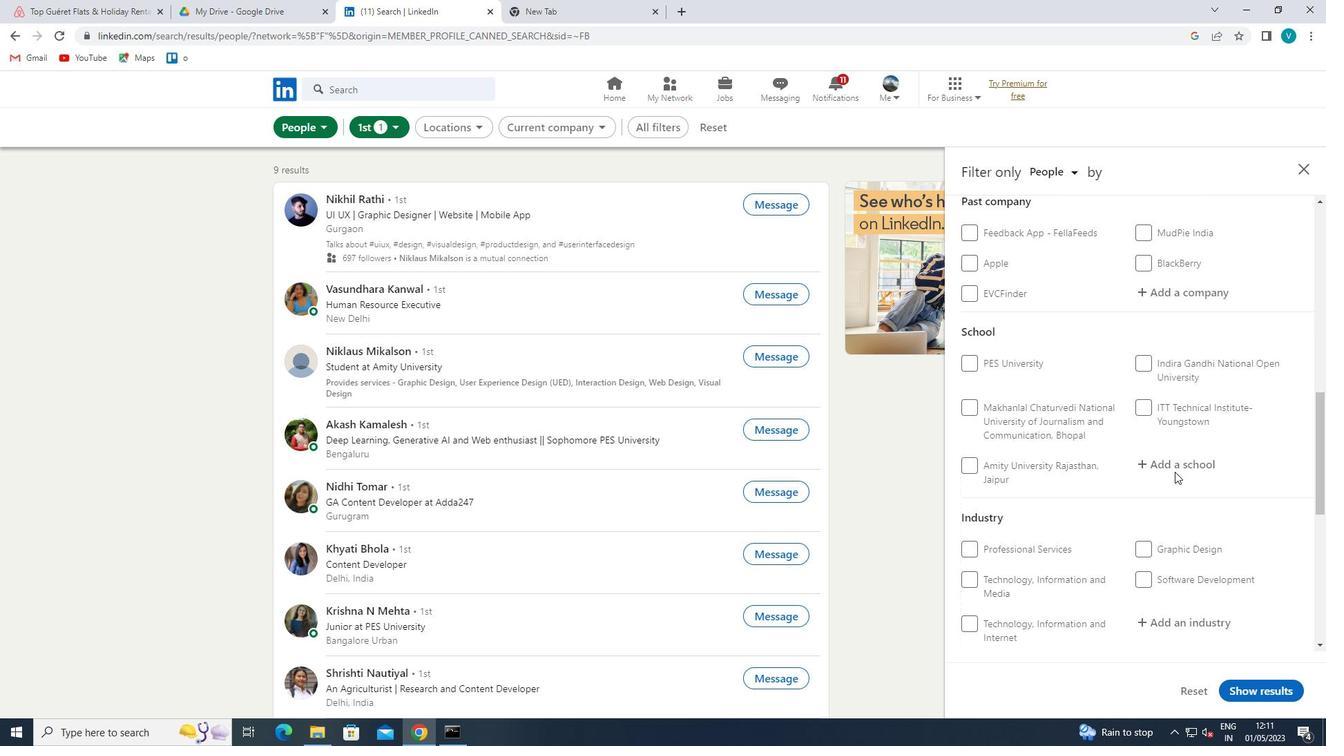 
Action: Mouse pressed left at (1184, 466)
Screenshot: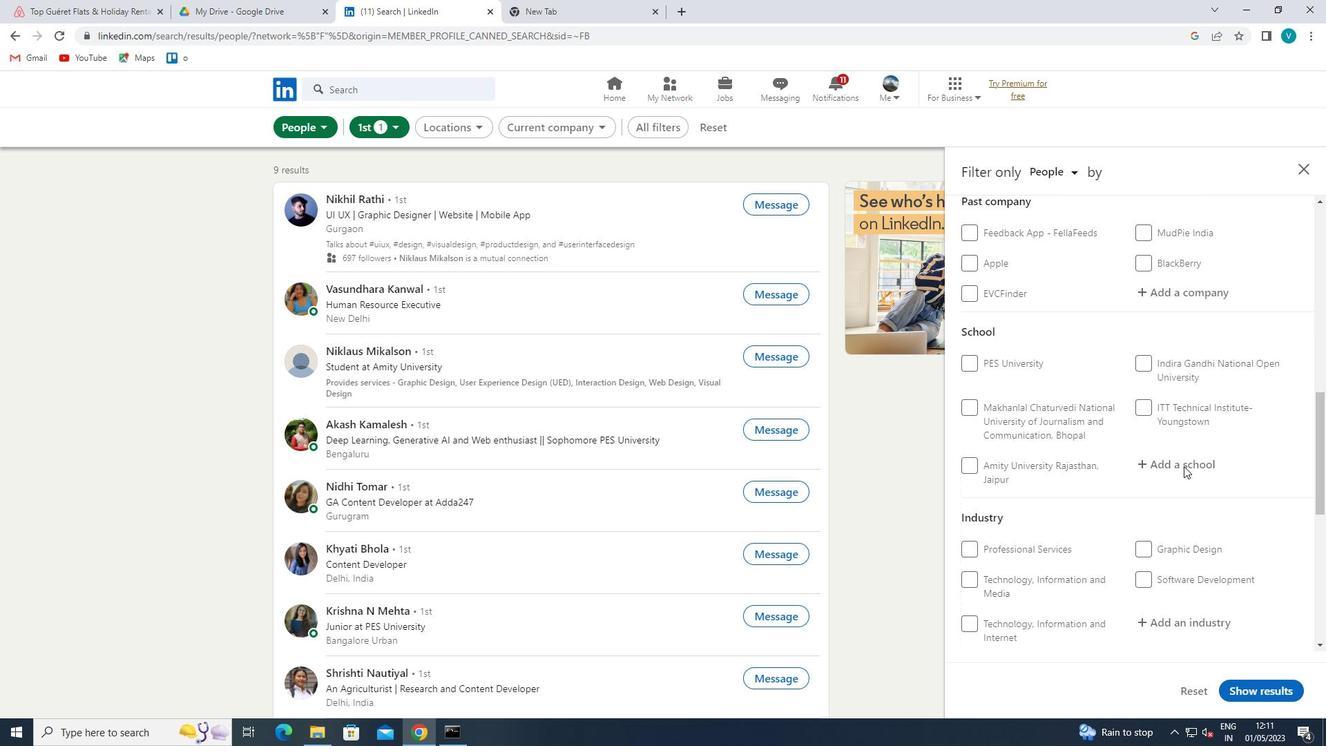 
Action: Mouse pressed left at (1184, 466)
Screenshot: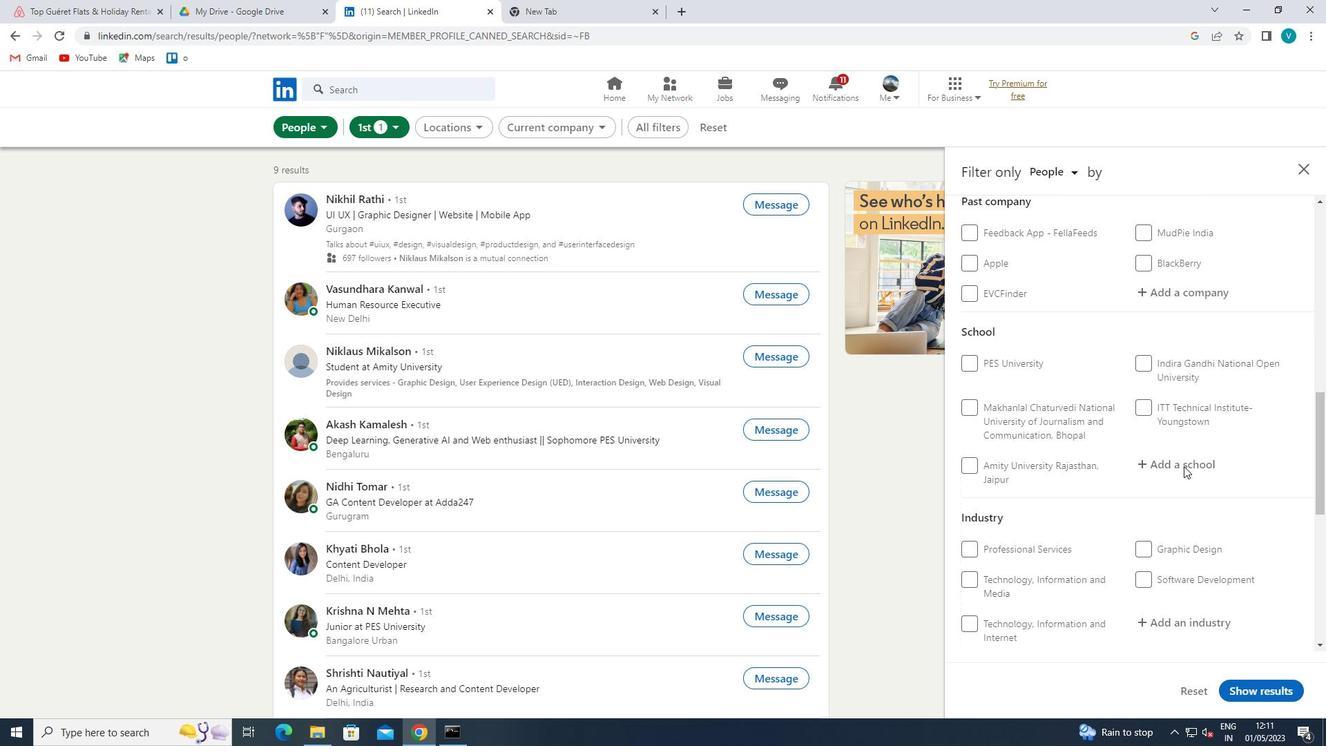 
Action: Mouse moved to (1029, 420)
Screenshot: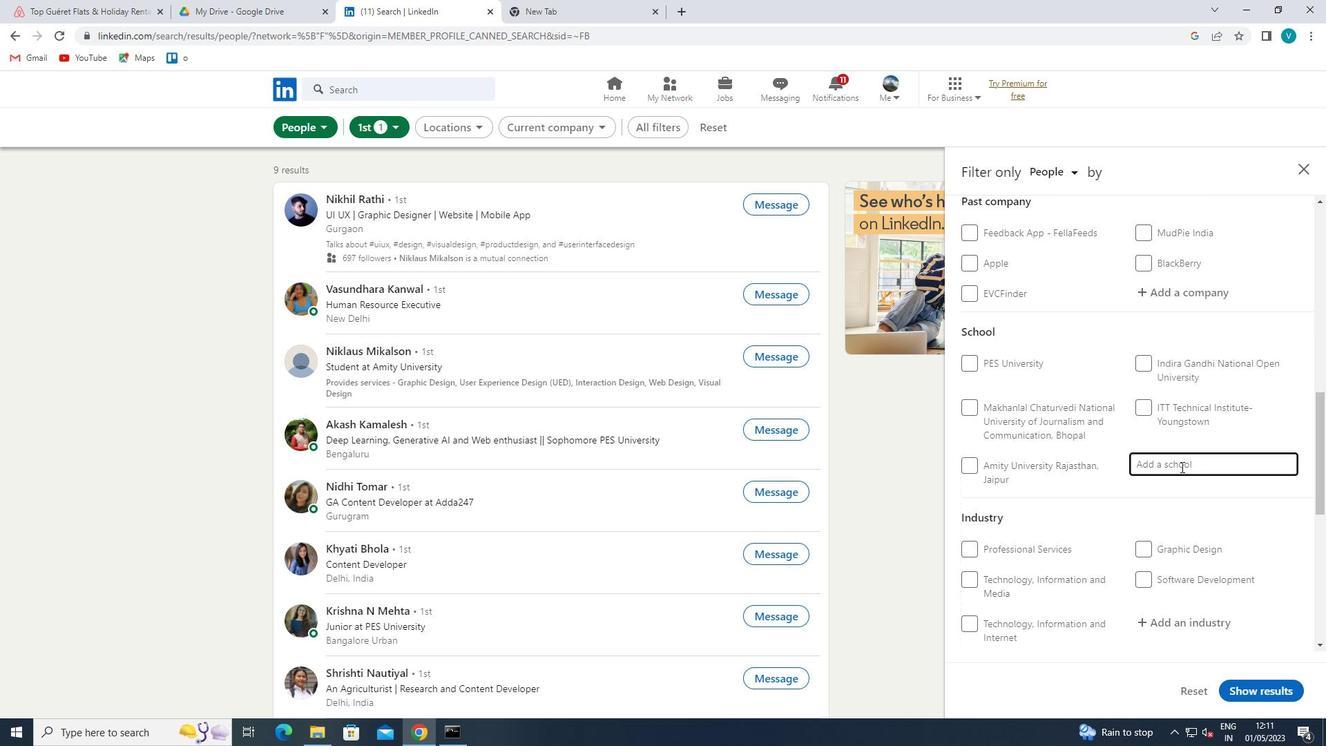
Action: Key pressed <Key.shift>BABU<Key.space><Key.shift><Key.shift><Key.shift><Key.shift><Key.shift>BANARSI<Key.space><Key.shift>DAS<Key.space>
Screenshot: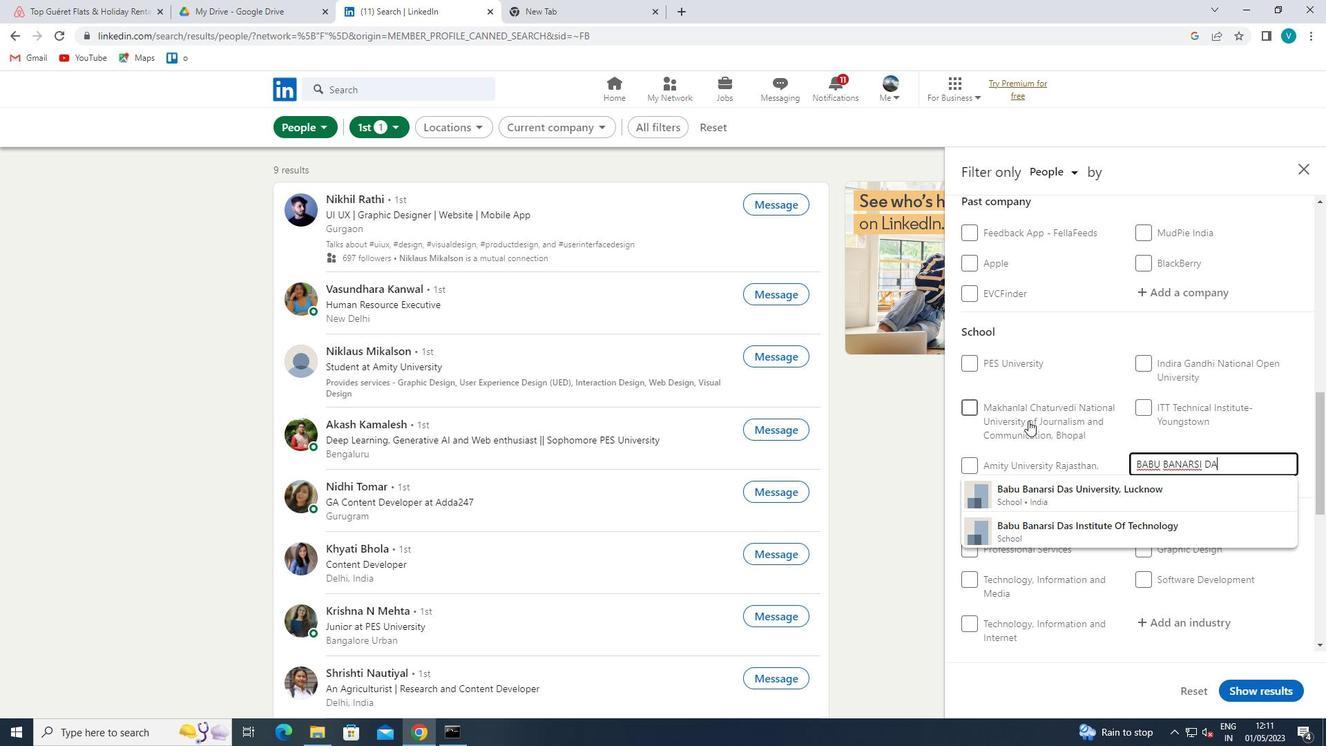 
Action: Mouse moved to (1194, 460)
Screenshot: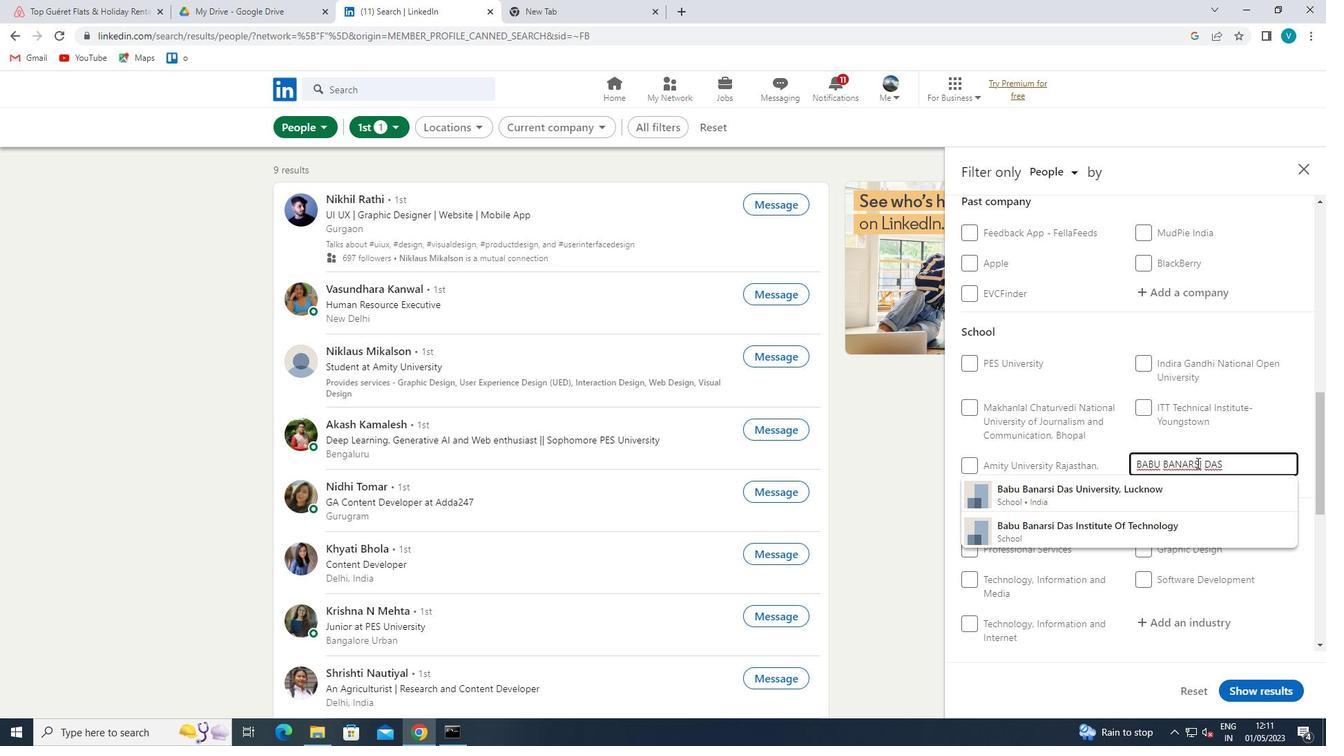
Action: Mouse pressed left at (1194, 460)
Screenshot: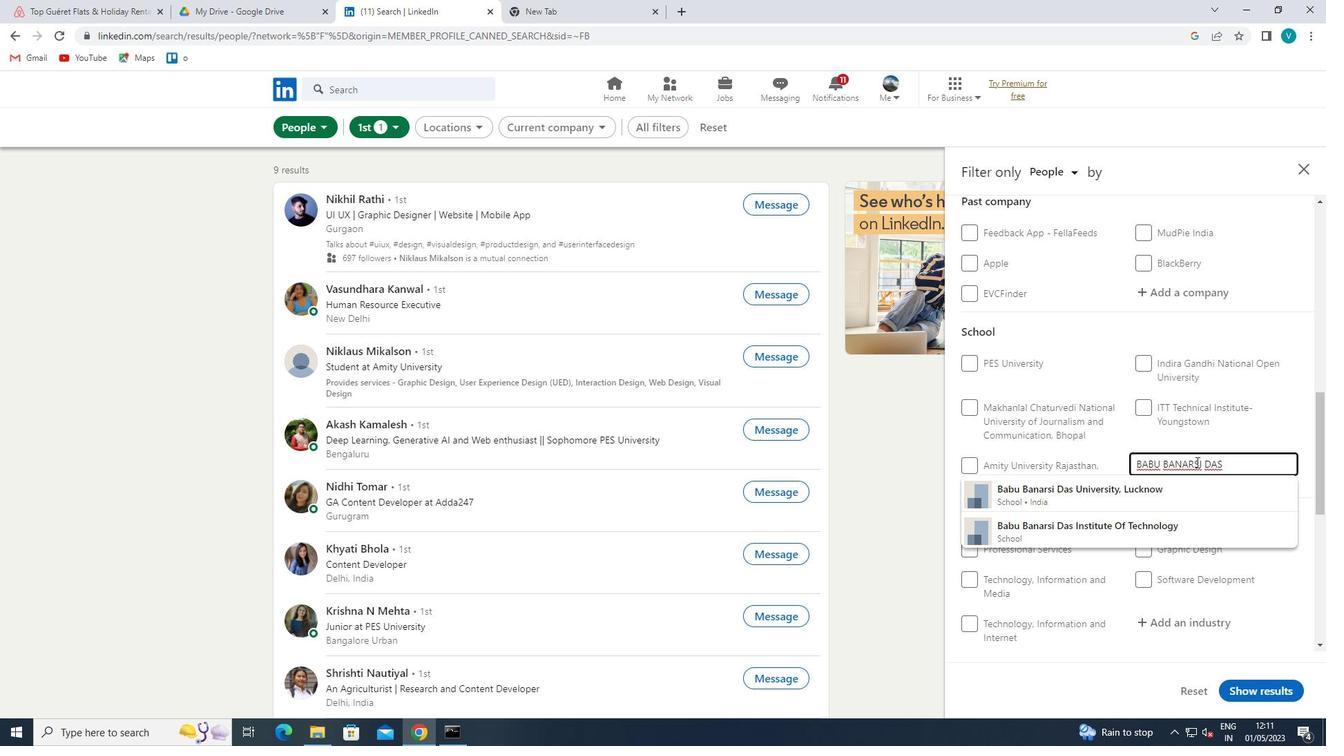 
Action: Mouse moved to (1194, 480)
Screenshot: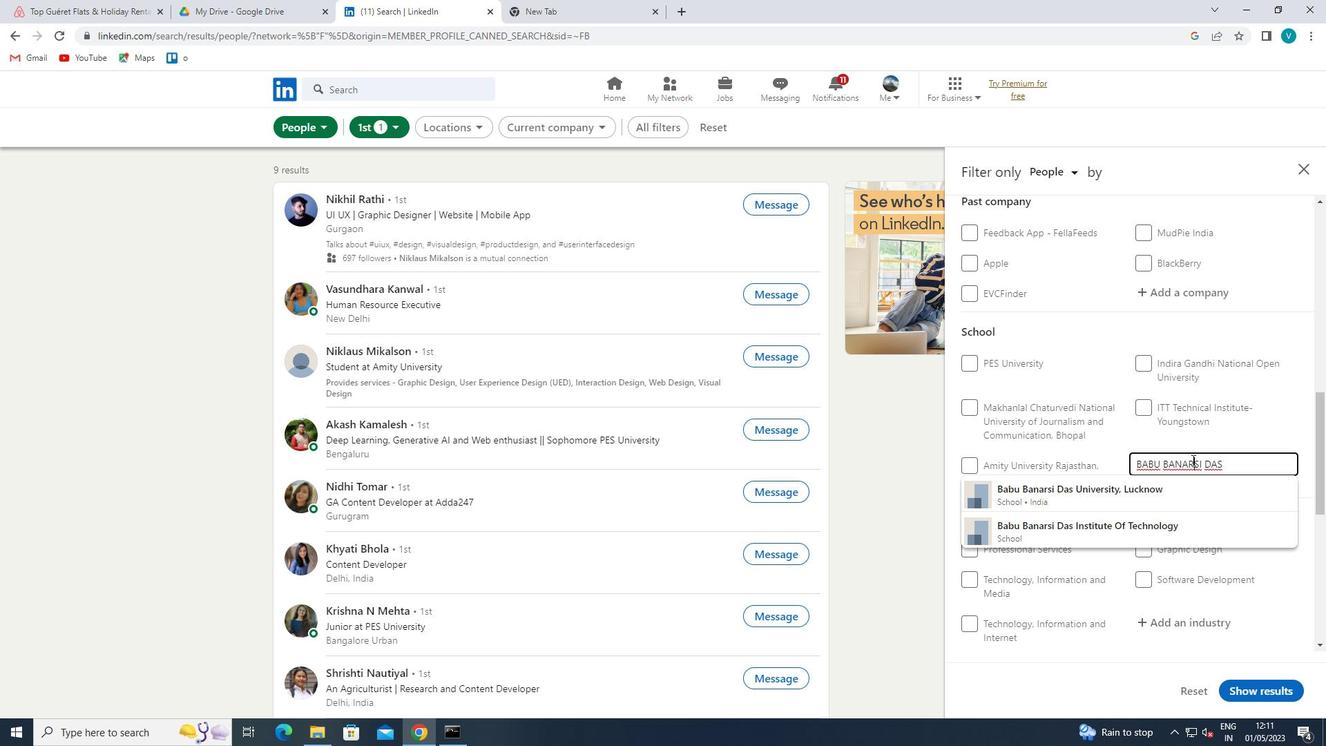
Action: Key pressed <Key.shift>A
Screenshot: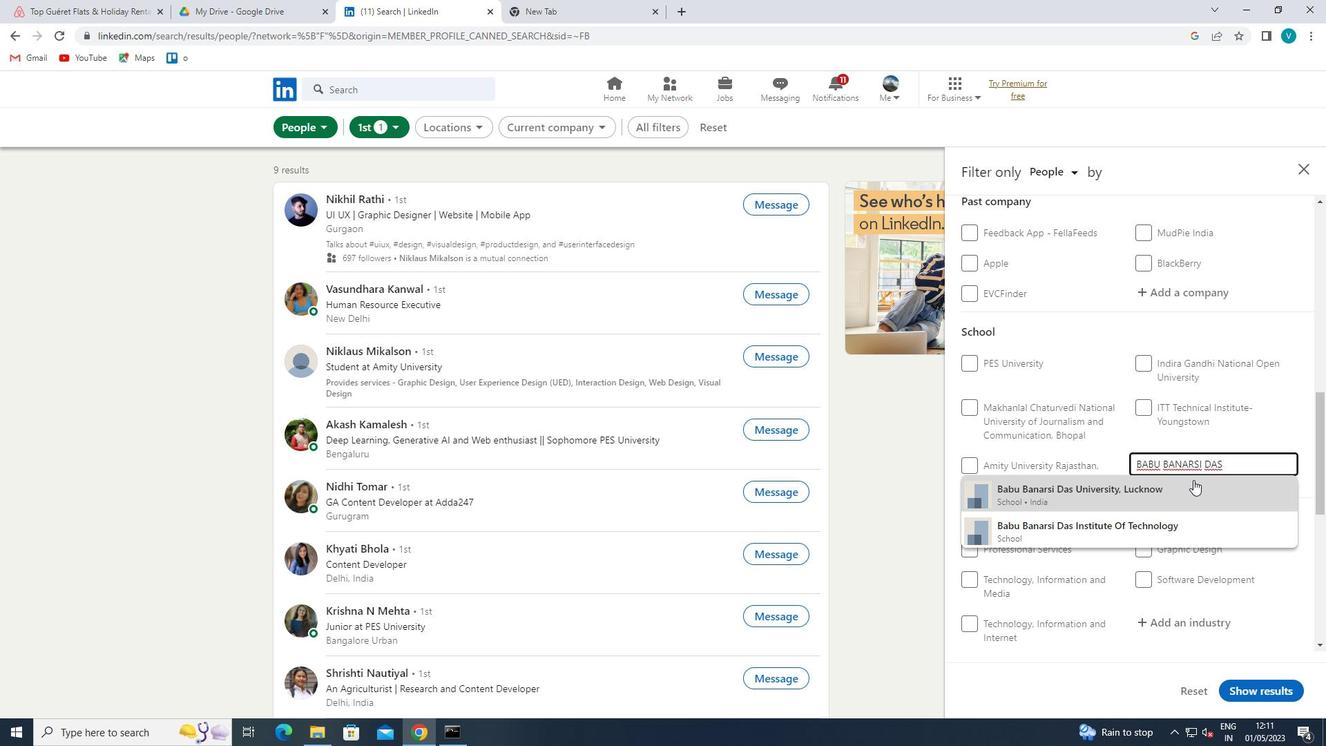 
Action: Mouse moved to (1228, 465)
Screenshot: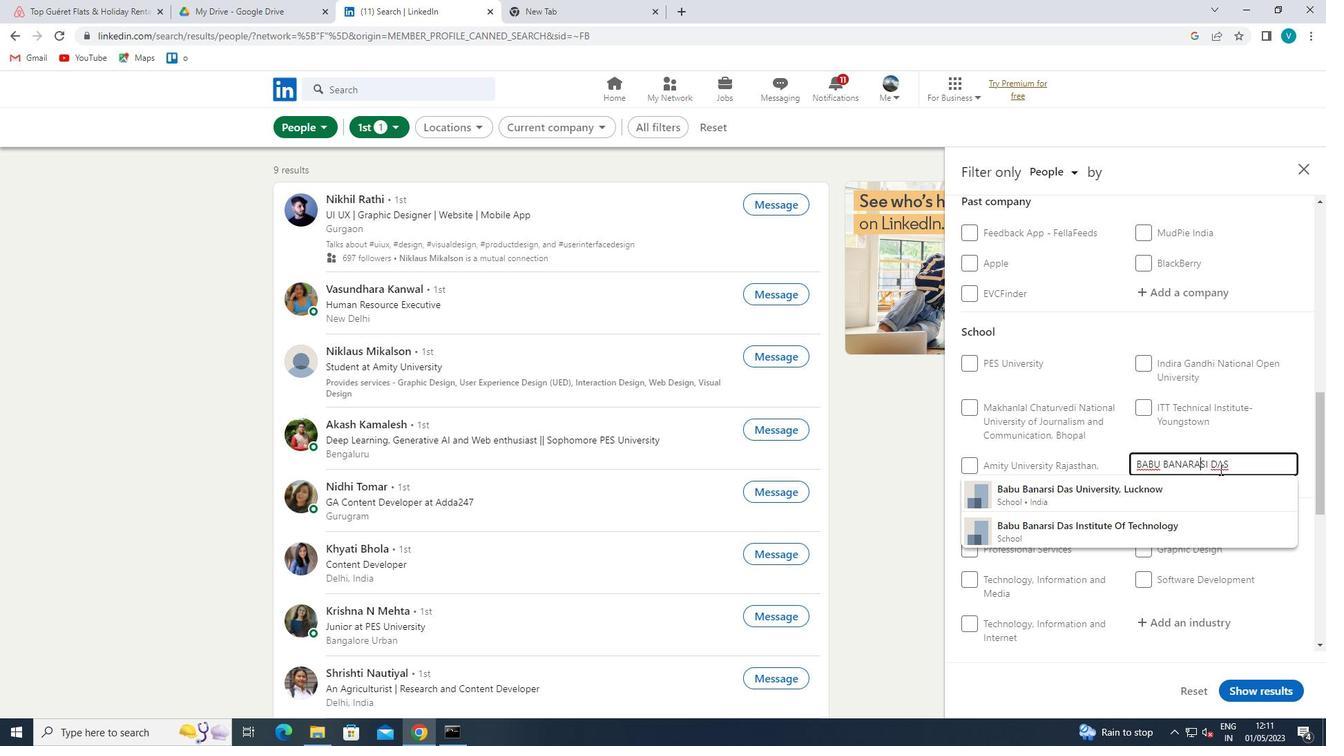 
Action: Mouse pressed left at (1228, 465)
Screenshot: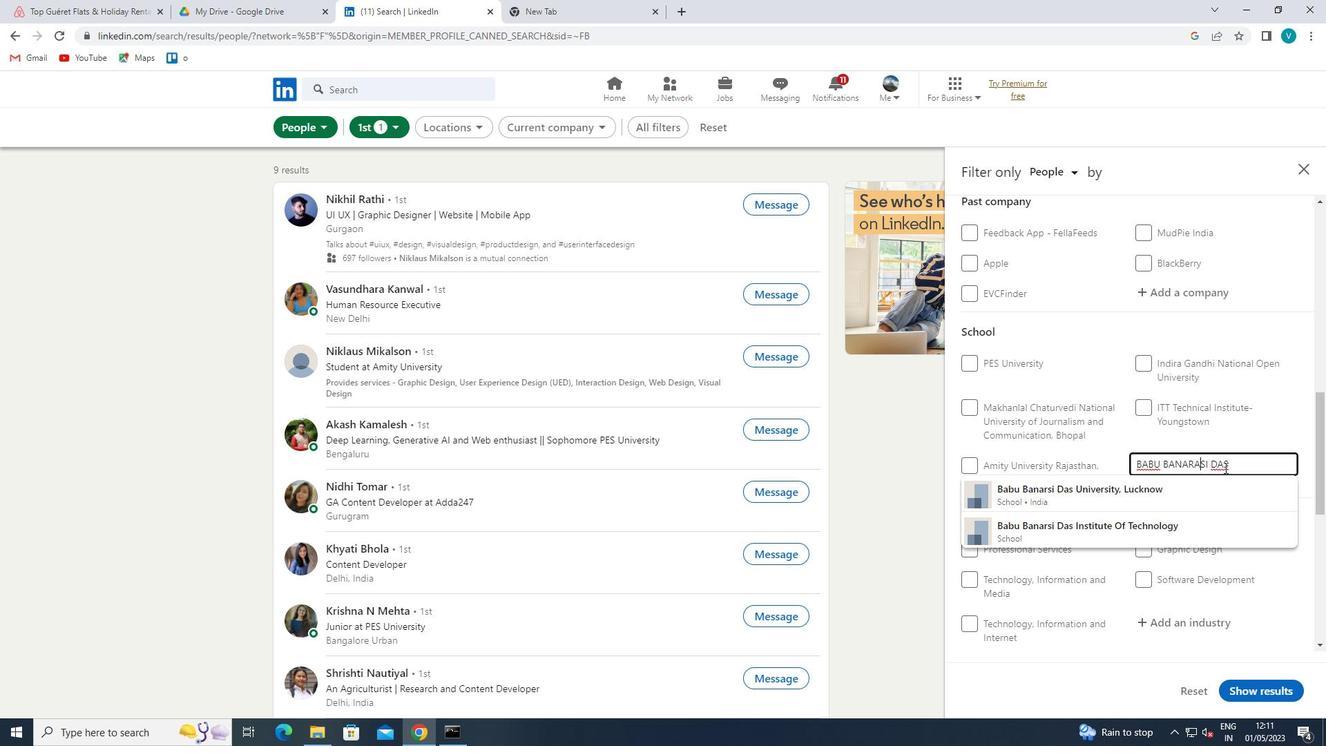 
Action: Mouse moved to (1079, 488)
Screenshot: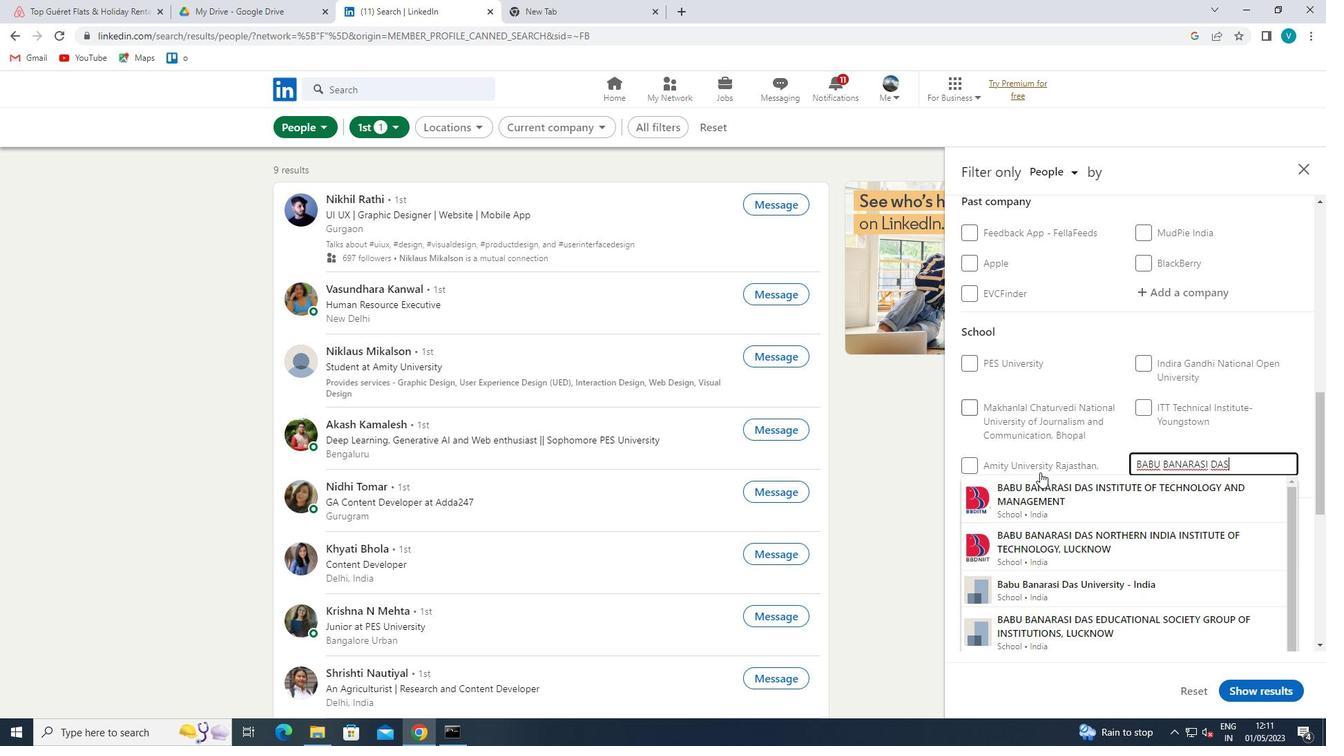 
Action: Mouse pressed left at (1079, 488)
Screenshot: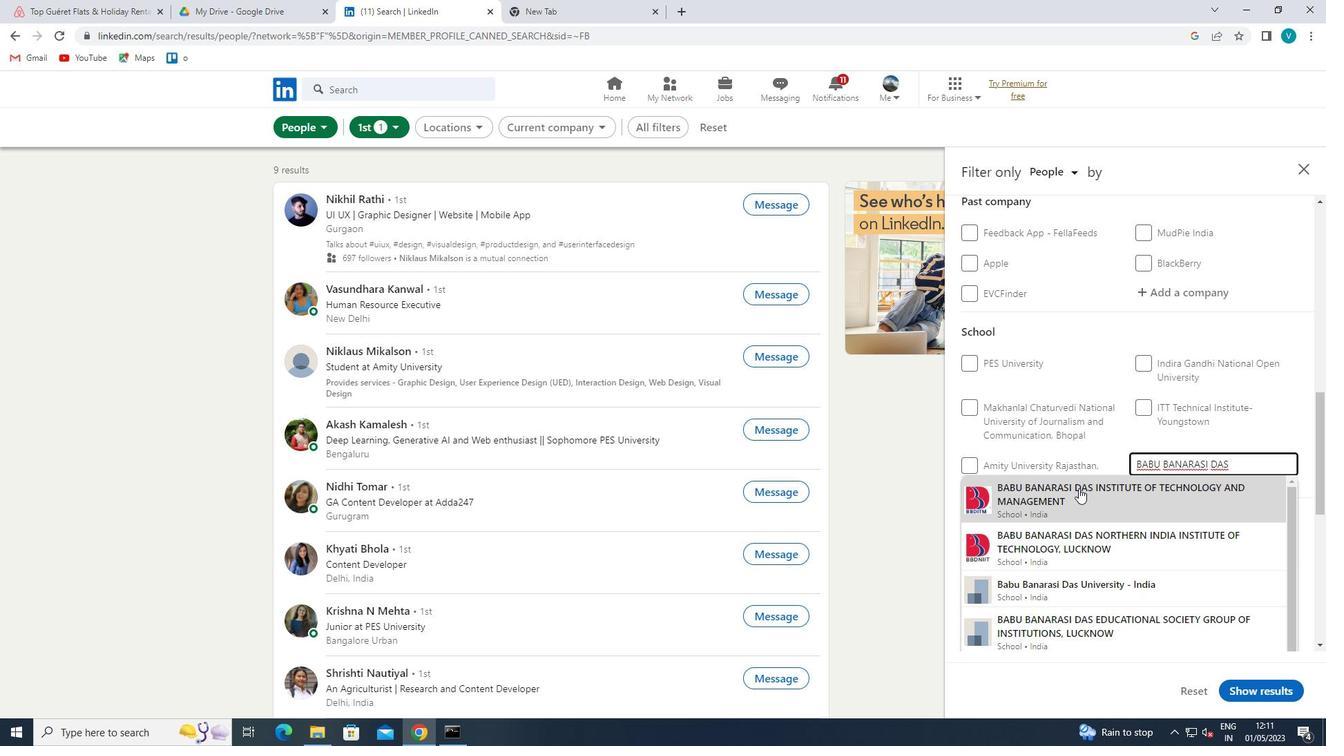 
Action: Mouse moved to (1100, 481)
Screenshot: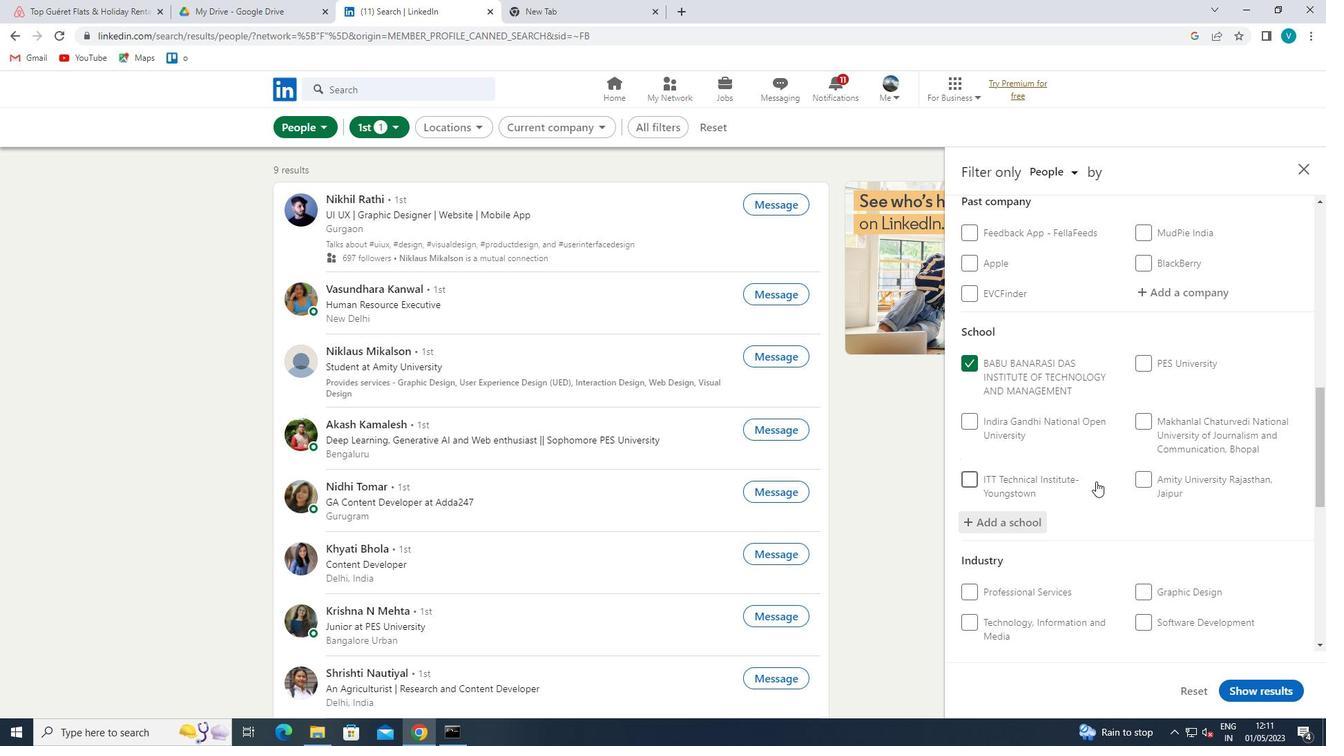 
Action: Mouse scrolled (1100, 480) with delta (0, 0)
Screenshot: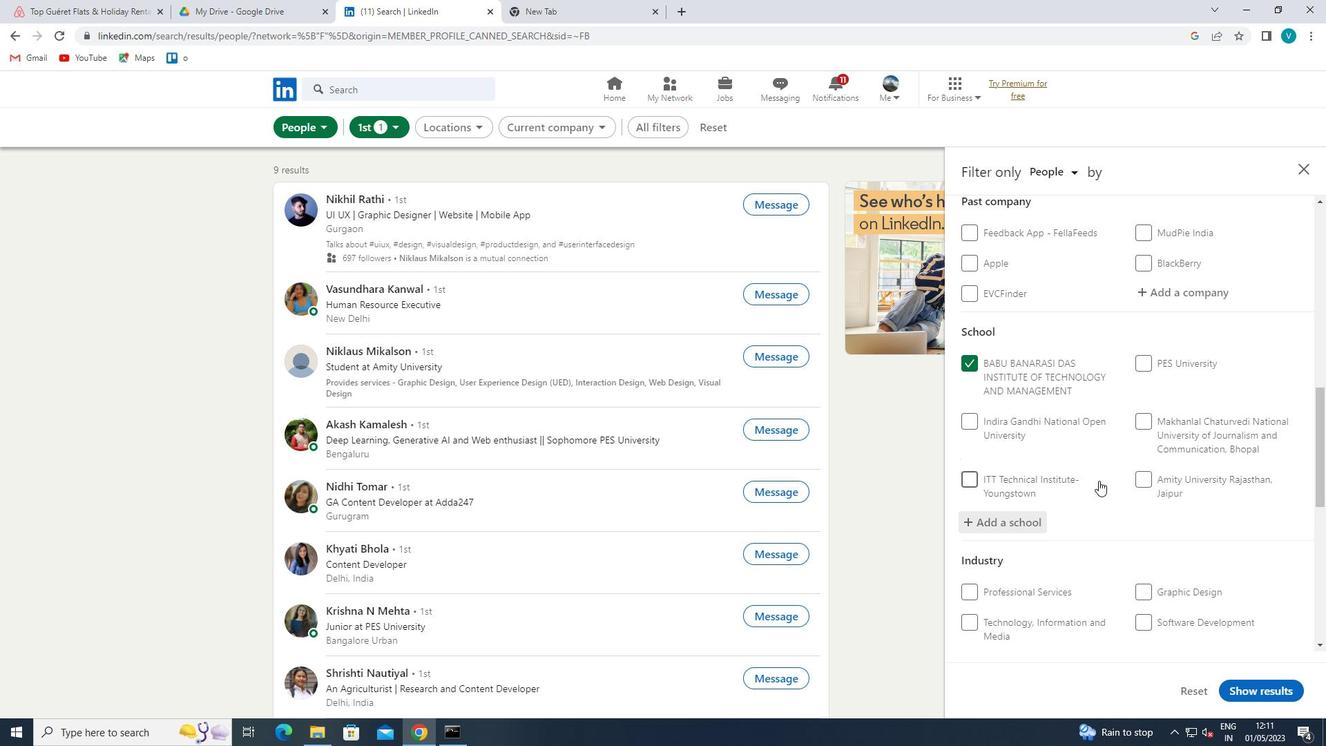 
Action: Mouse moved to (1100, 481)
Screenshot: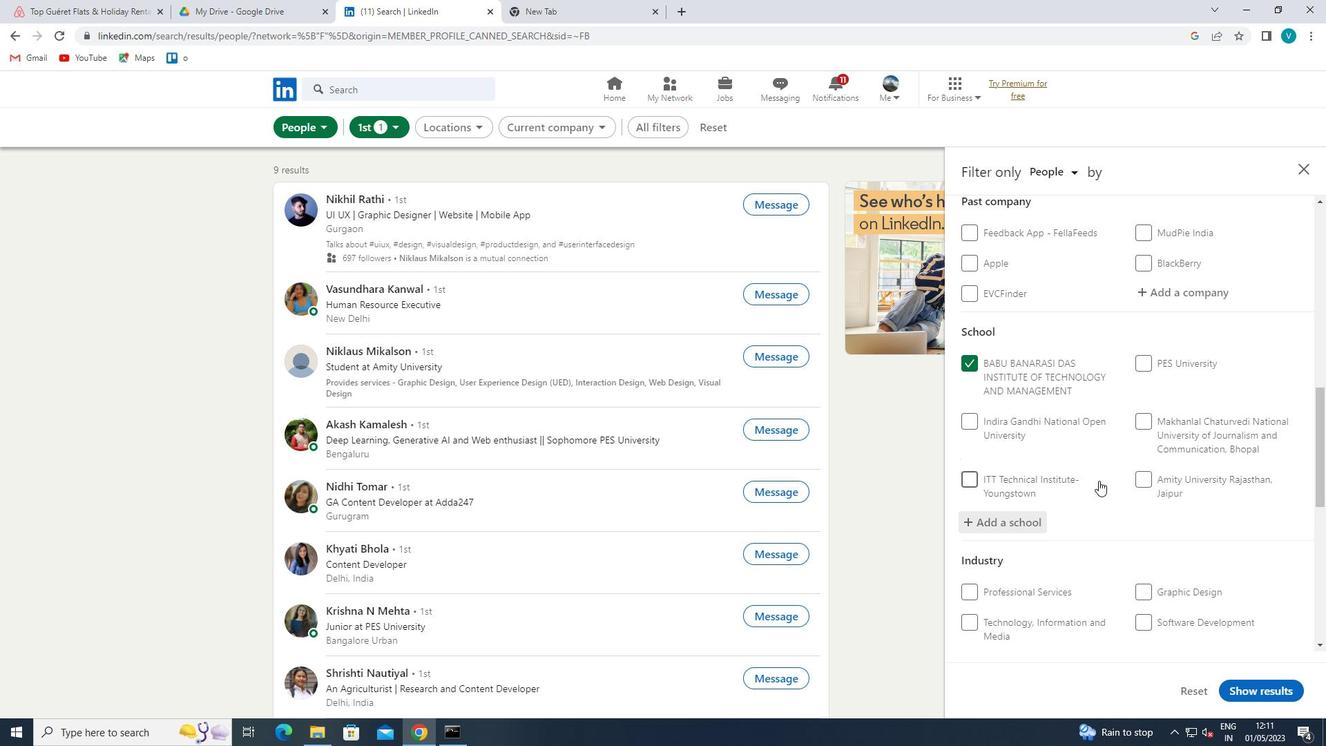 
Action: Mouse scrolled (1100, 480) with delta (0, 0)
Screenshot: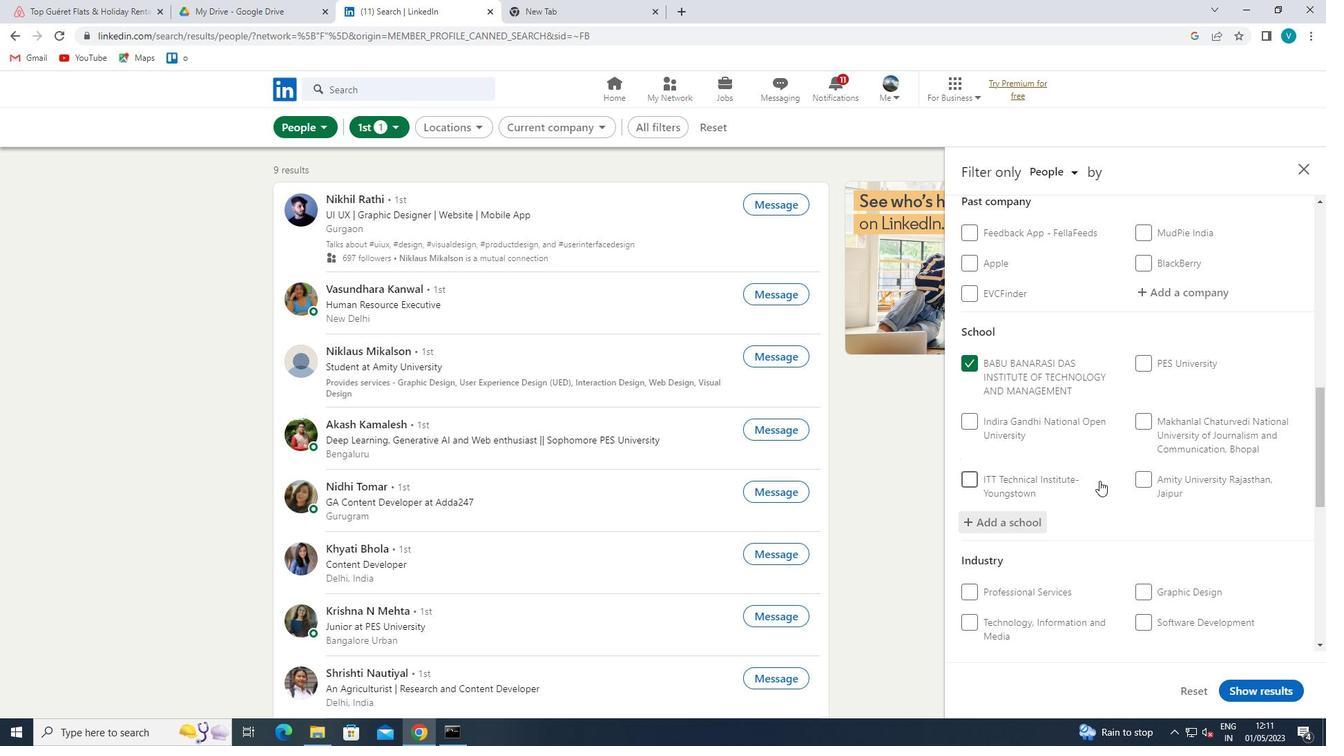
Action: Mouse scrolled (1100, 480) with delta (0, 0)
Screenshot: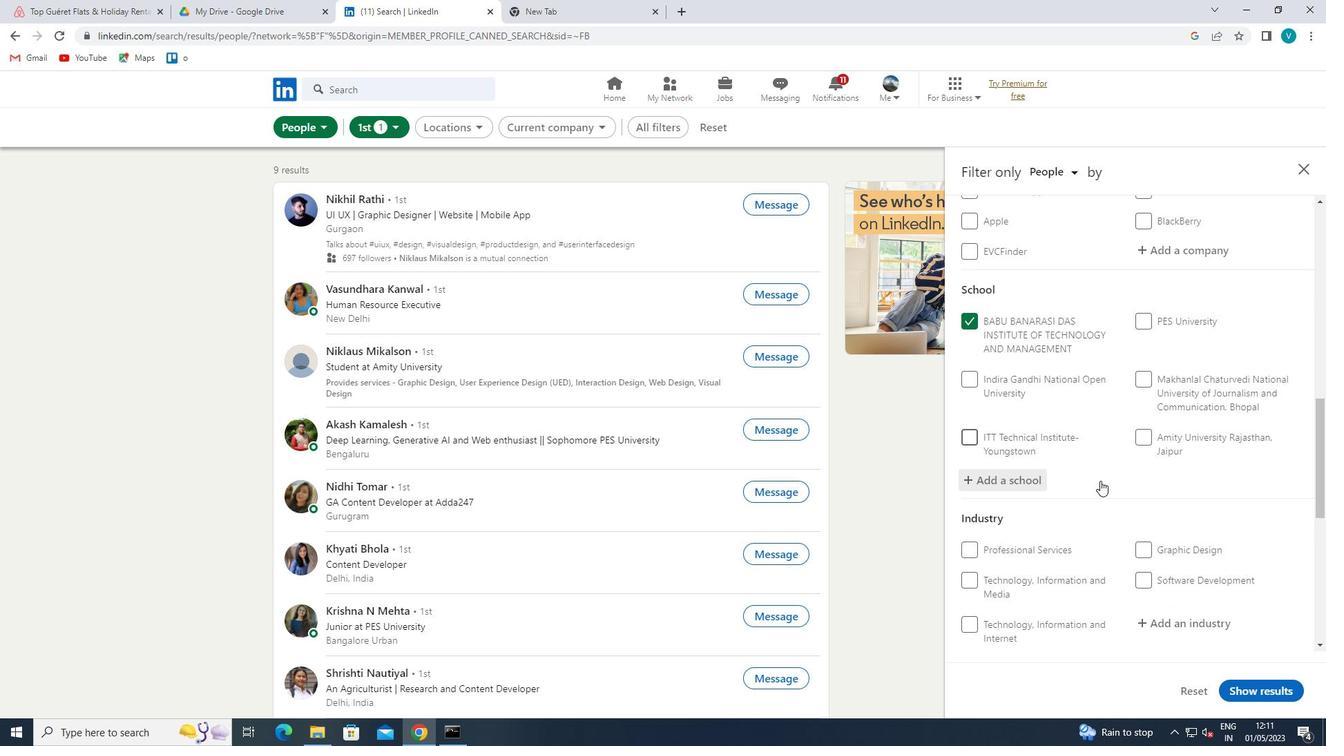 
Action: Mouse scrolled (1100, 480) with delta (0, 0)
Screenshot: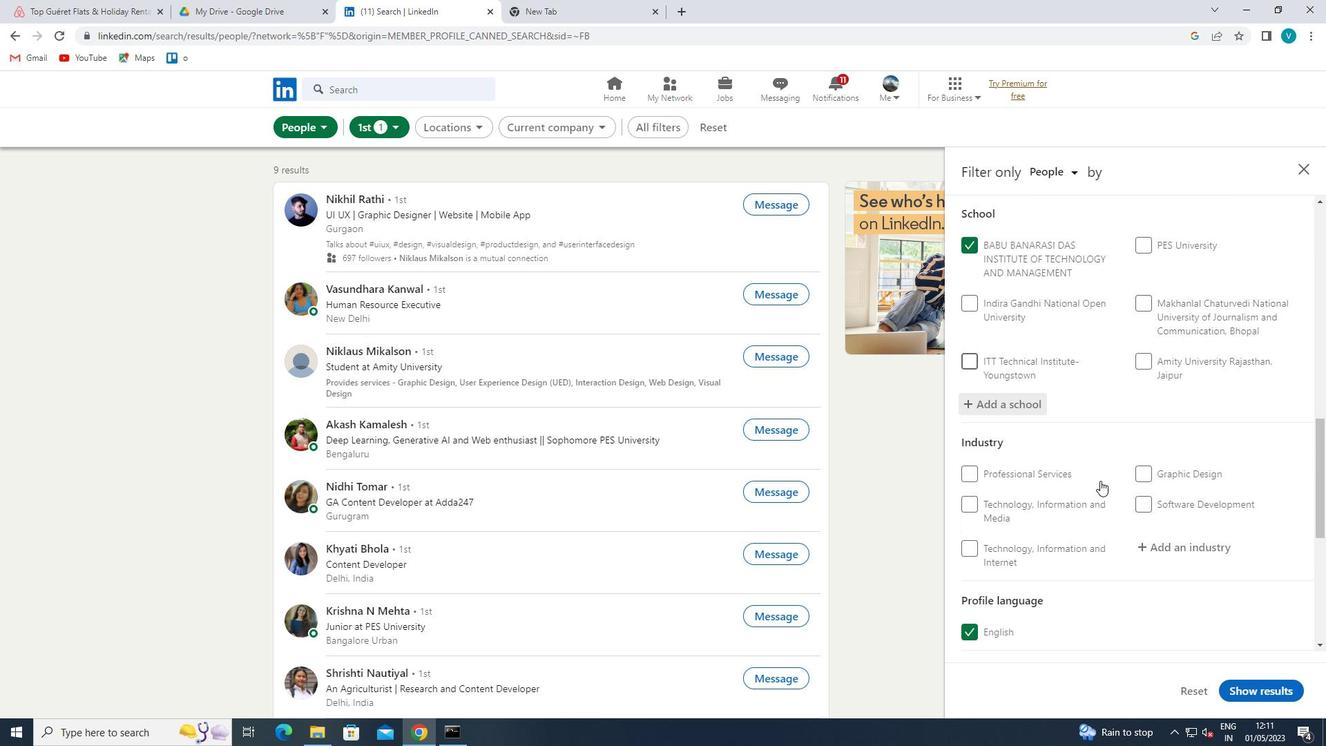 
Action: Mouse moved to (1198, 392)
Screenshot: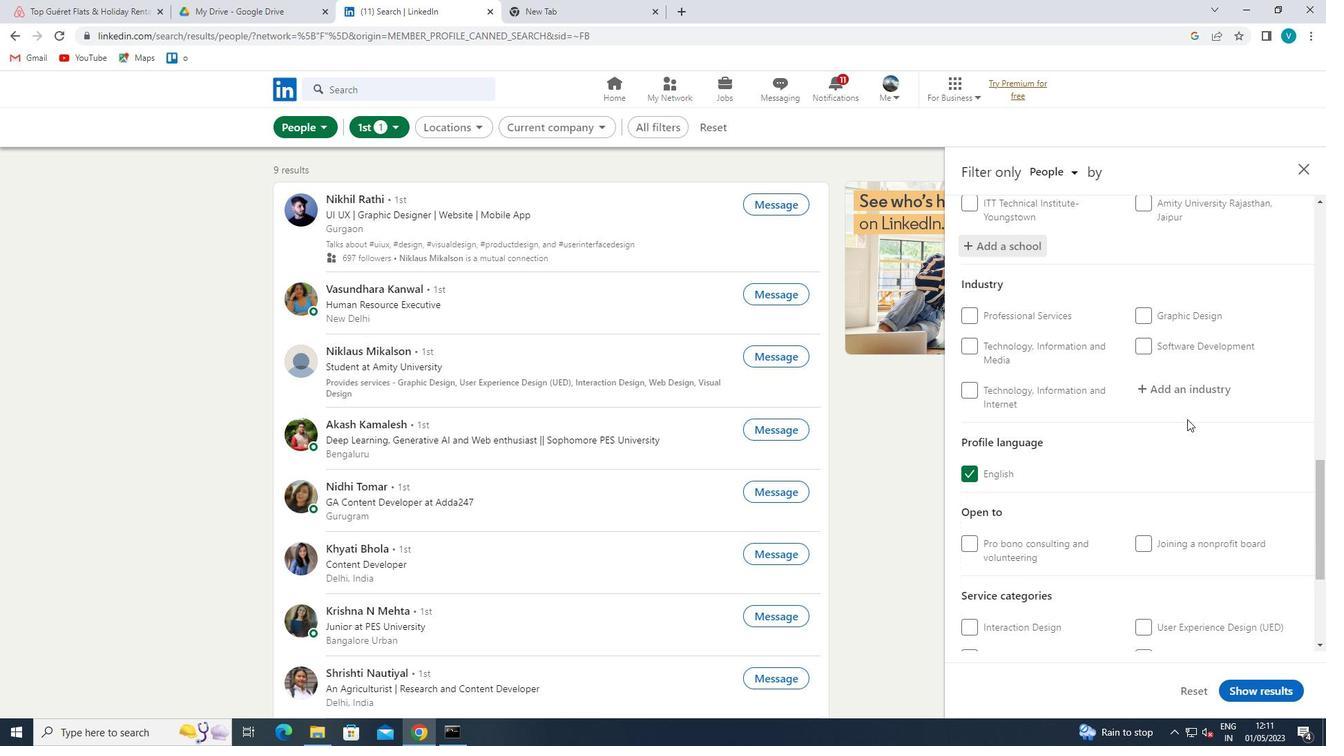 
Action: Mouse pressed left at (1198, 392)
Screenshot: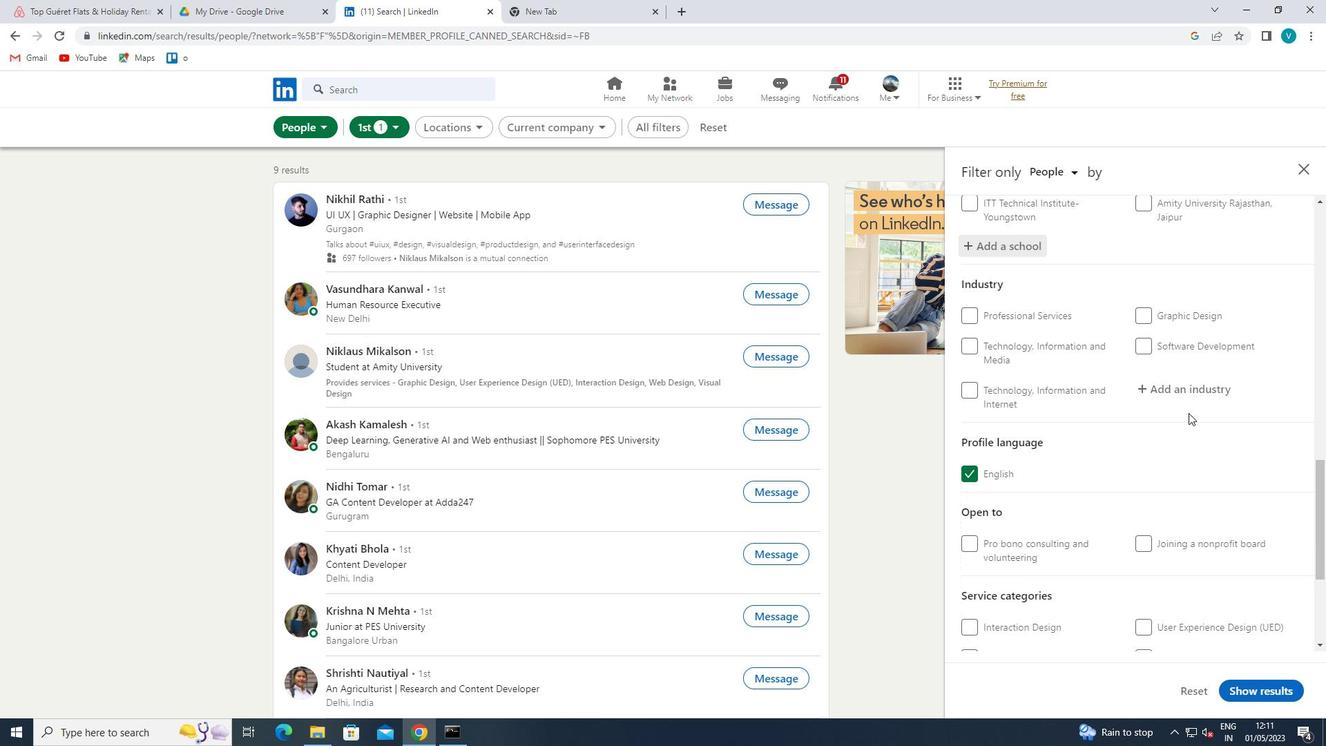 
Action: Mouse moved to (704, 250)
Screenshot: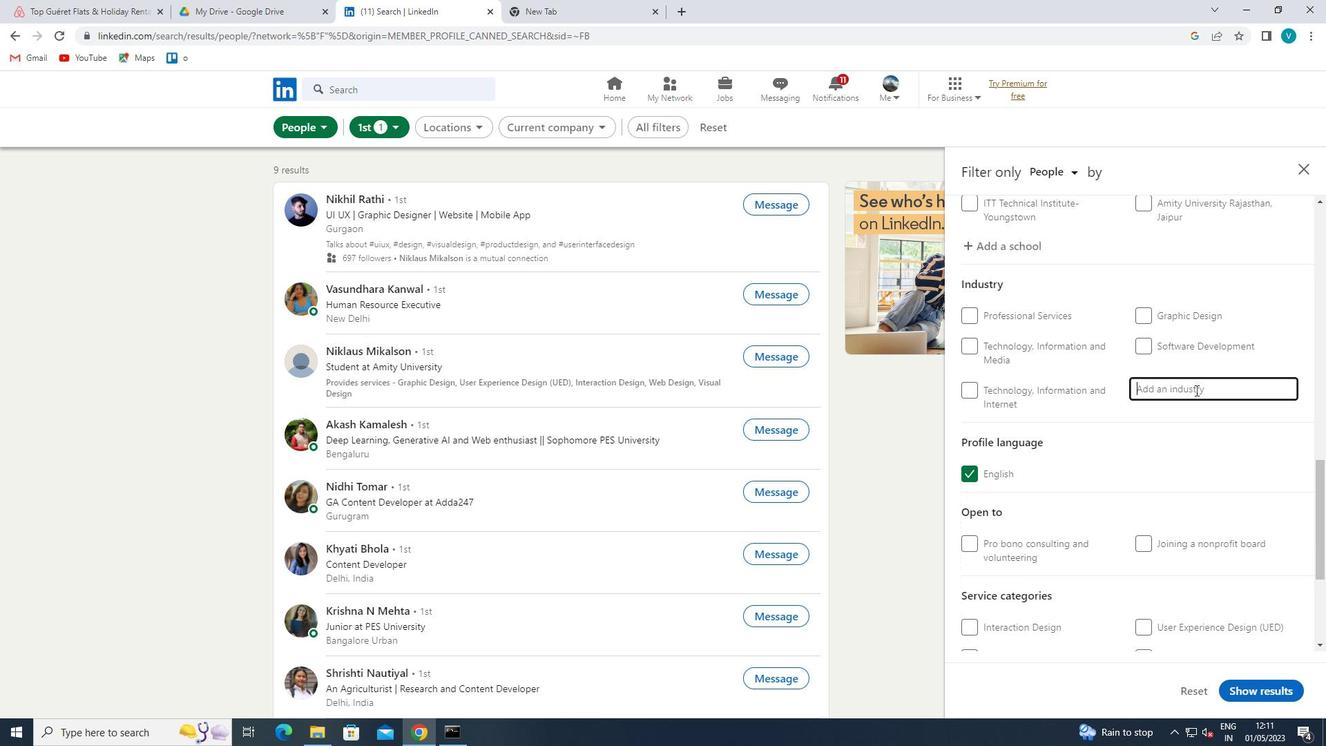 
Action: Key pressed <Key.shift>CLAY<Key.space>
Screenshot: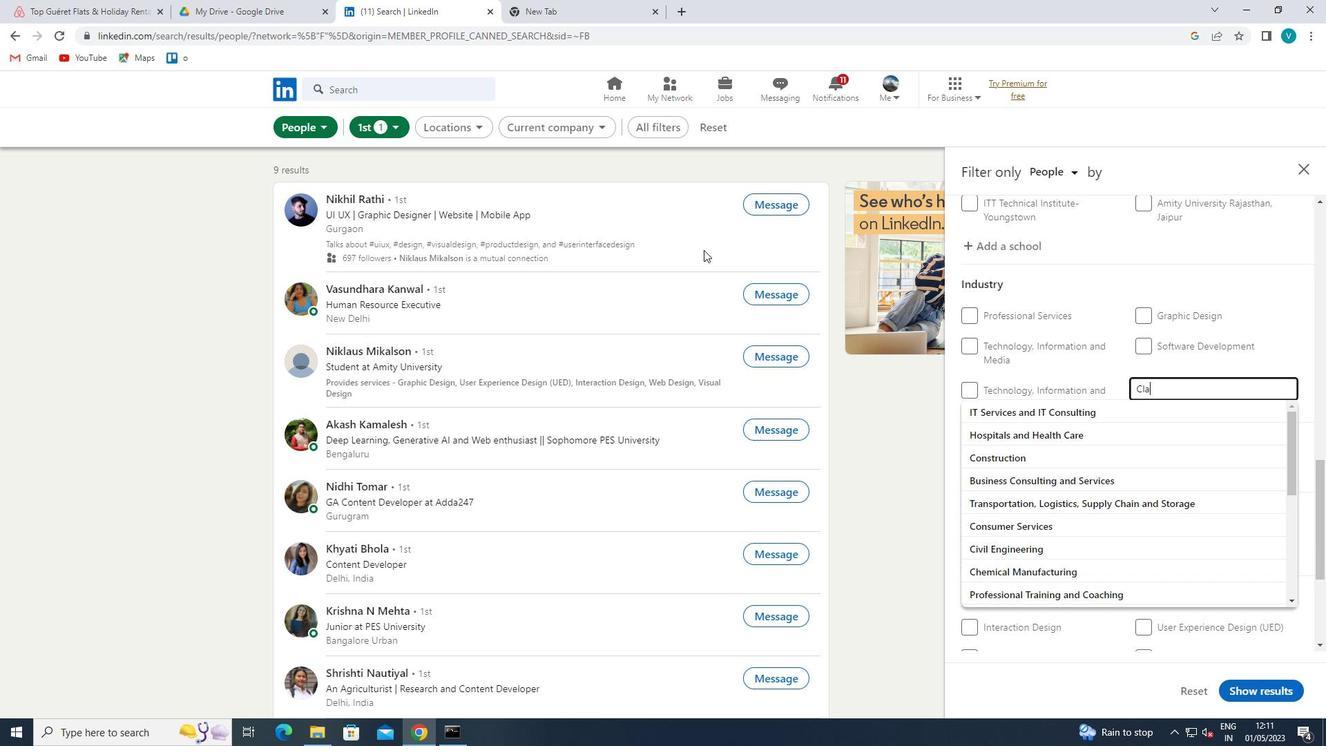 
Action: Mouse moved to (1029, 399)
Screenshot: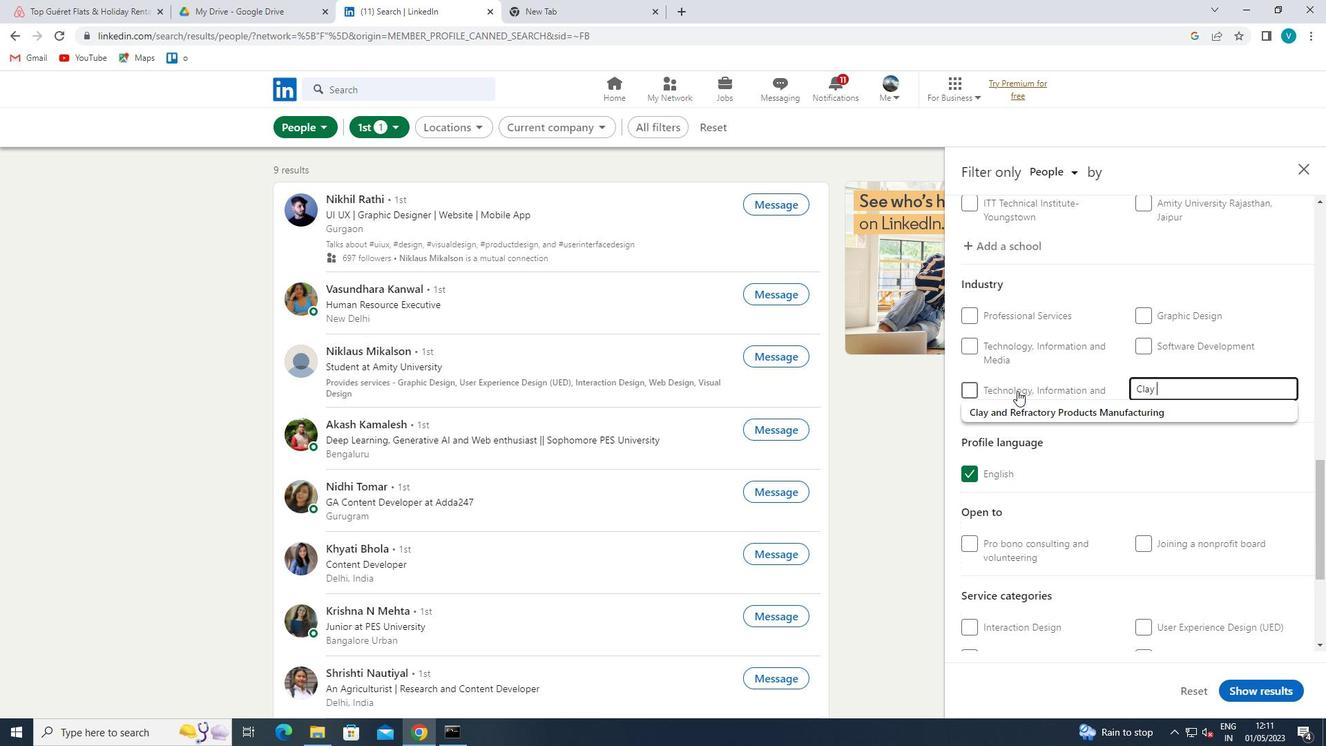 
Action: Mouse pressed left at (1029, 399)
Screenshot: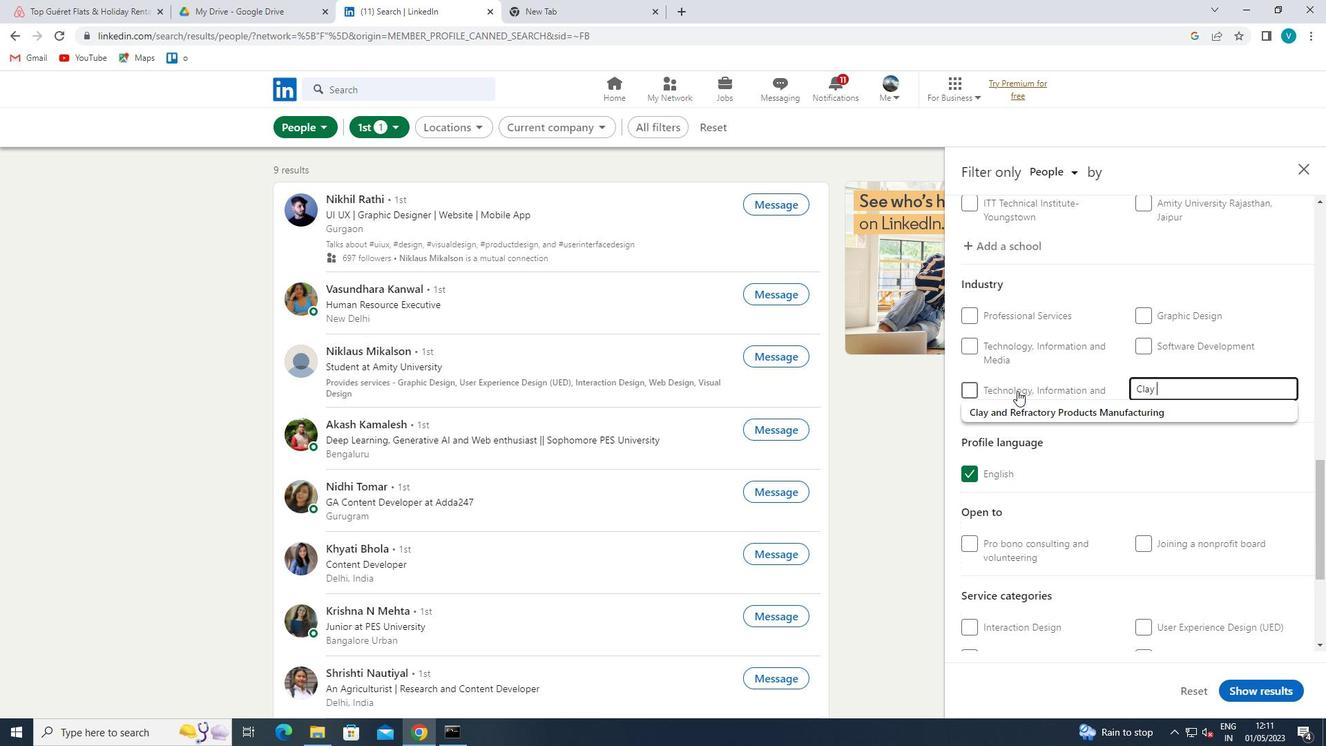 
Action: Mouse moved to (1042, 407)
Screenshot: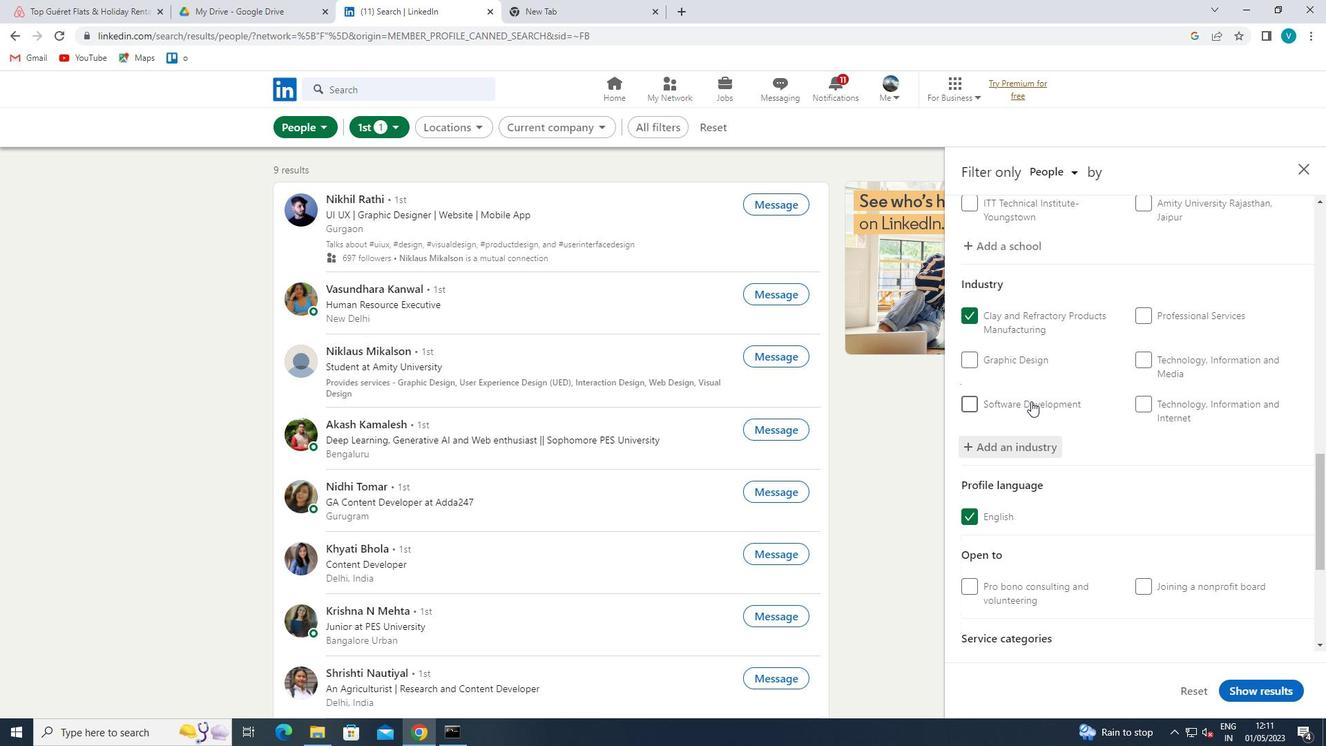 
Action: Mouse scrolled (1042, 406) with delta (0, 0)
Screenshot: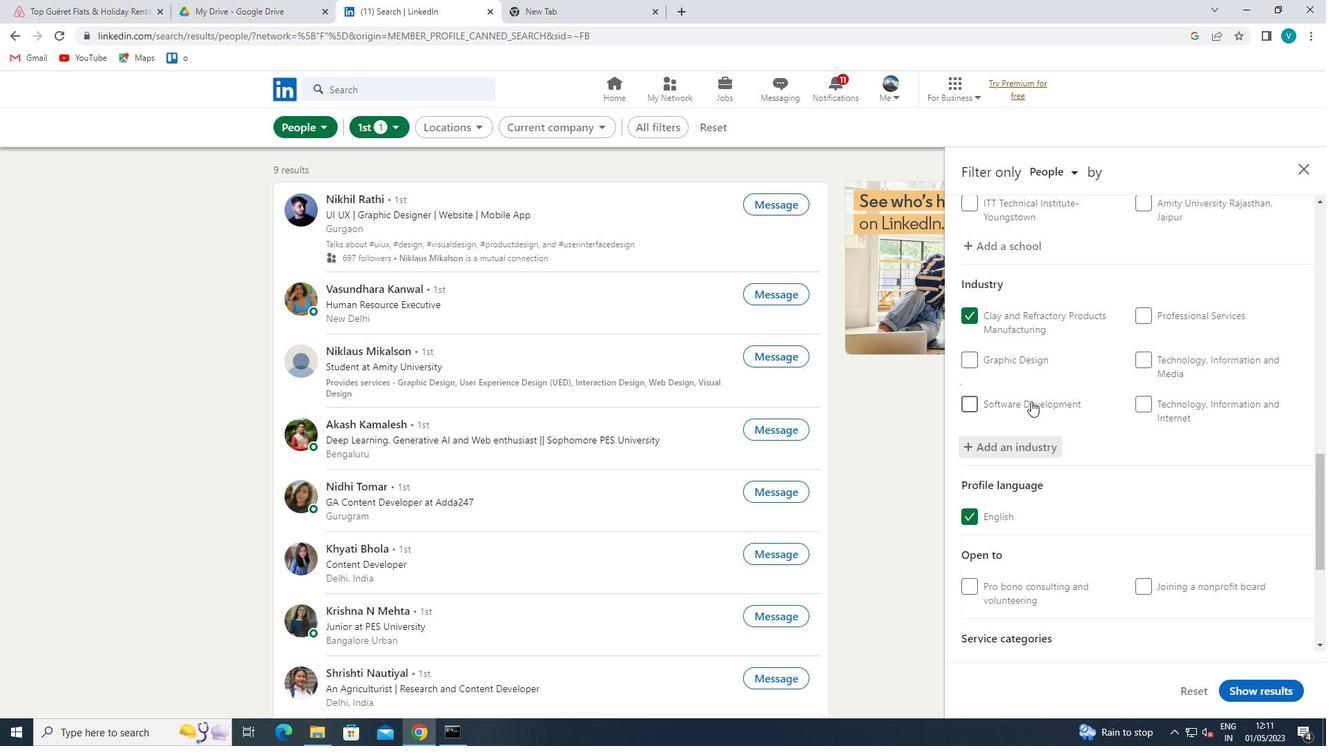
Action: Mouse moved to (1044, 407)
Screenshot: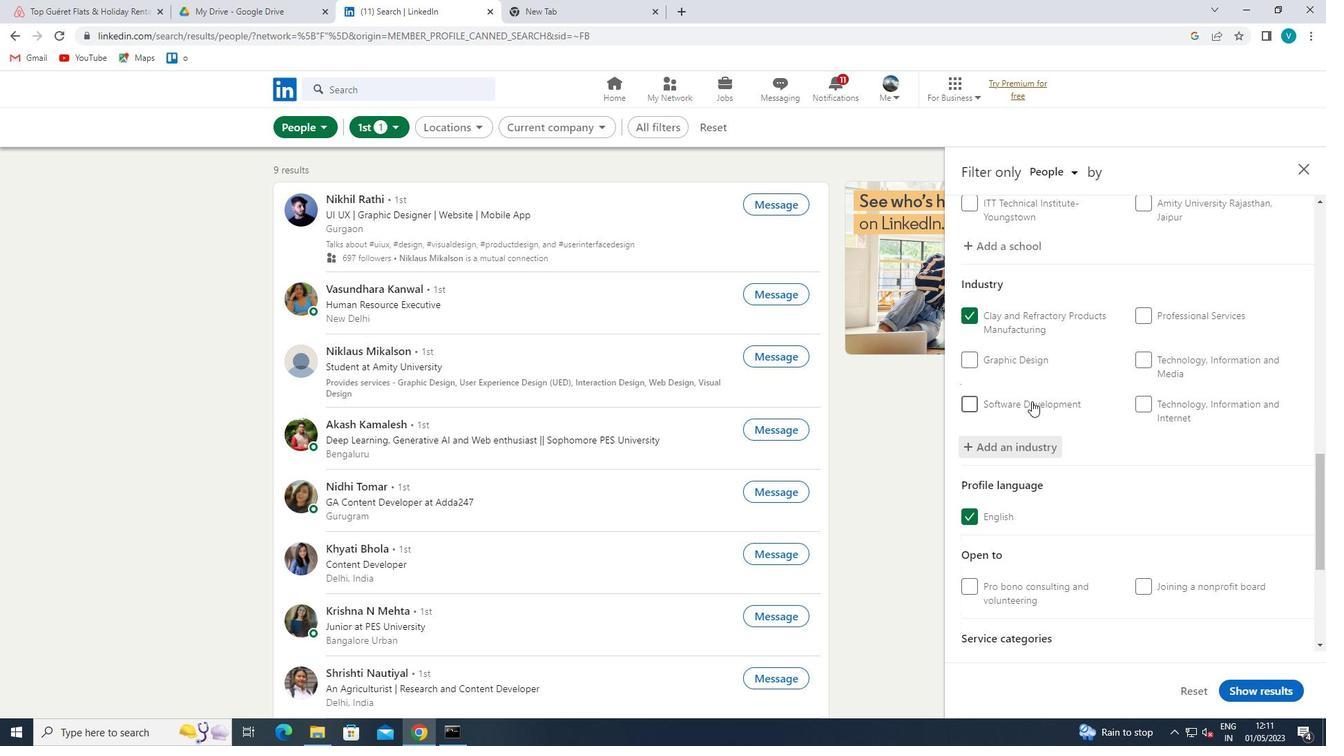 
Action: Mouse scrolled (1044, 407) with delta (0, 0)
Screenshot: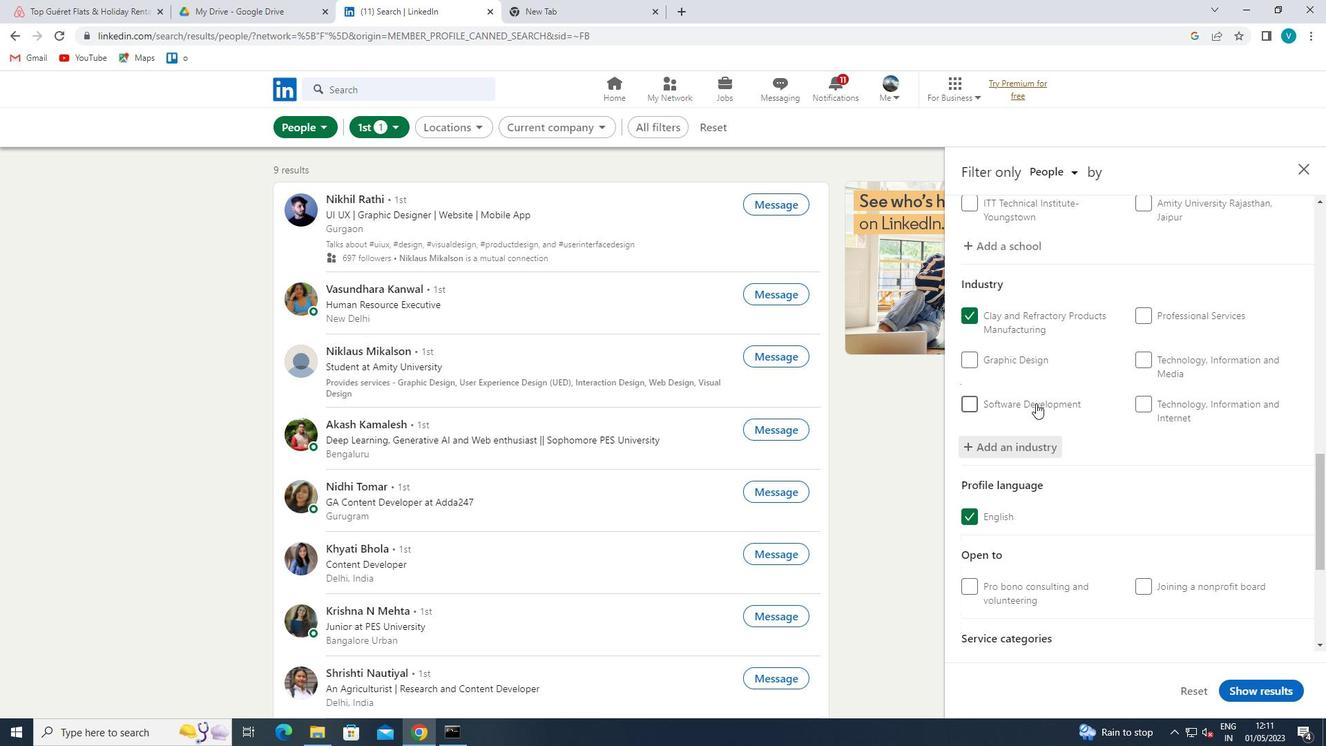 
Action: Mouse moved to (1049, 410)
Screenshot: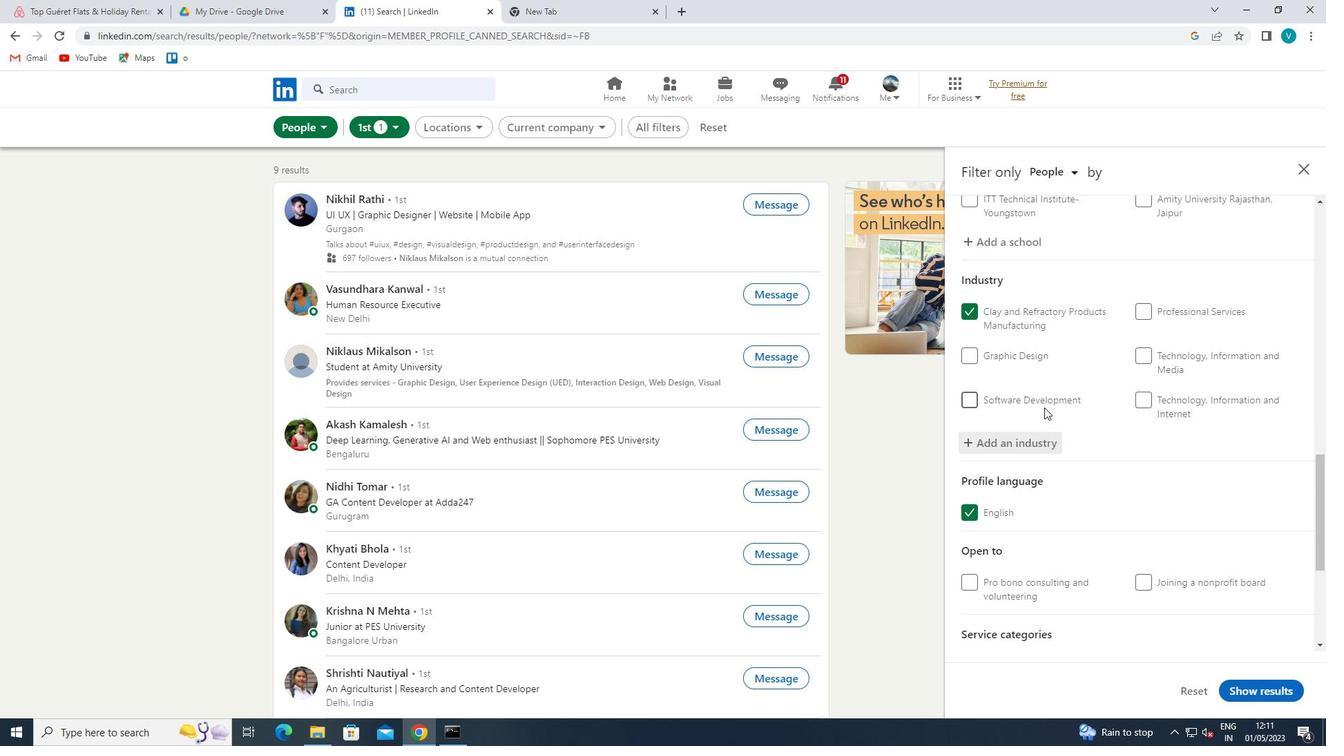 
Action: Mouse scrolled (1049, 409) with delta (0, 0)
Screenshot: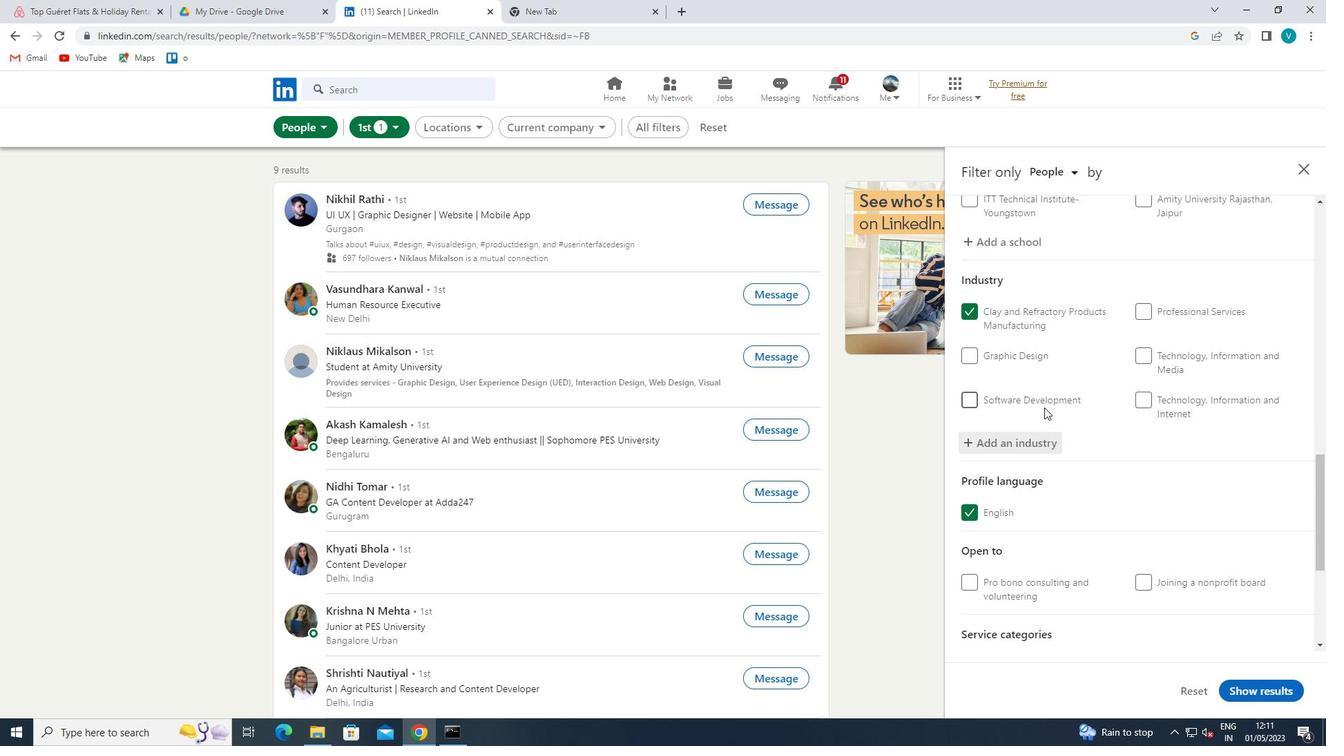 
Action: Mouse moved to (1052, 412)
Screenshot: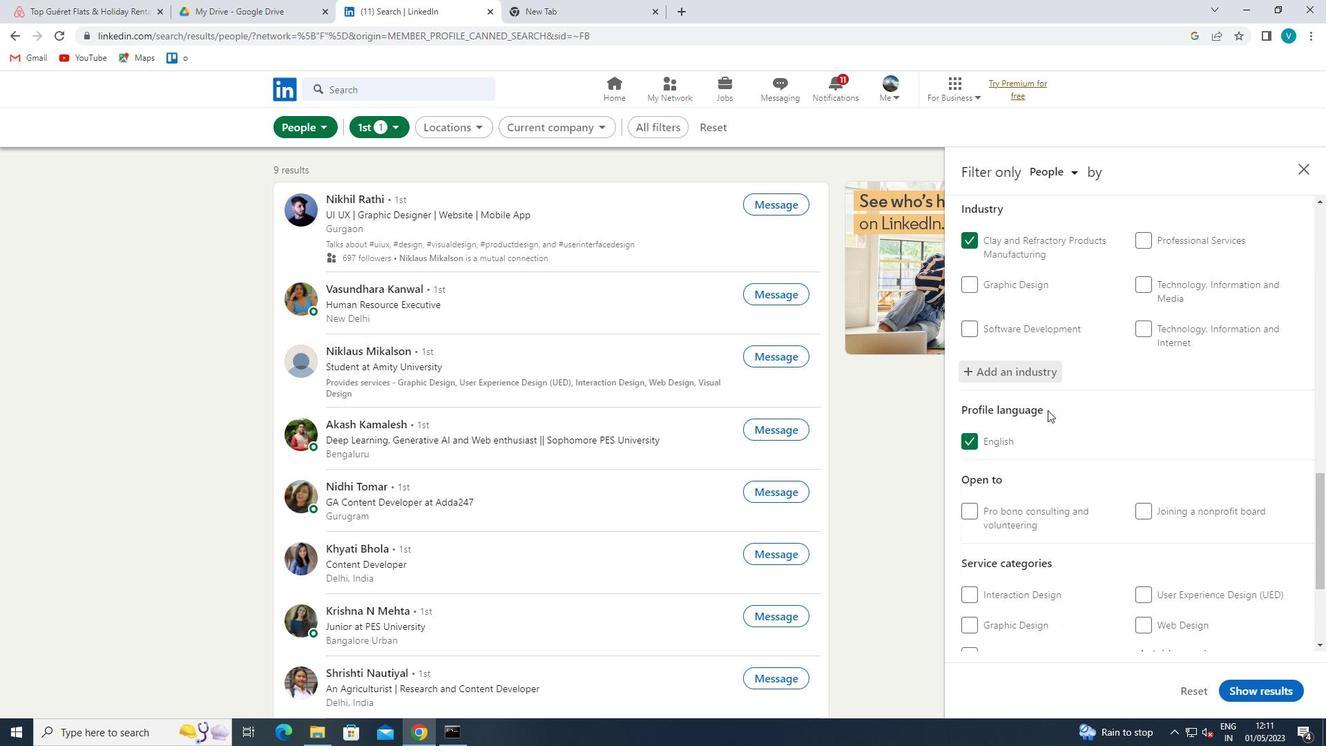 
Action: Mouse scrolled (1052, 411) with delta (0, 0)
Screenshot: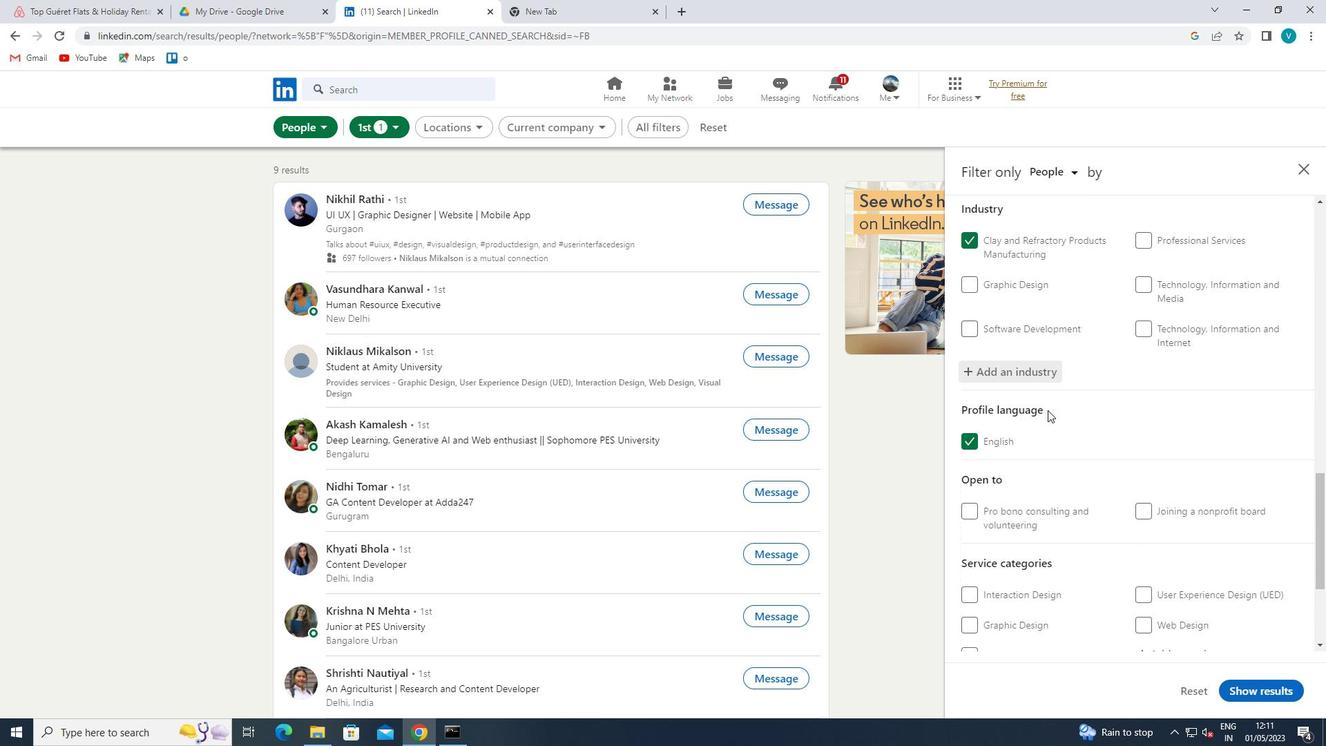 
Action: Mouse moved to (1065, 425)
Screenshot: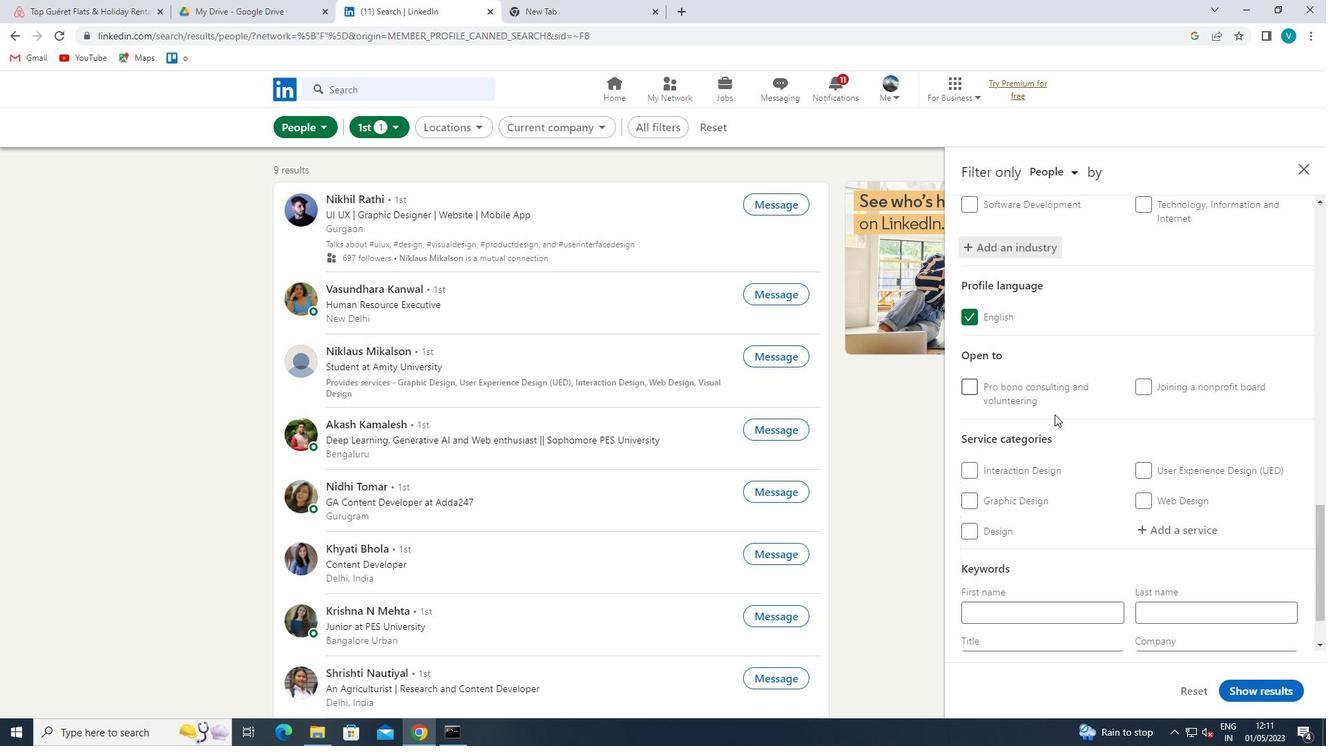 
Action: Mouse scrolled (1065, 425) with delta (0, 0)
Screenshot: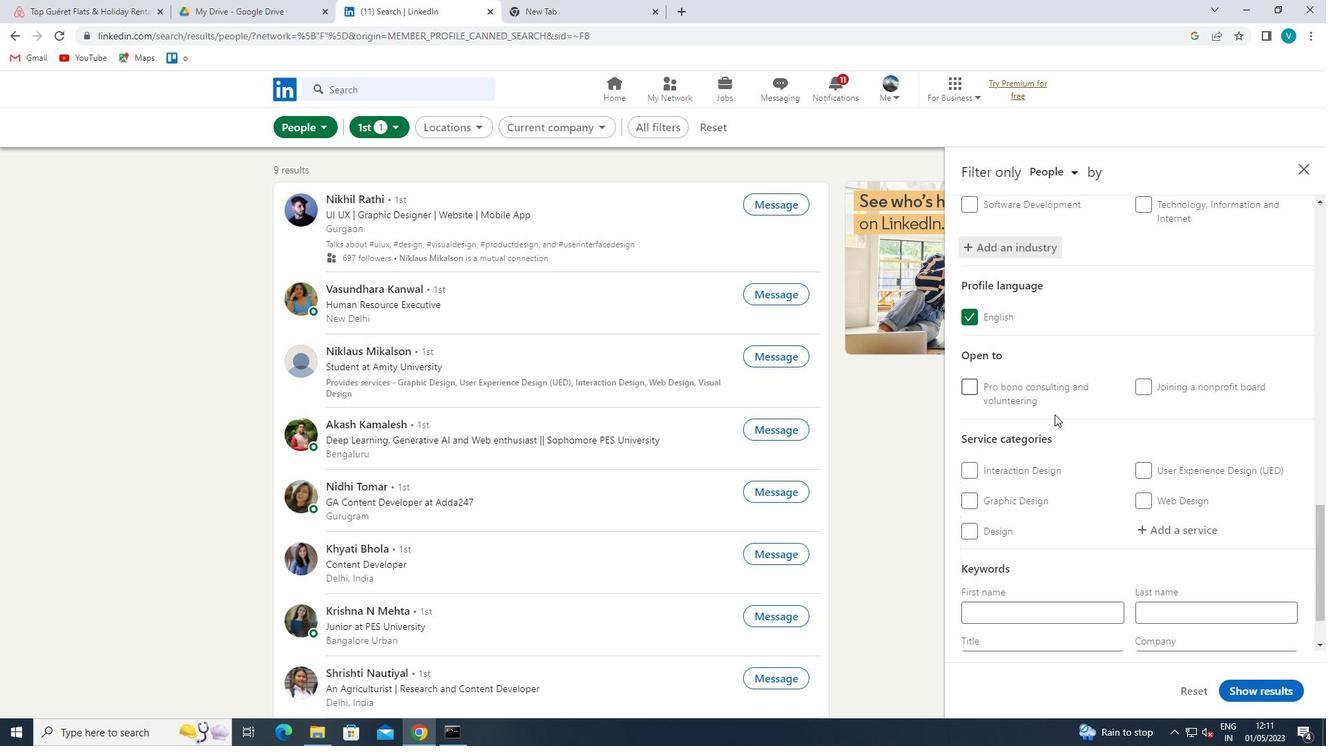 
Action: Mouse moved to (1172, 449)
Screenshot: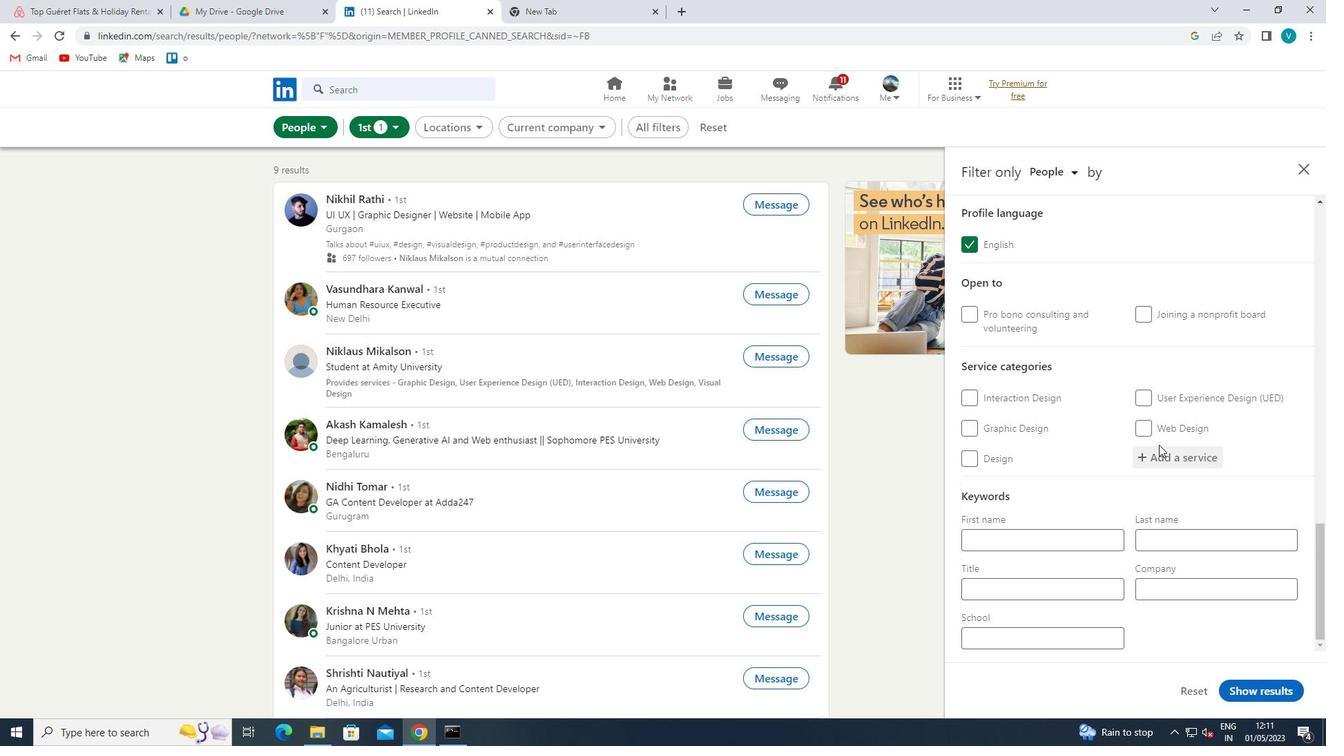
Action: Mouse pressed left at (1172, 449)
Screenshot: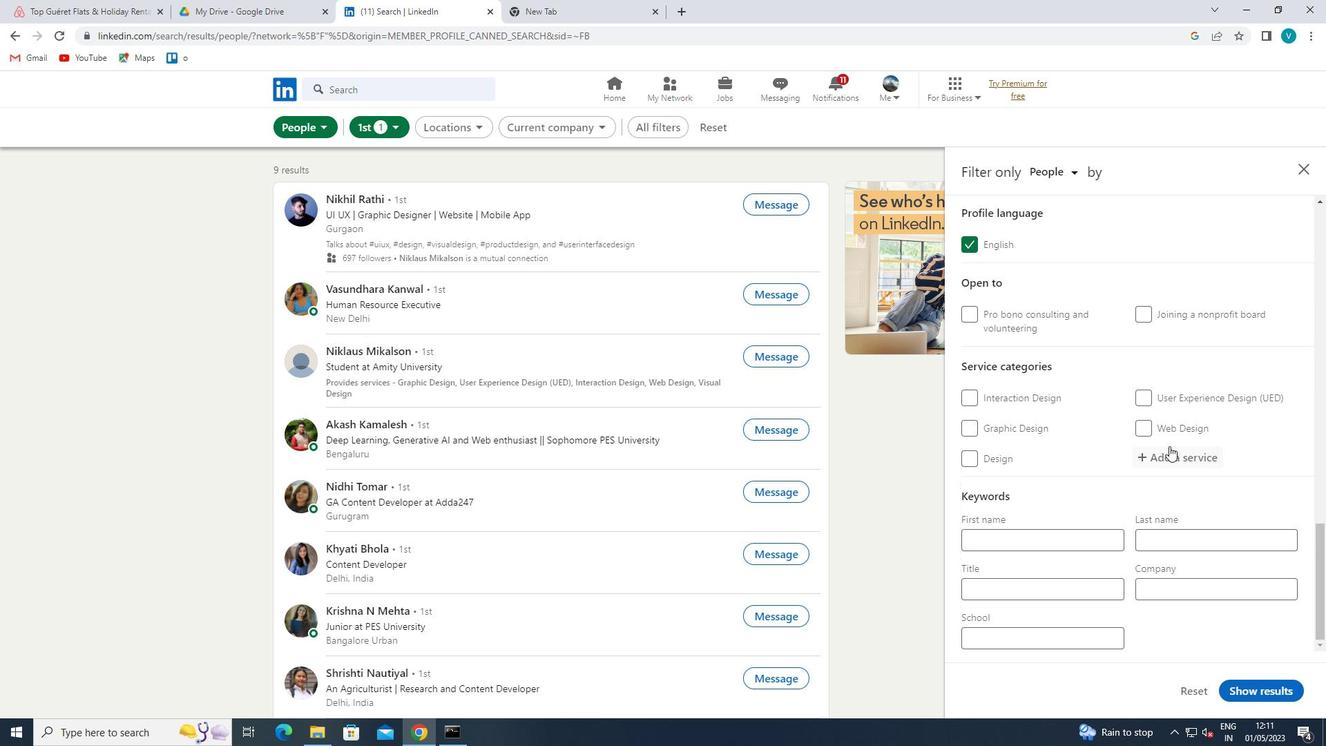 
Action: Mouse moved to (808, 298)
Screenshot: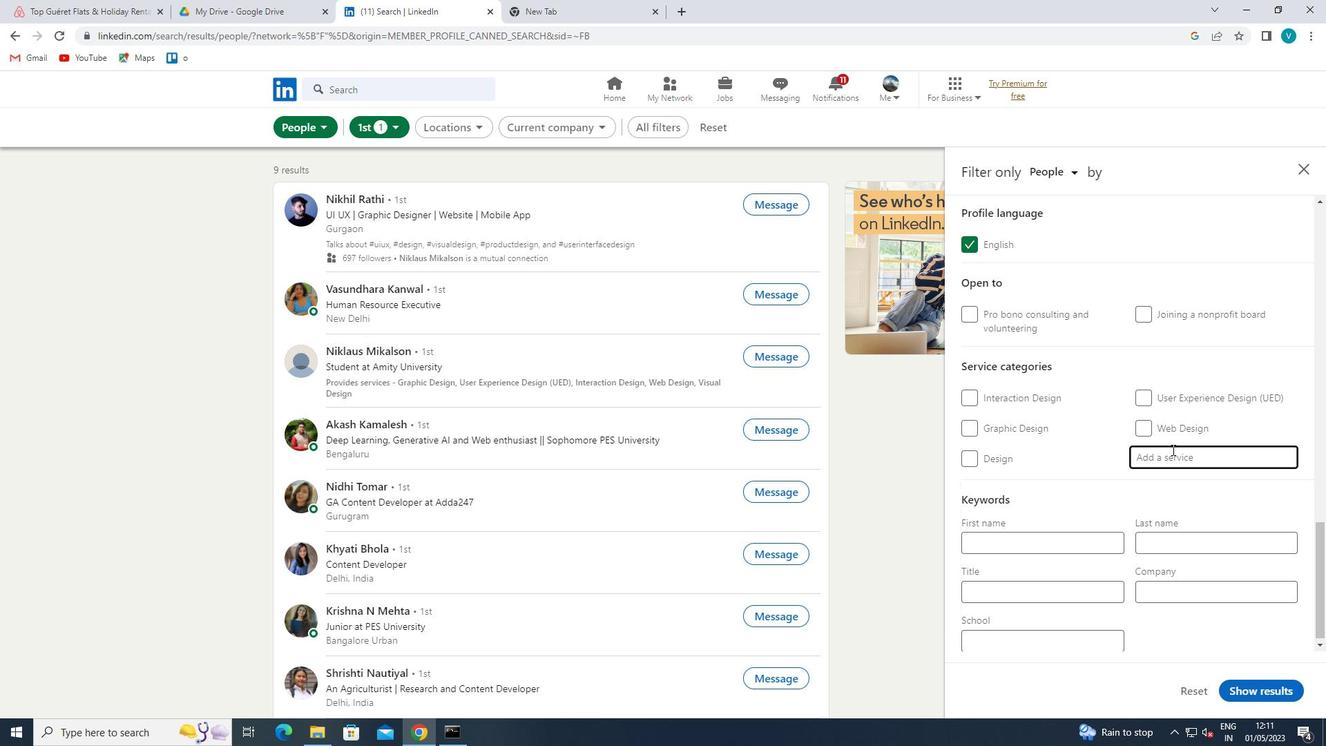 
Action: Key pressed <Key.shift>
Screenshot: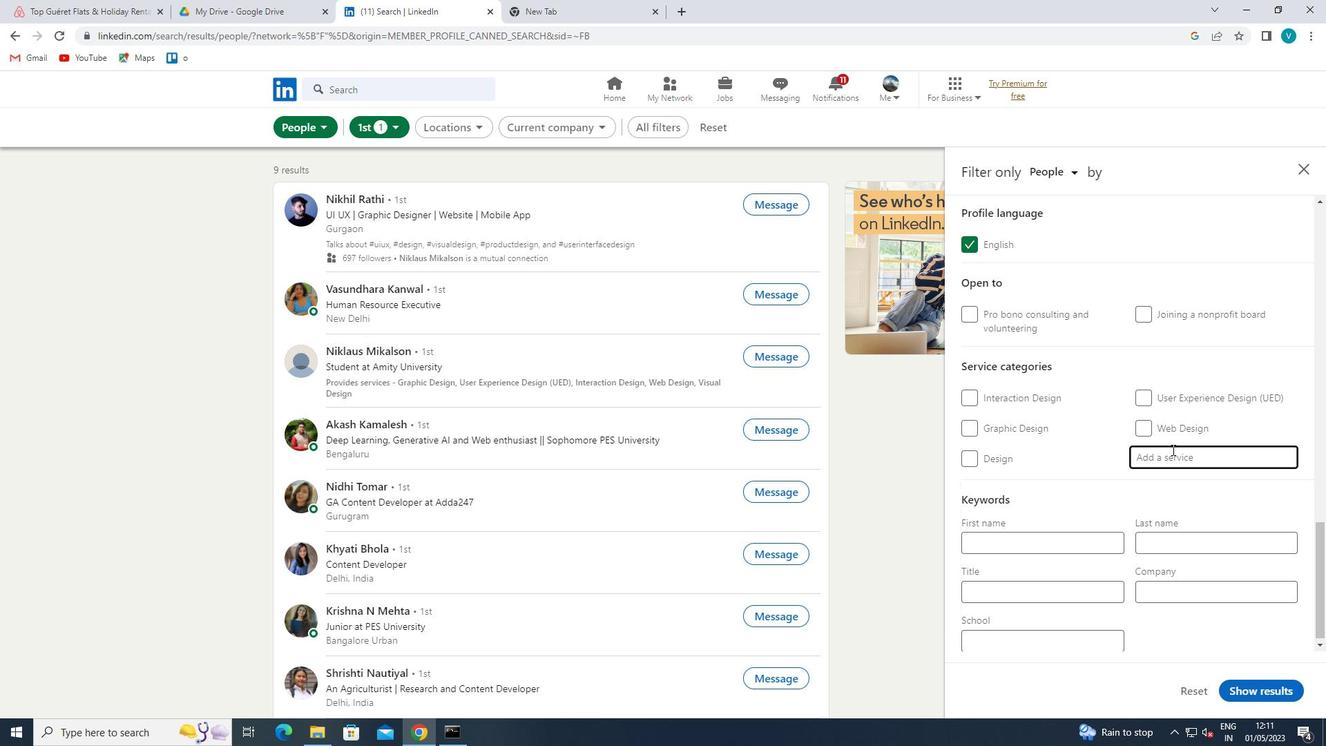 
Action: Mouse moved to (440, 184)
Screenshot: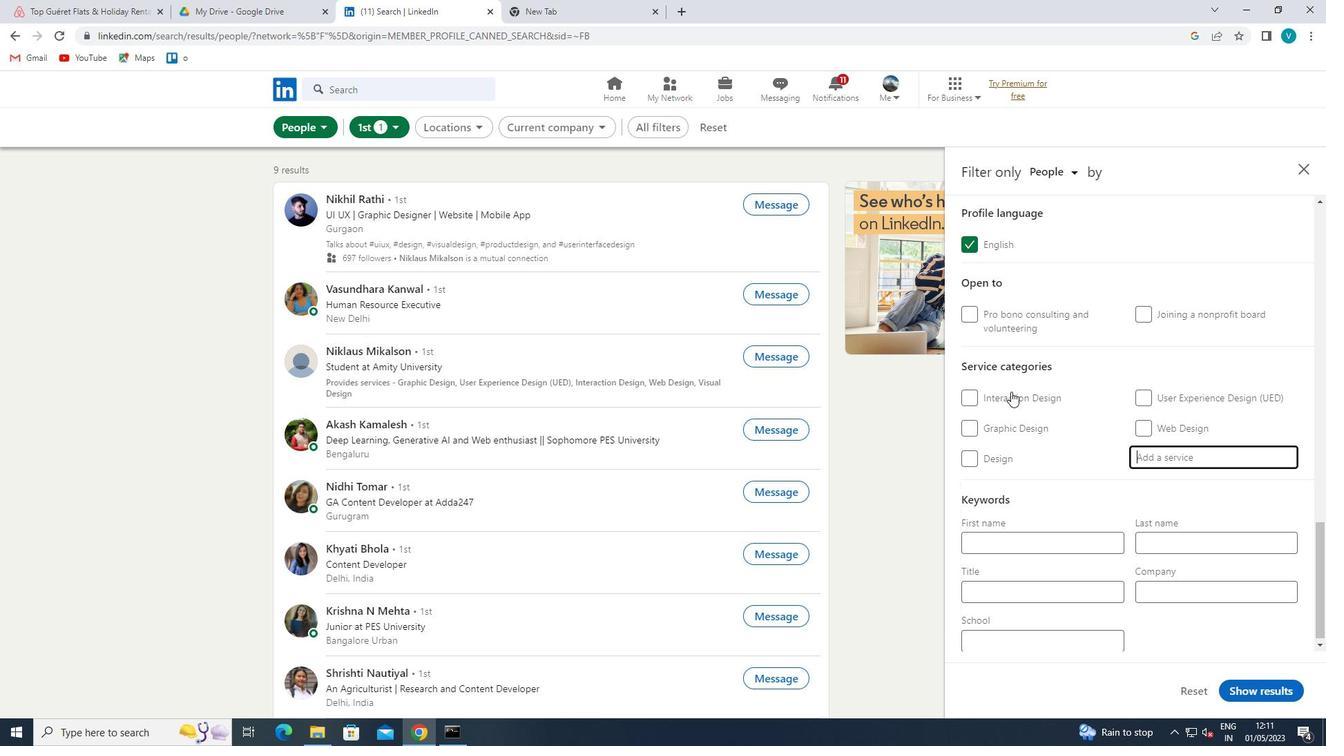 
Action: Key pressed LIFE<Key.space>
Screenshot: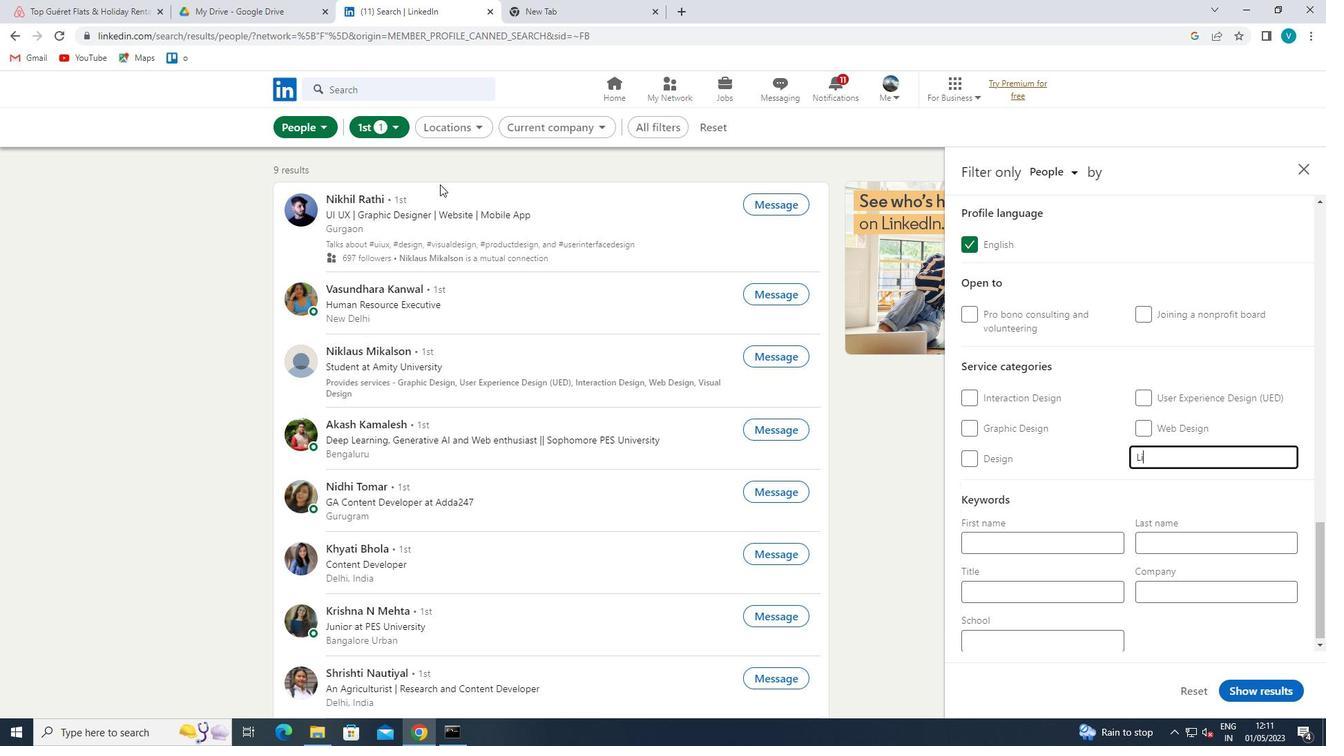 
Action: Mouse moved to (995, 494)
Screenshot: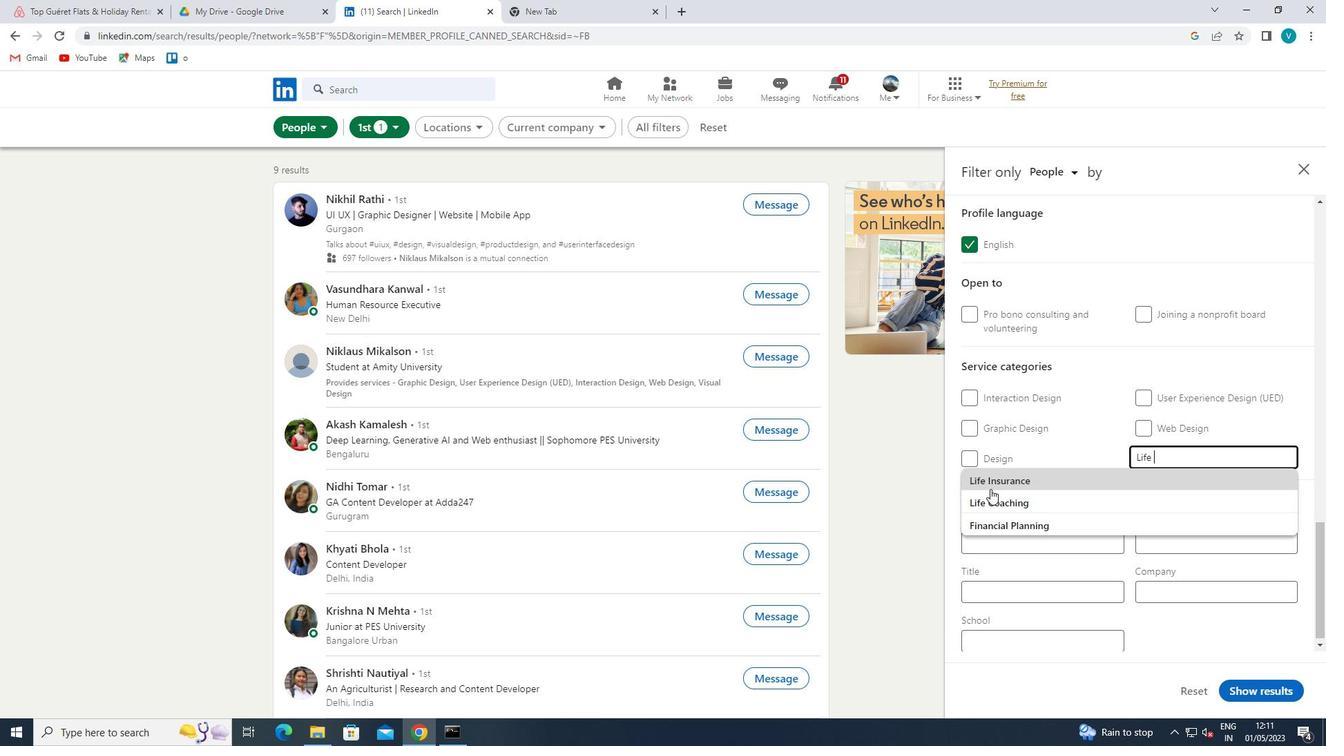 
Action: Mouse pressed left at (995, 494)
Screenshot: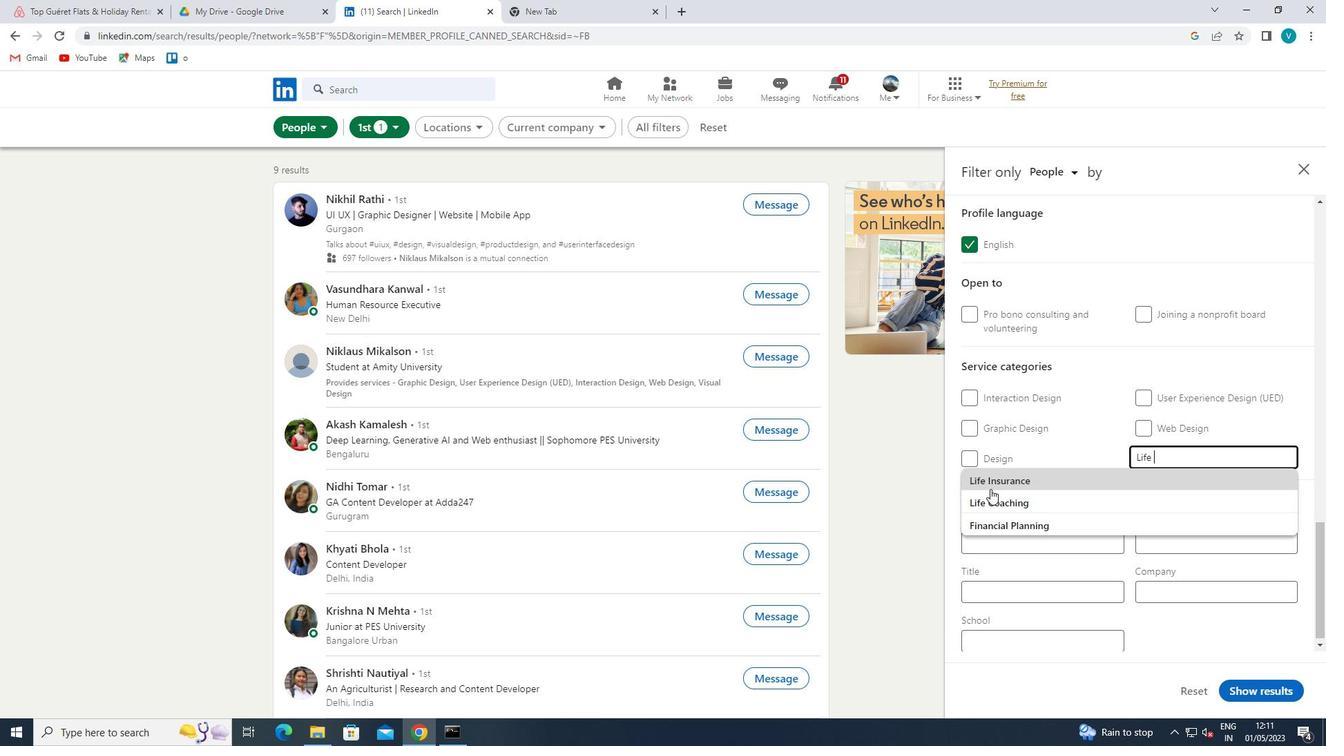 
Action: Mouse moved to (1109, 434)
Screenshot: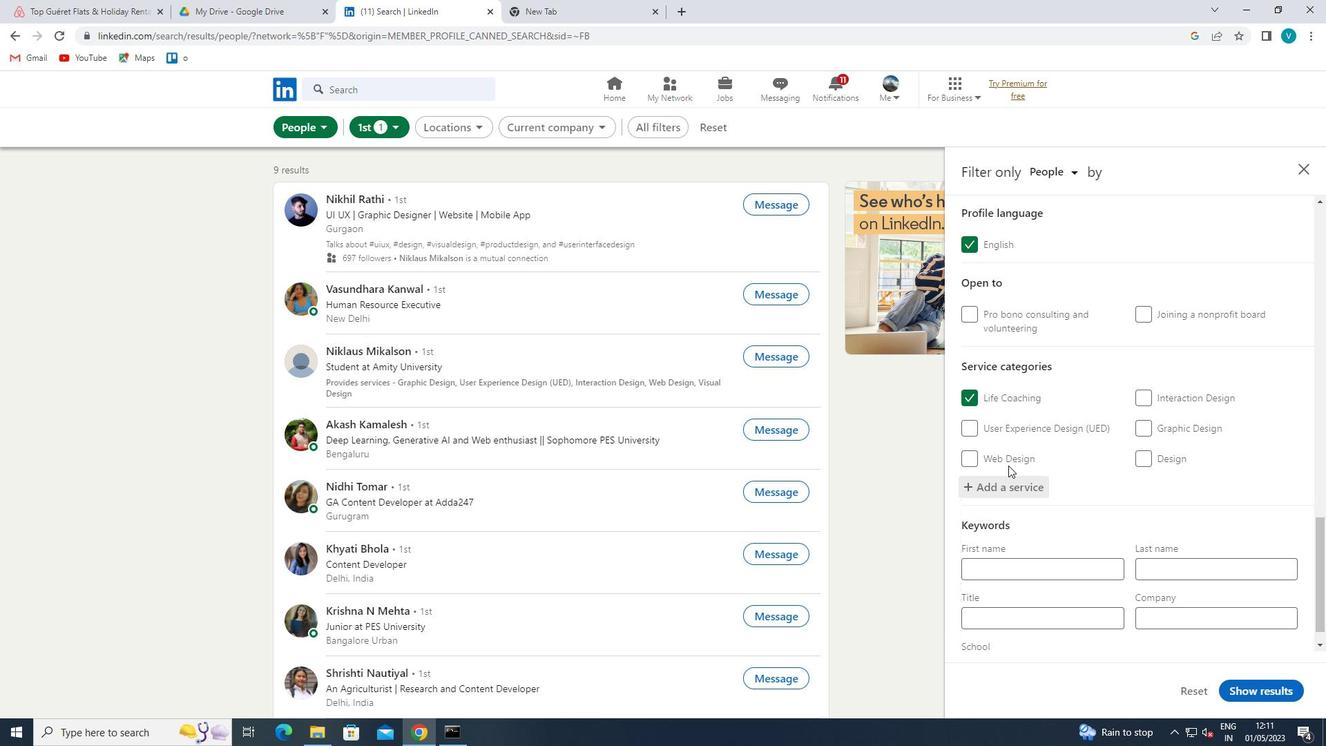 
Action: Mouse scrolled (1109, 433) with delta (0, 0)
Screenshot: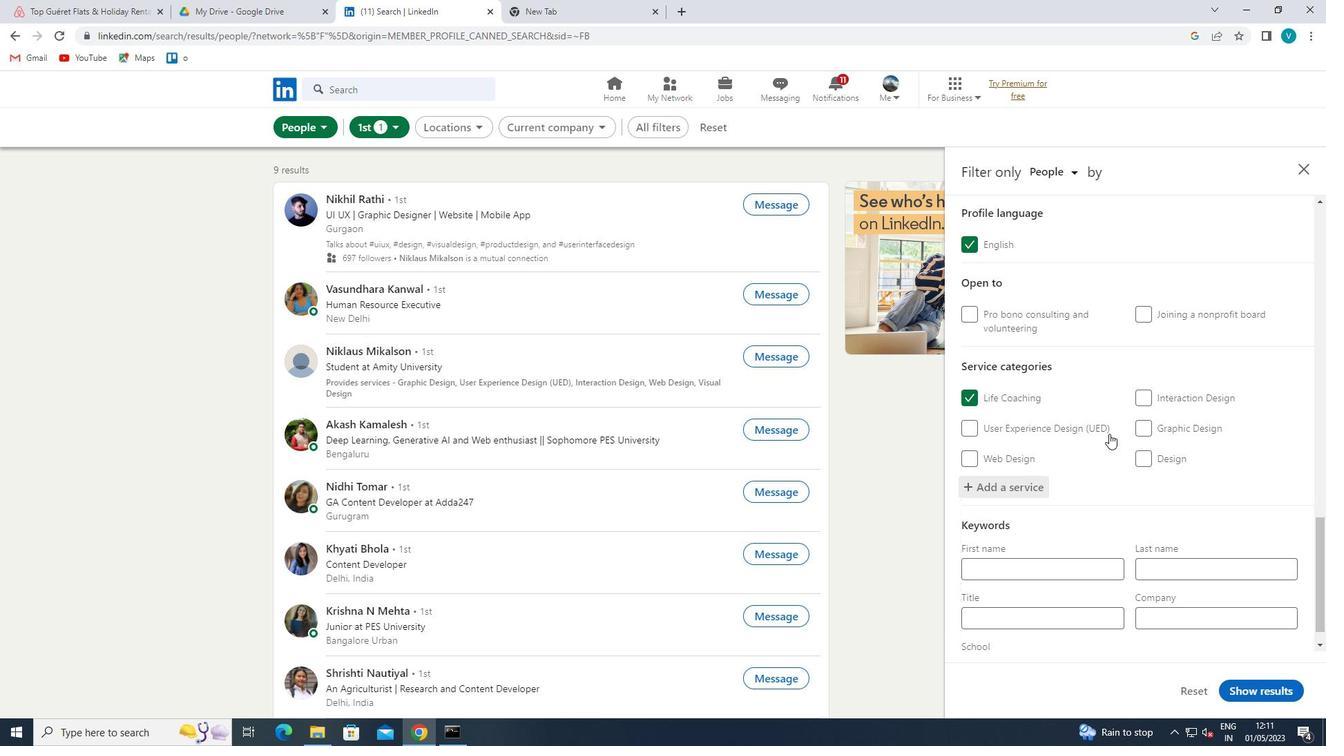 
Action: Mouse scrolled (1109, 433) with delta (0, 0)
Screenshot: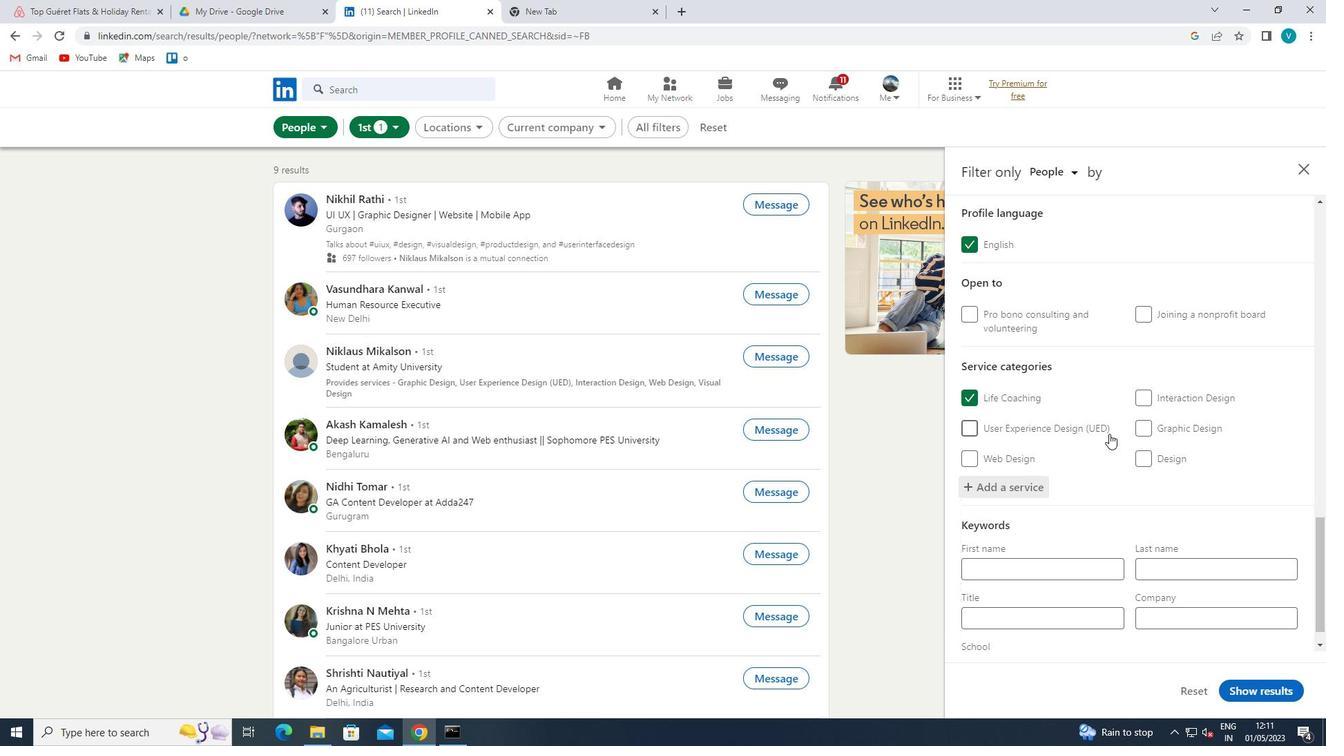 
Action: Mouse moved to (1112, 435)
Screenshot: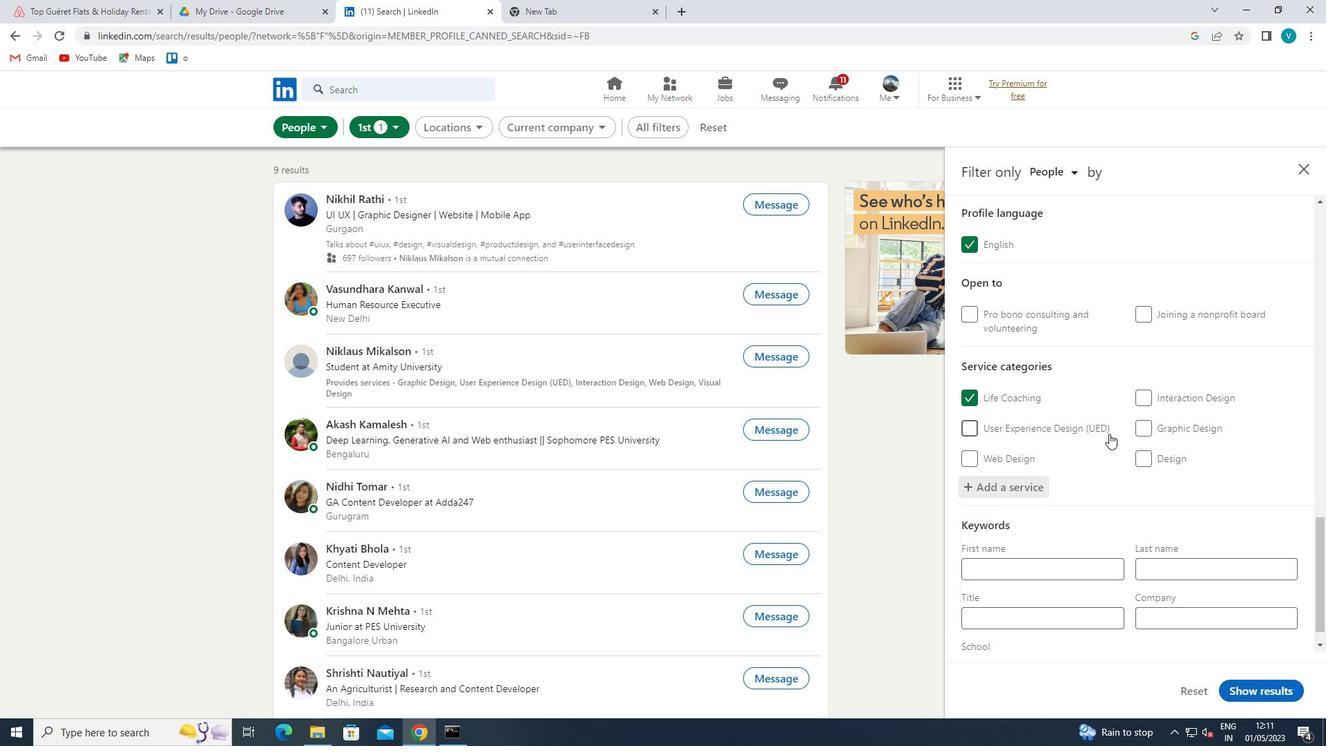 
Action: Mouse scrolled (1112, 434) with delta (0, 0)
Screenshot: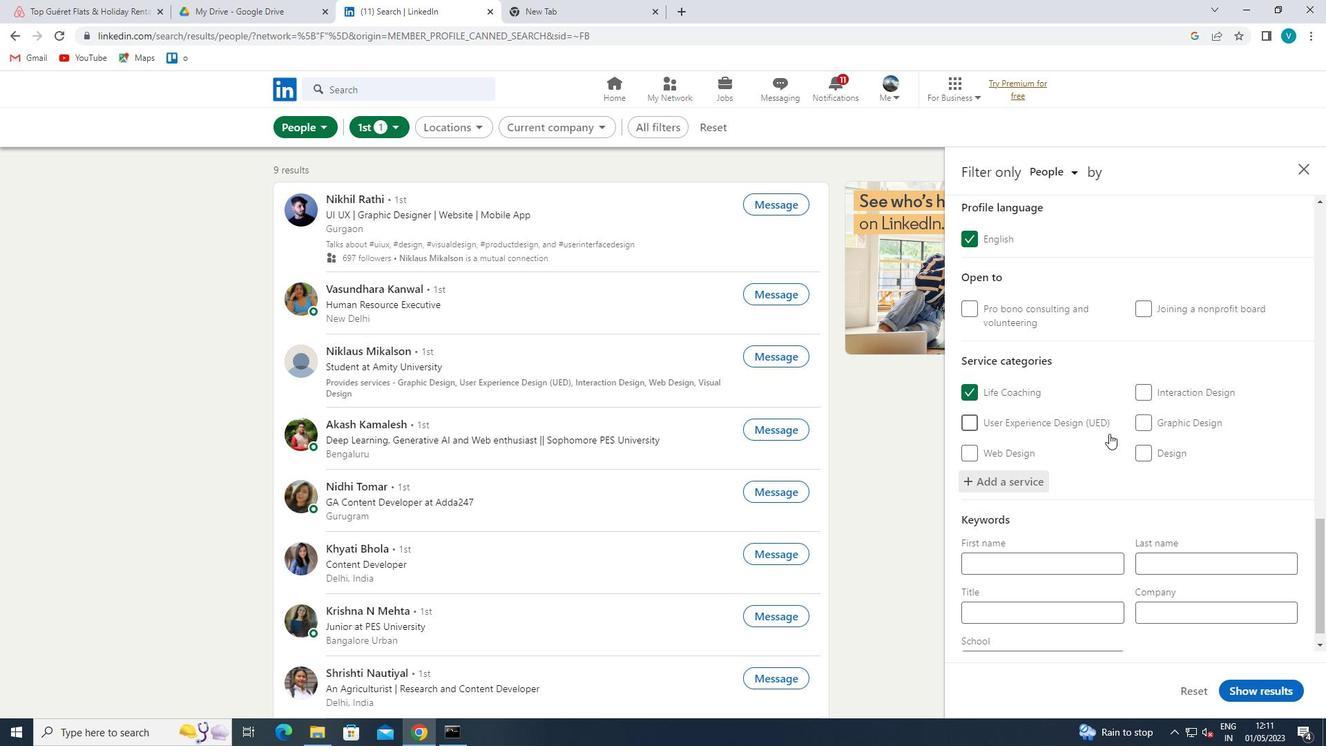
Action: Mouse moved to (1101, 571)
Screenshot: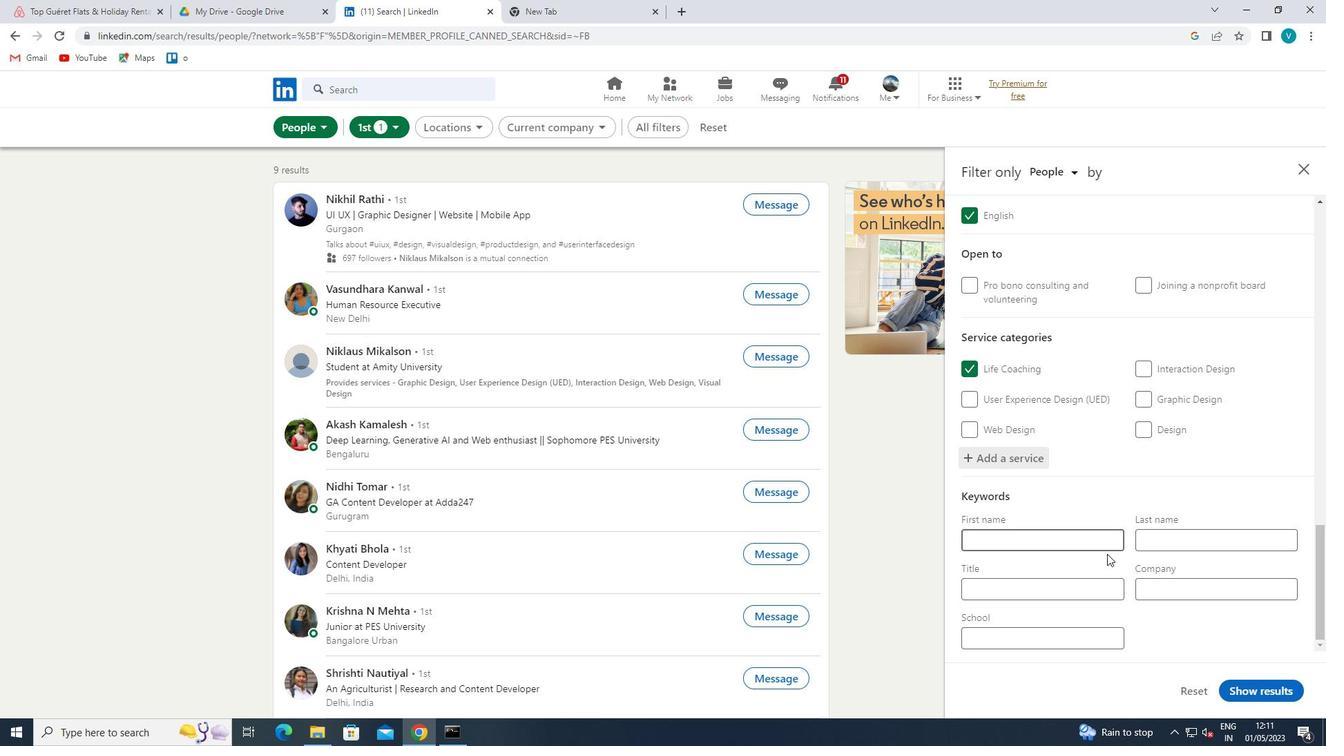 
Action: Mouse pressed left at (1101, 571)
Screenshot: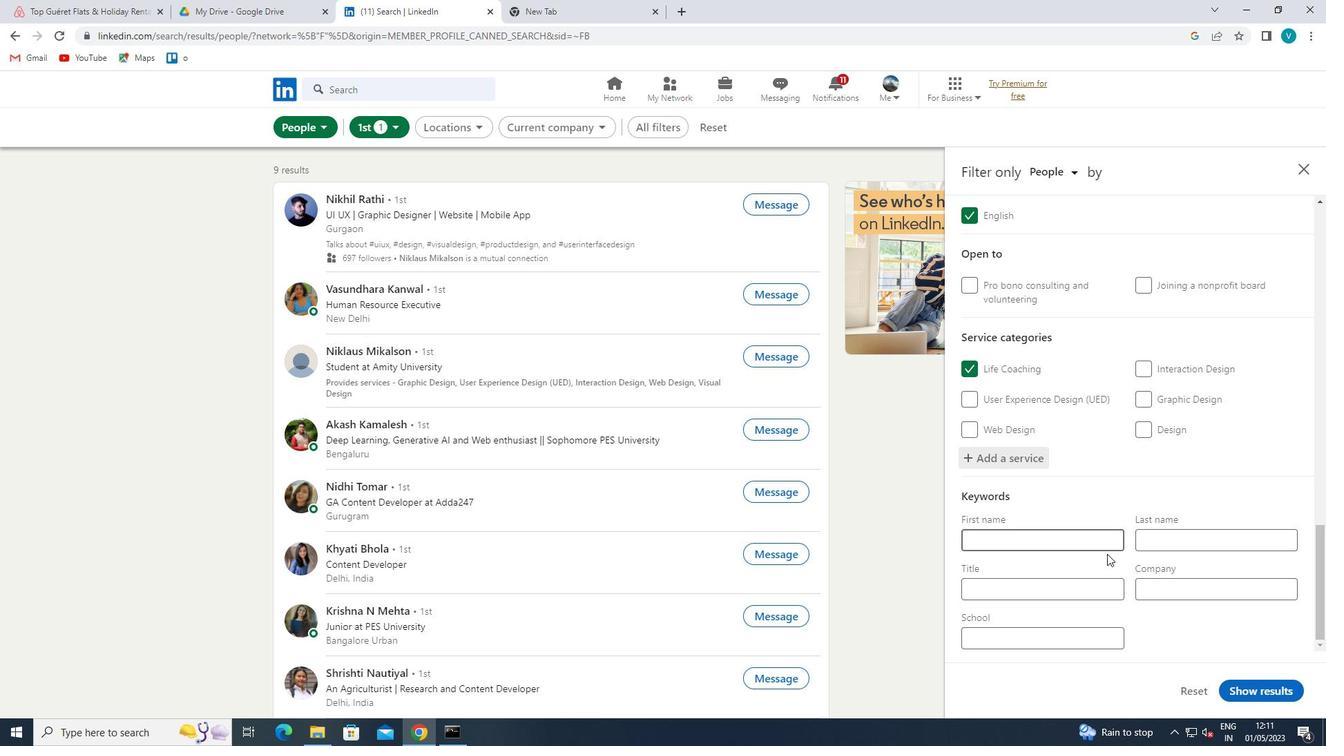 
Action: Mouse moved to (780, 384)
Screenshot: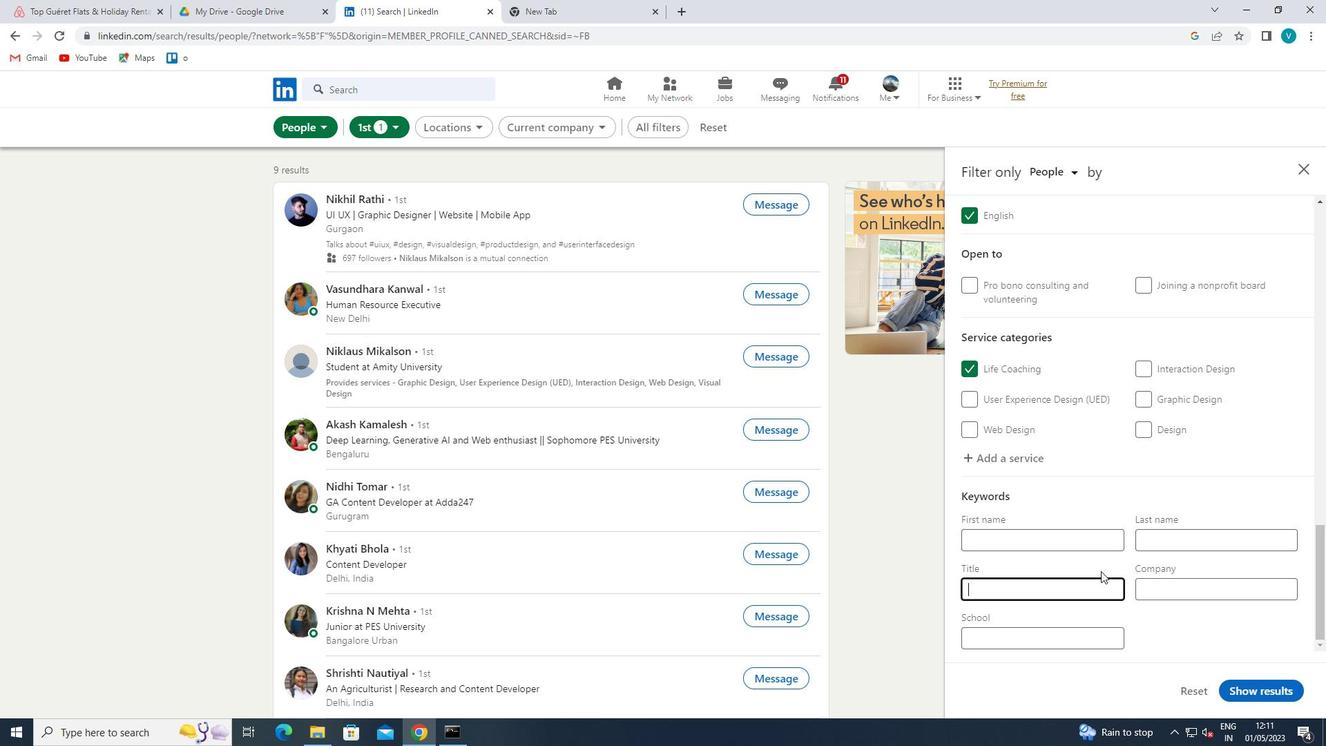 
Action: Key pressed <Key.shift>CONTROLLER<Key.space>
Screenshot: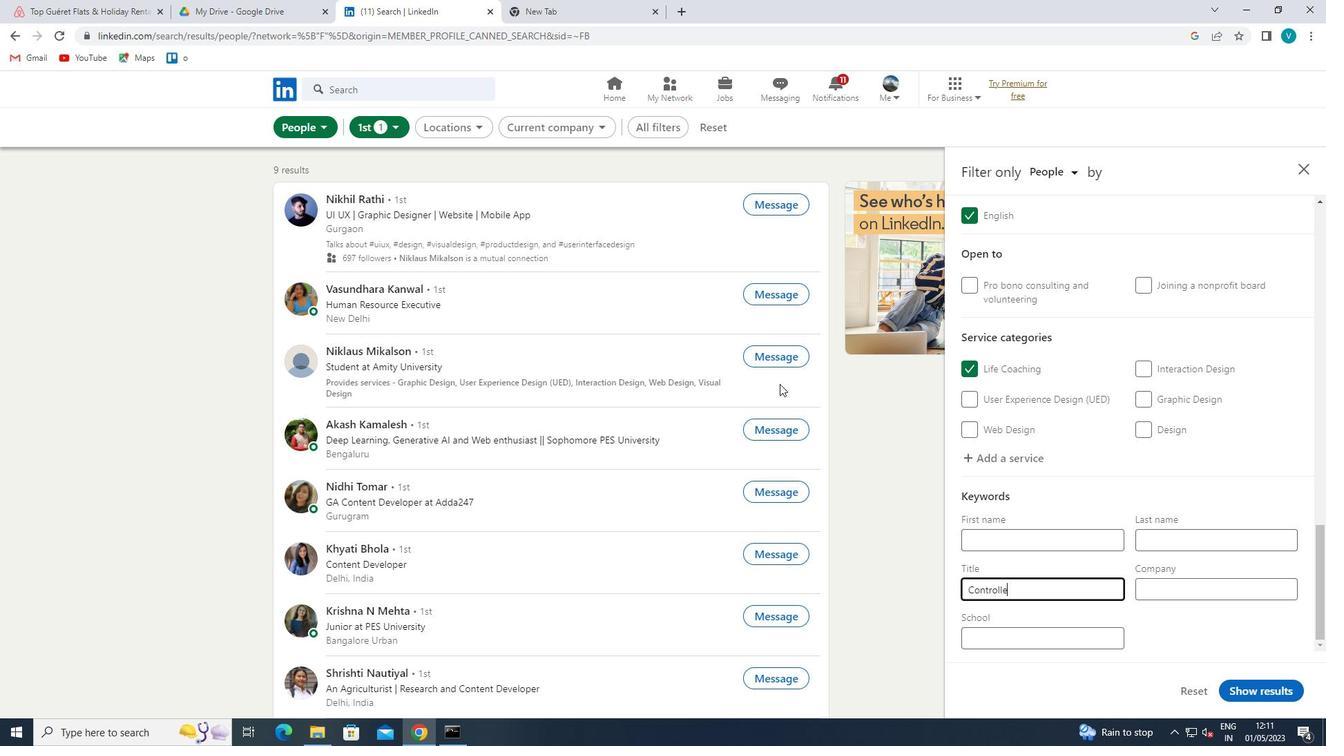 
Action: Mouse moved to (1261, 687)
Screenshot: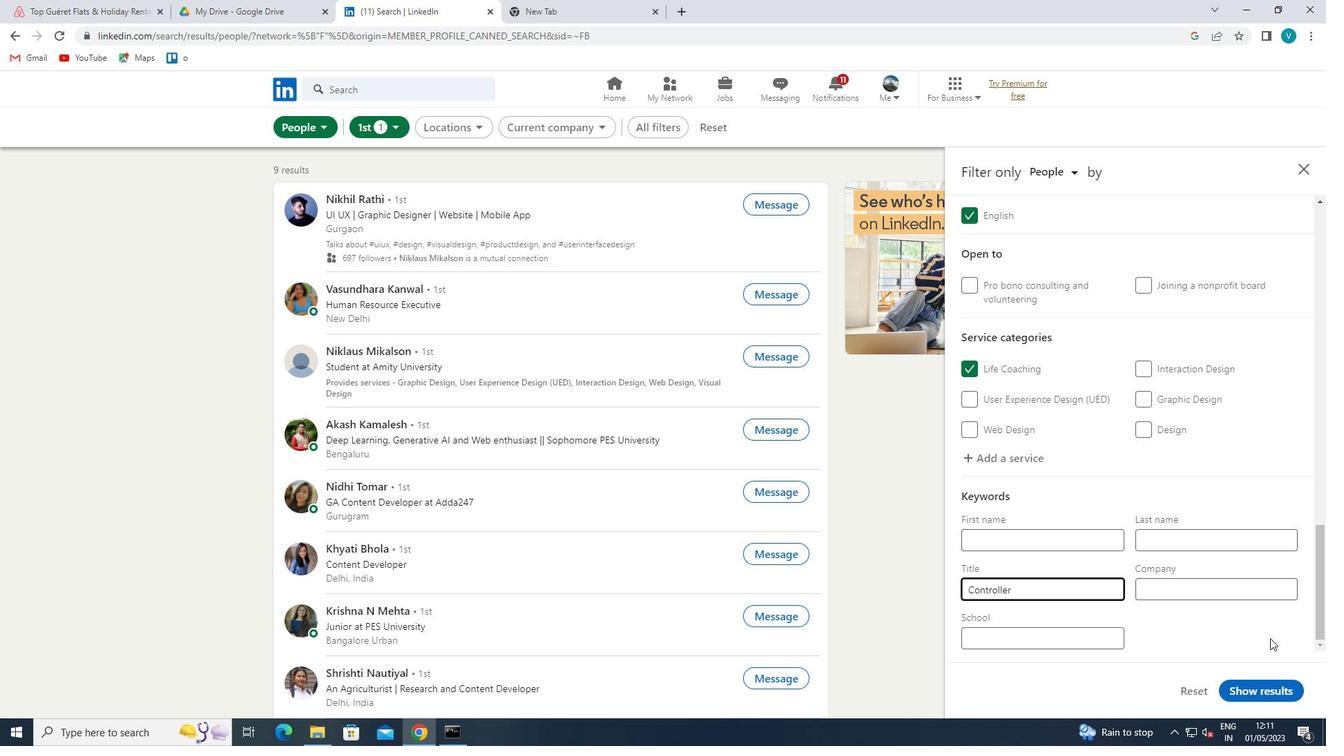 
Action: Mouse pressed left at (1261, 687)
Screenshot: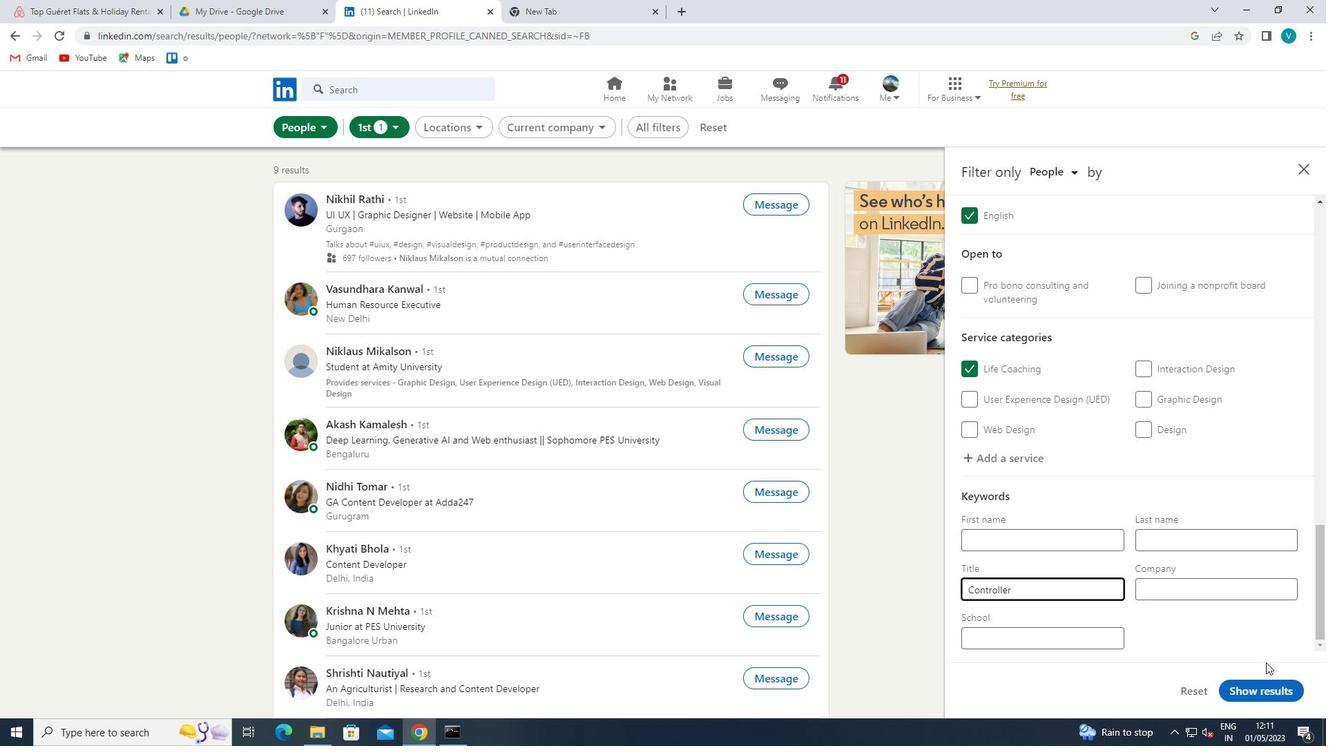 
Action: Mouse moved to (767, 548)
Screenshot: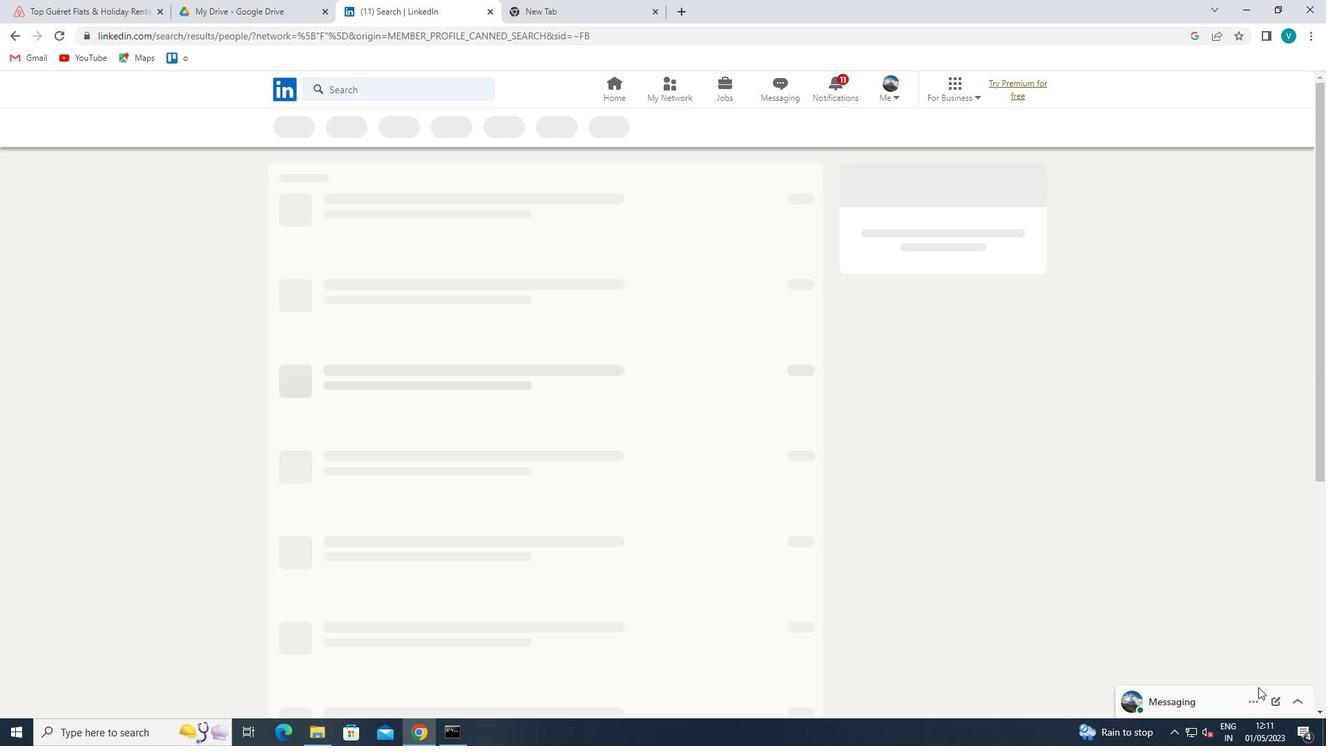 
